 Task: Find a house in Pleasantville, United States for 2 guests from 8th to 16th June, with a price range of ₹10,000 to ₹15,000, 1 bedroom, 1 bed, 1 bathroom, a washing machine, self check-in, and host language in English.
Action: Mouse moved to (402, 170)
Screenshot: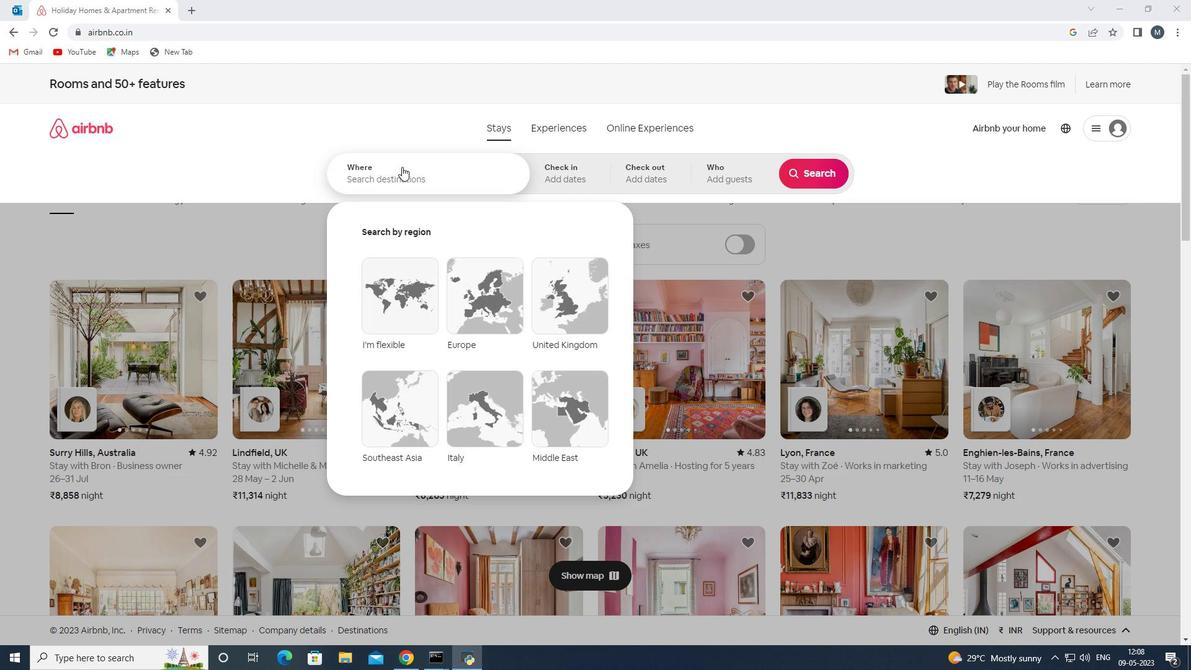 
Action: Key pressed <Key.enter>
Screenshot: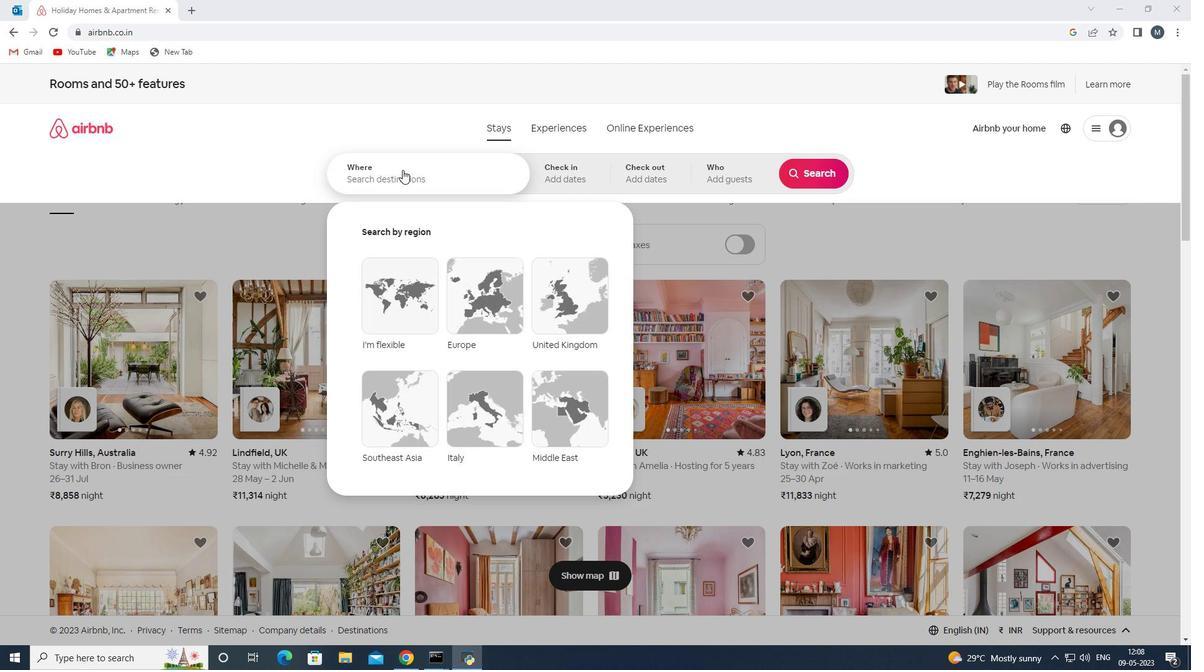 
Action: Mouse moved to (407, 172)
Screenshot: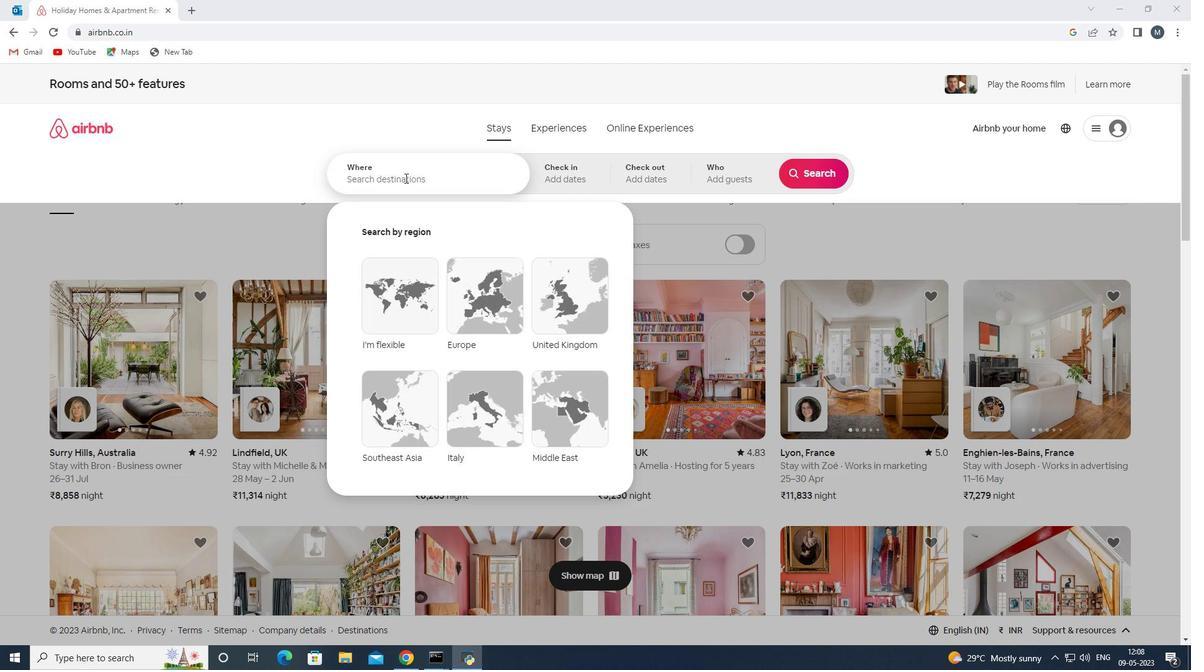 
Action: Mouse pressed left at (407, 172)
Screenshot: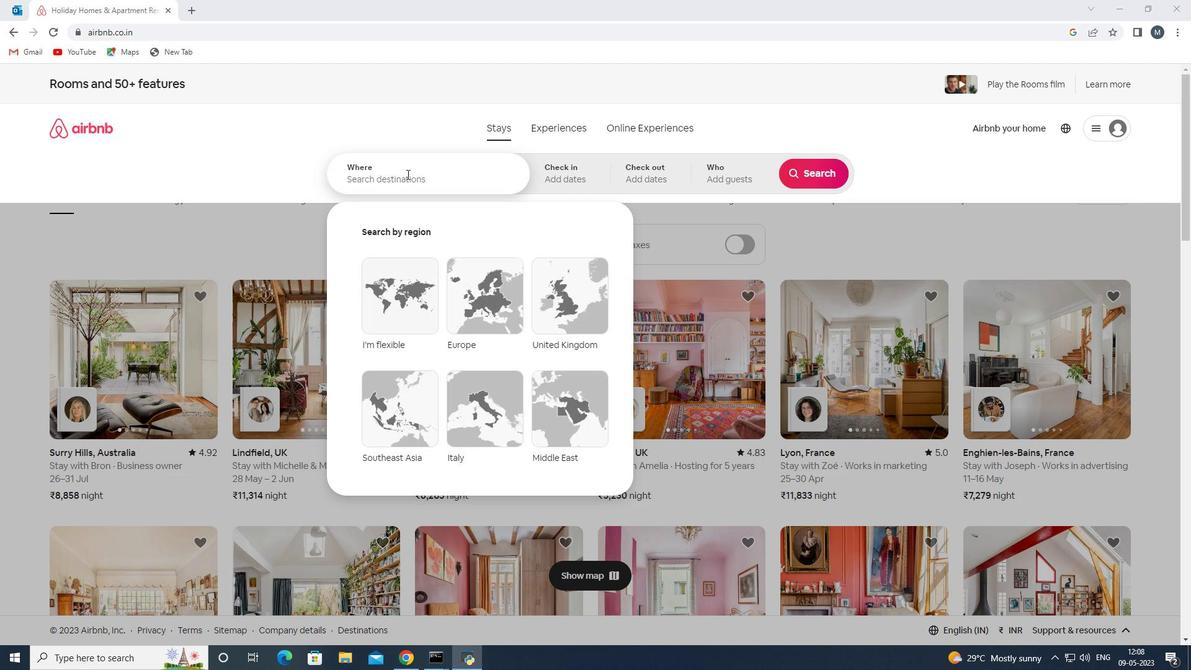 
Action: Mouse moved to (408, 173)
Screenshot: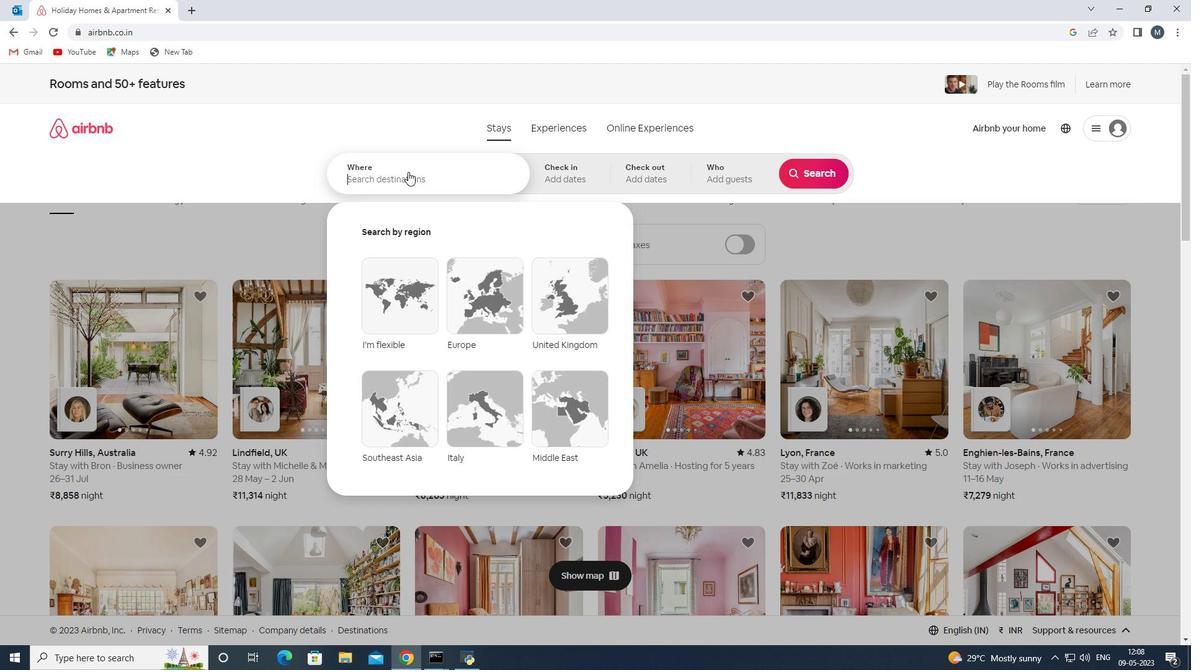 
Action: Mouse pressed left at (408, 173)
Screenshot: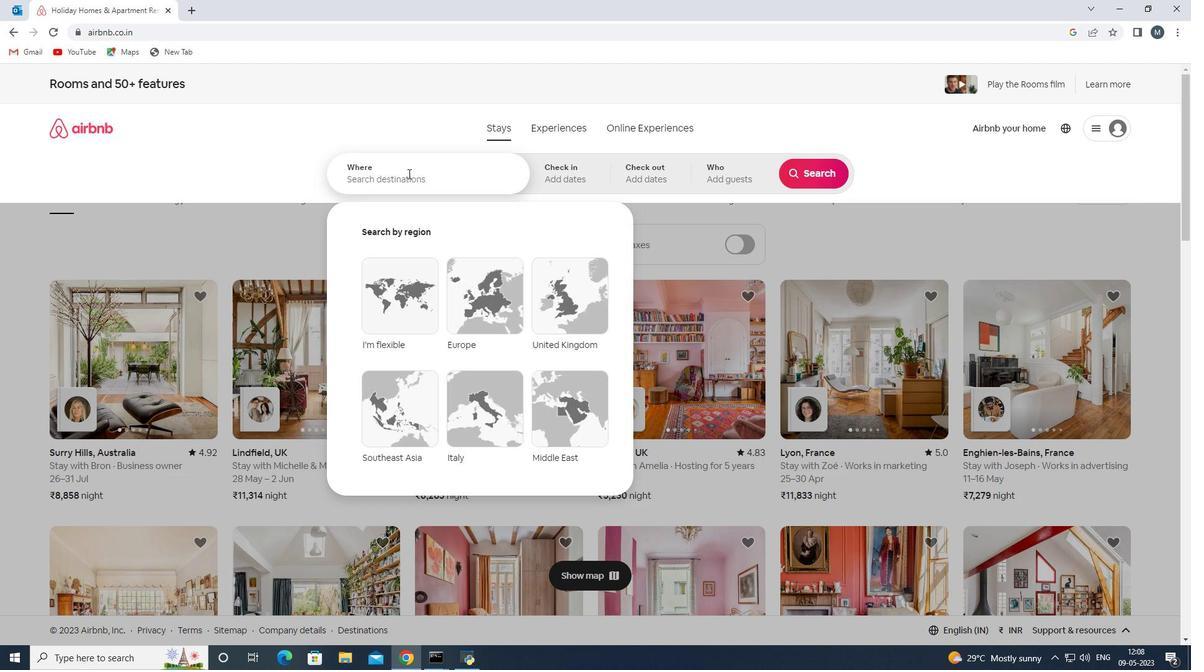 
Action: Mouse moved to (409, 173)
Screenshot: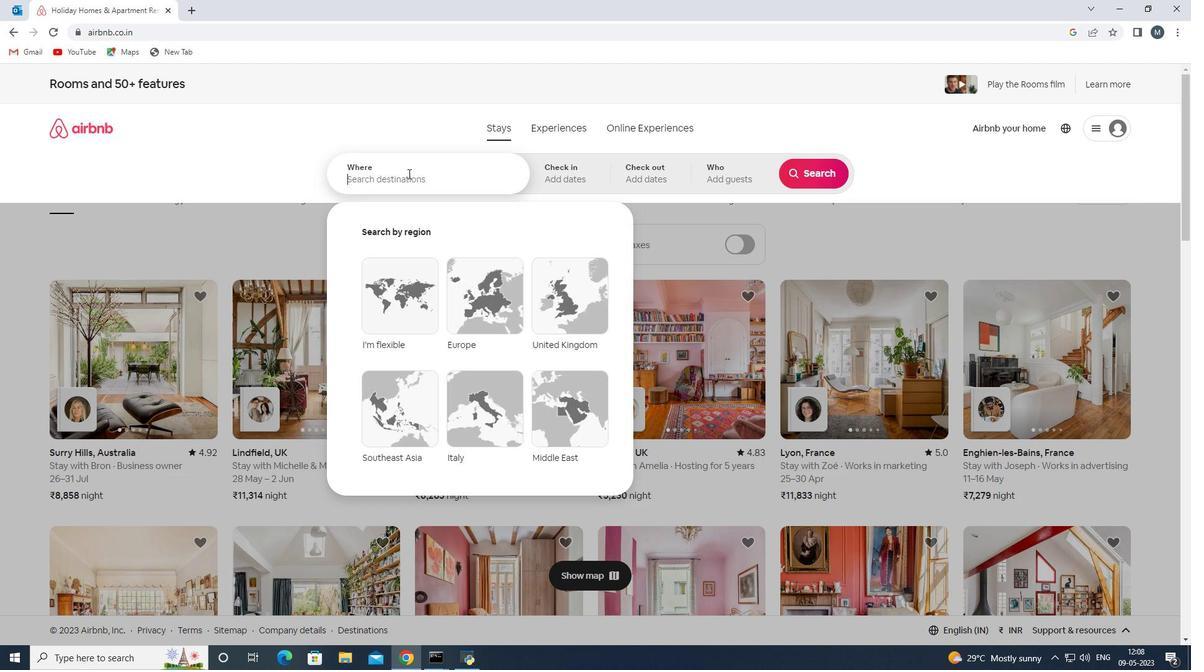
Action: Key pressed <Key.shift><Key.shift><Key.shift><Key.shift>Pleasantville,<Key.space><Key.shift>United<Key.space><Key.shift>States
Screenshot: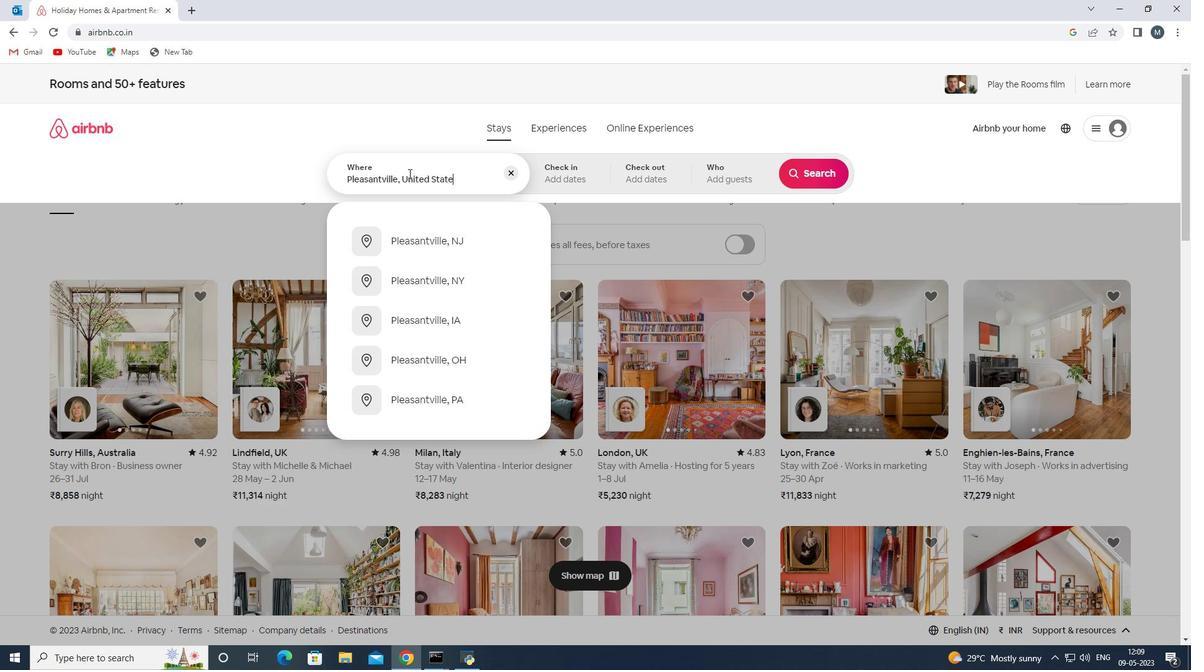 
Action: Mouse moved to (412, 186)
Screenshot: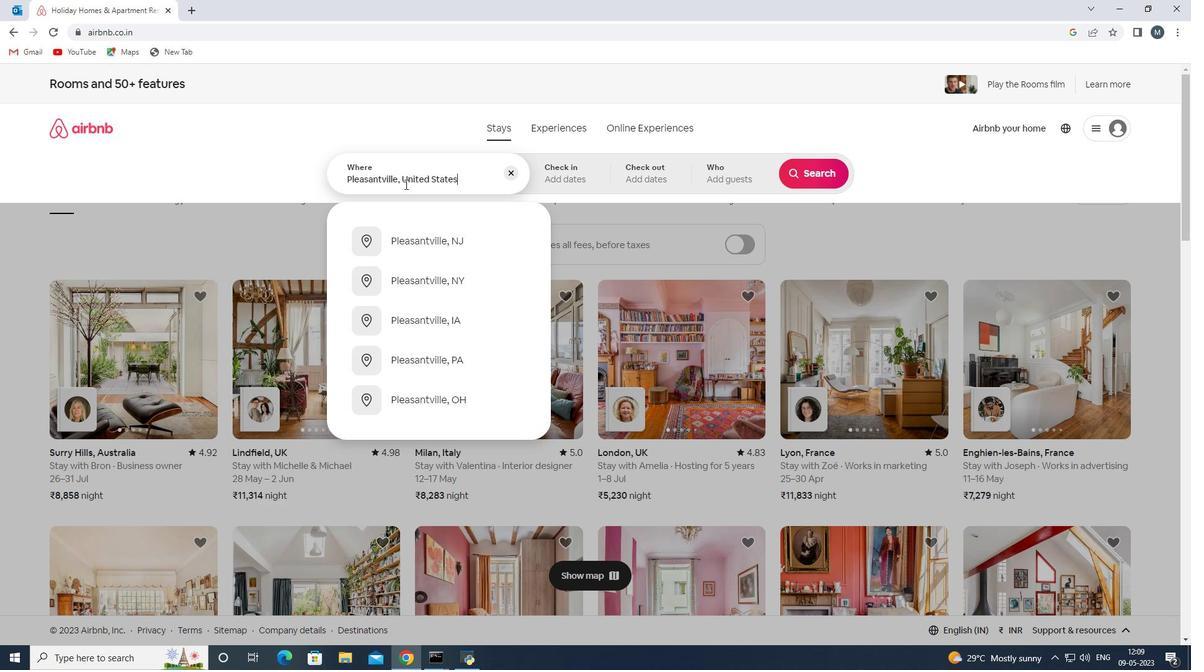 
Action: Key pressed <Key.enter>
Screenshot: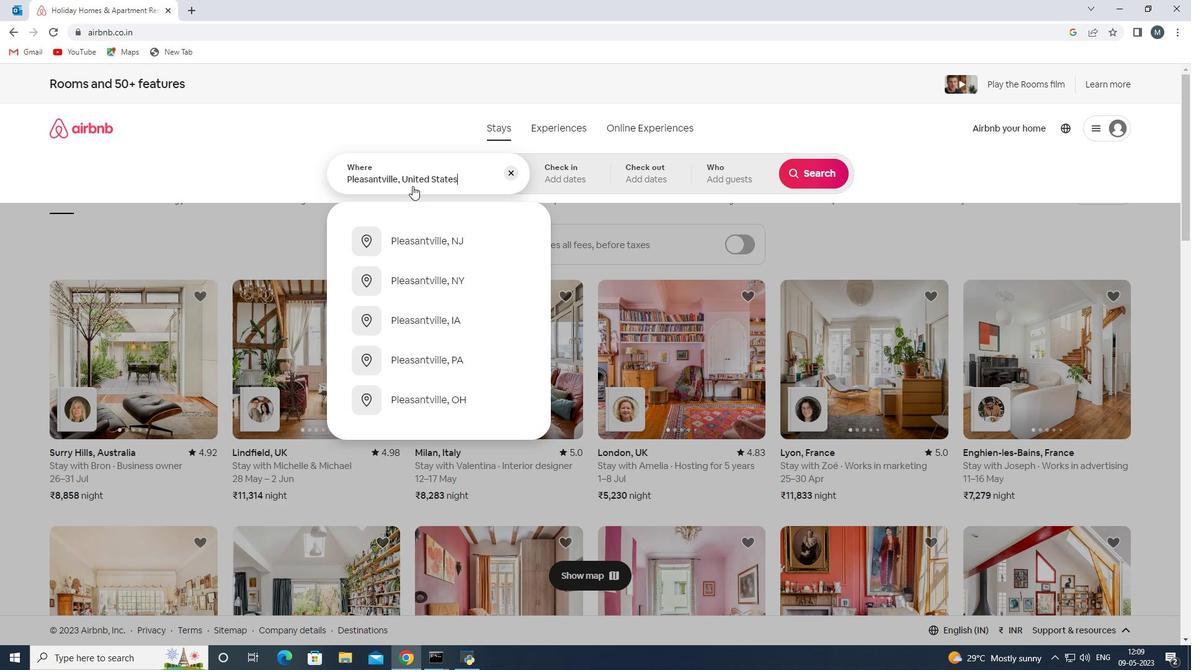 
Action: Mouse moved to (737, 353)
Screenshot: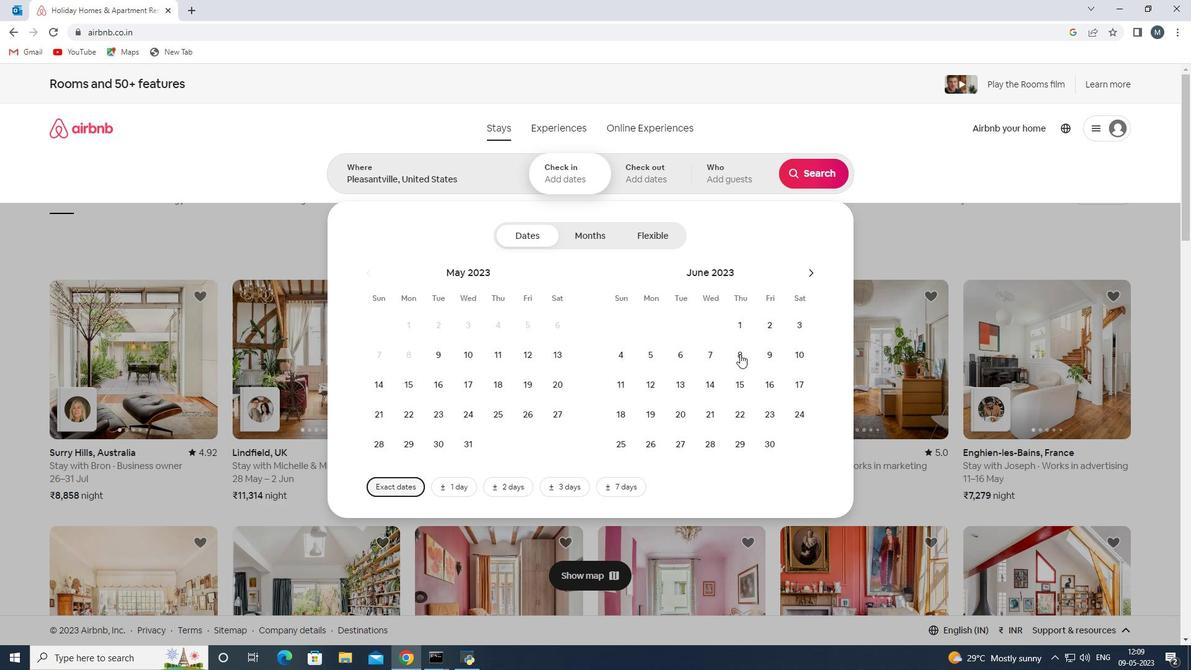 
Action: Mouse pressed left at (737, 353)
Screenshot: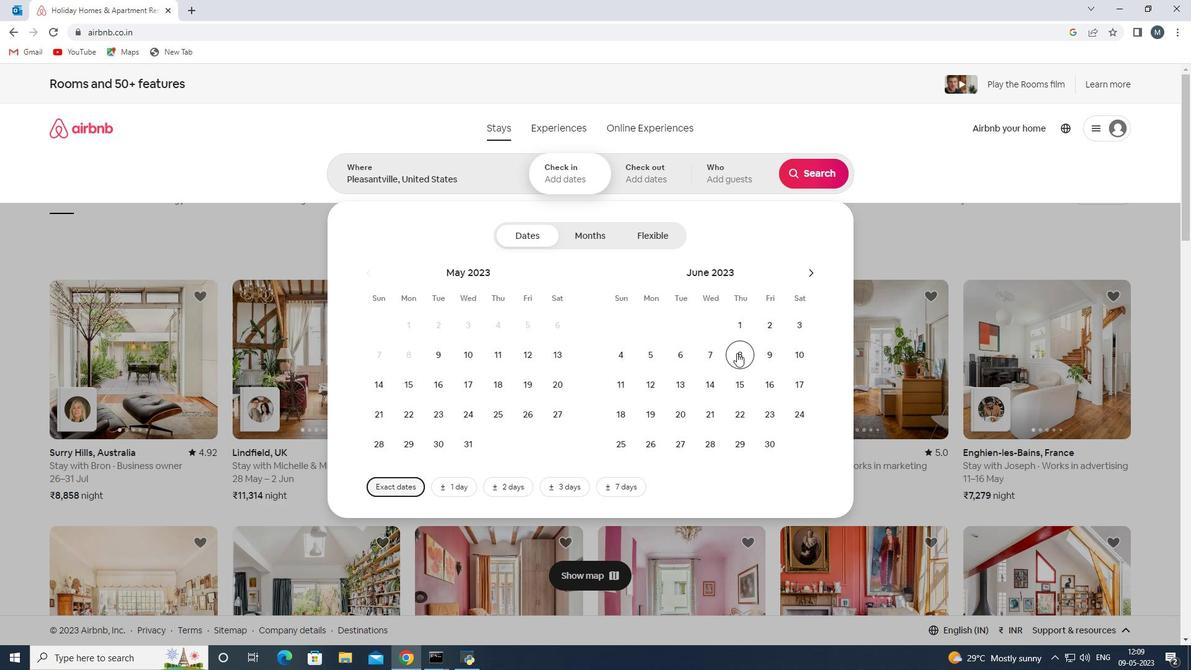 
Action: Mouse moved to (764, 381)
Screenshot: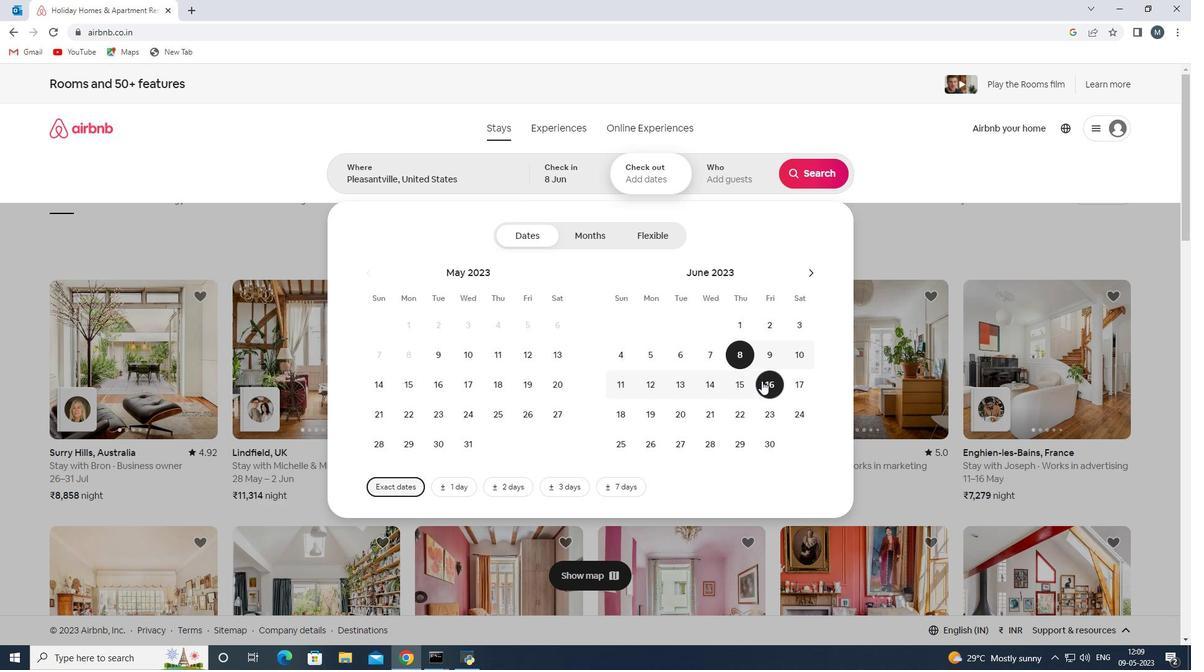 
Action: Mouse pressed left at (764, 381)
Screenshot: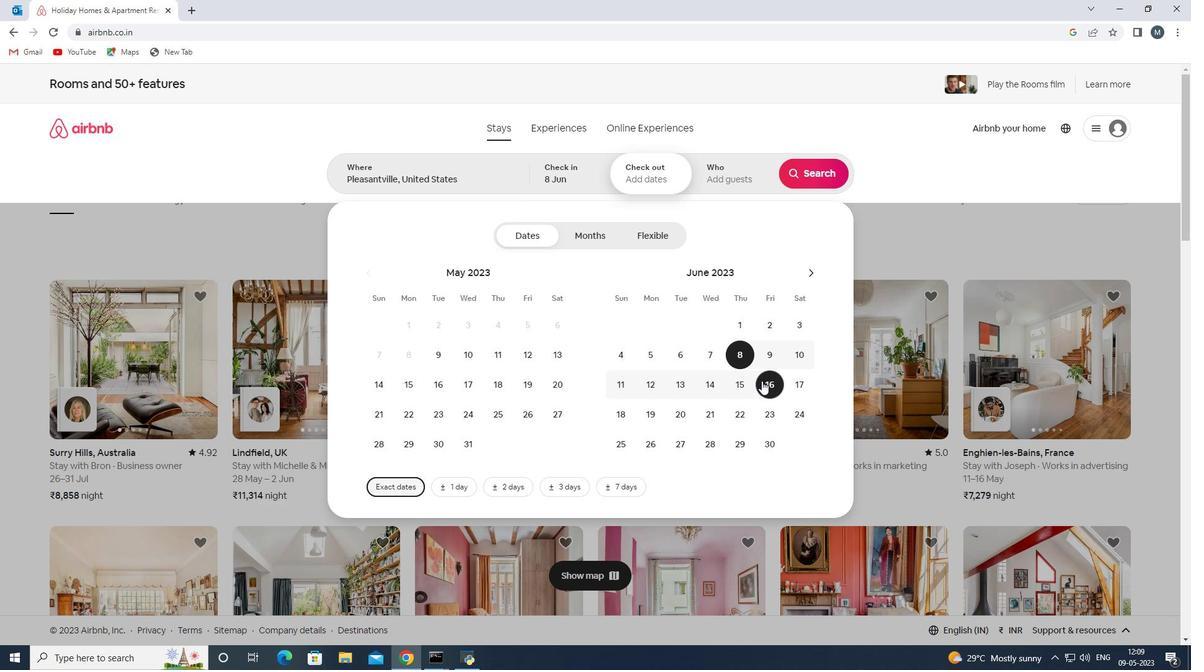 
Action: Mouse moved to (727, 184)
Screenshot: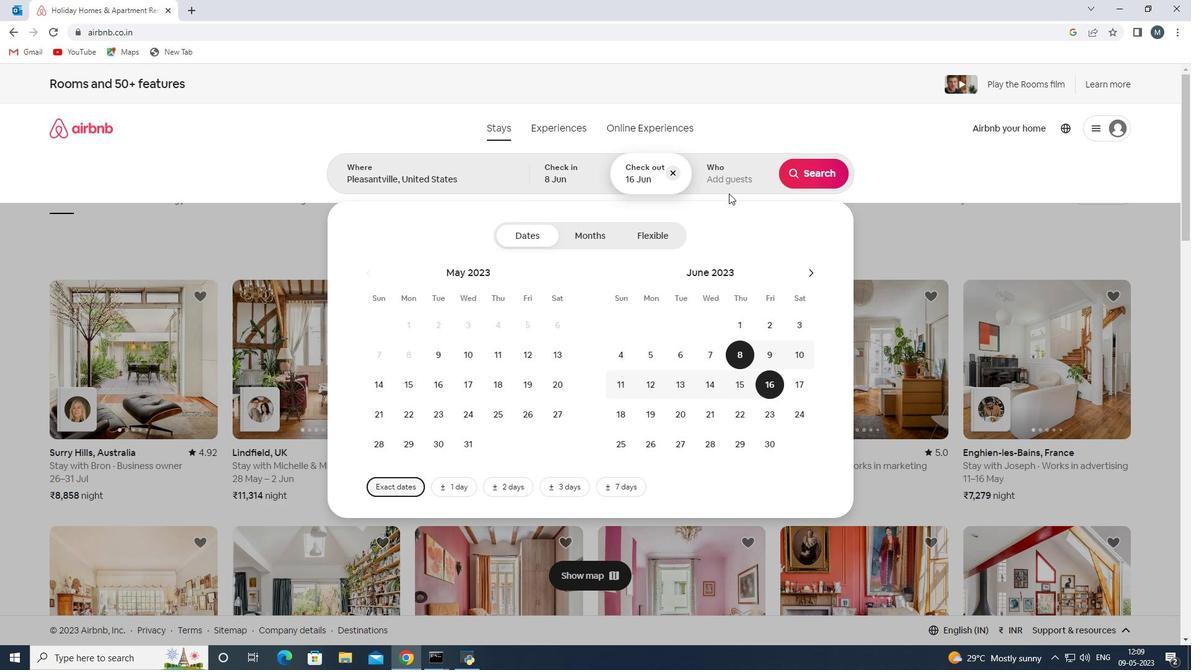 
Action: Mouse pressed left at (727, 184)
Screenshot: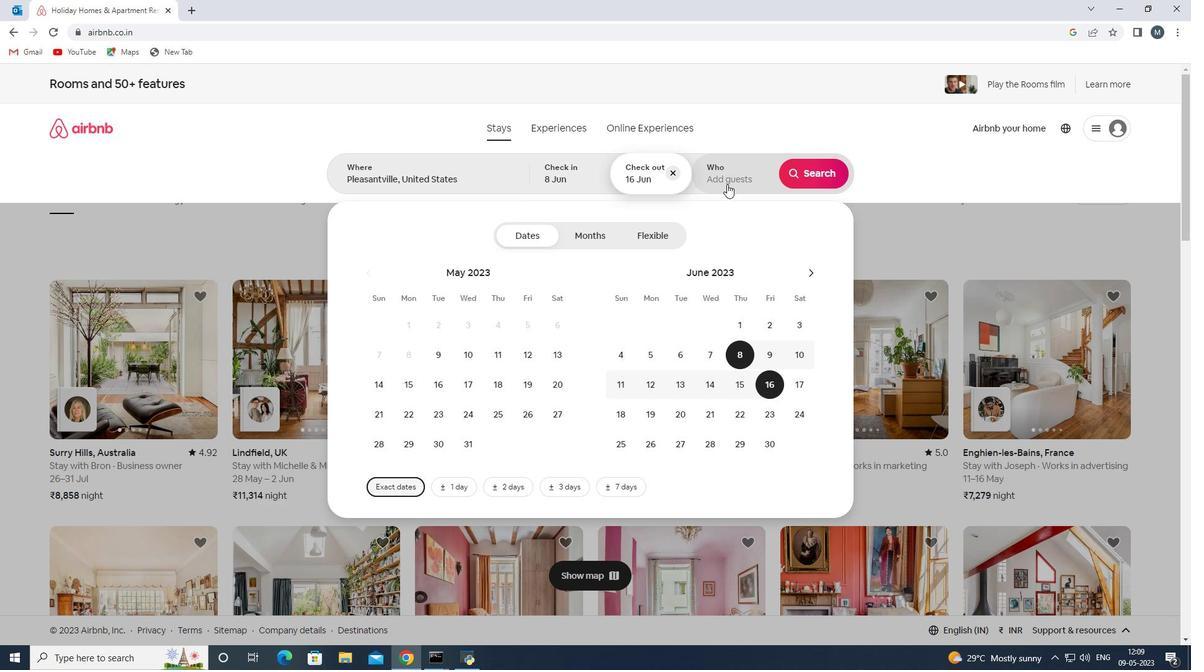 
Action: Mouse moved to (824, 241)
Screenshot: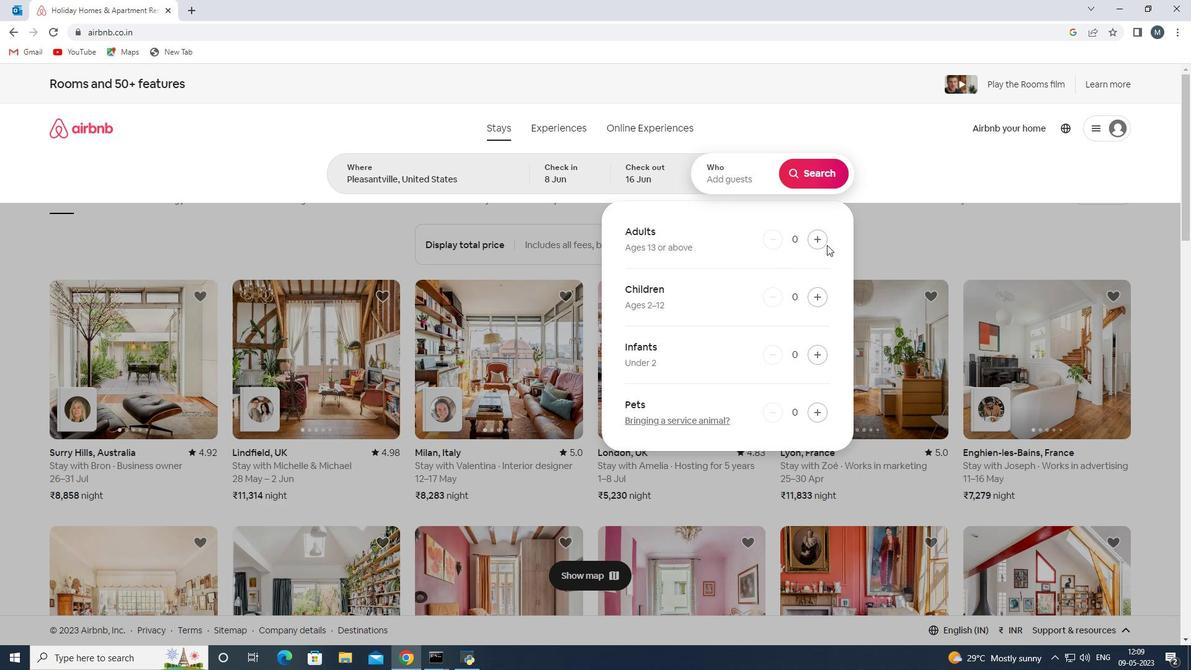 
Action: Mouse pressed left at (824, 241)
Screenshot: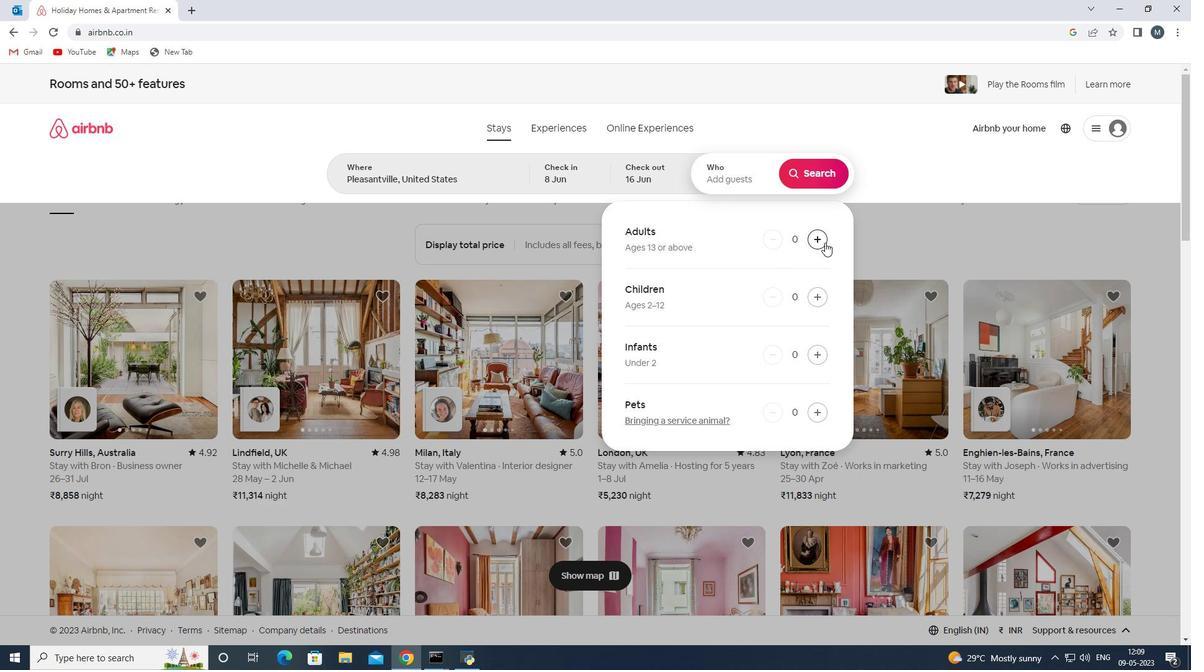 
Action: Mouse pressed left at (824, 241)
Screenshot: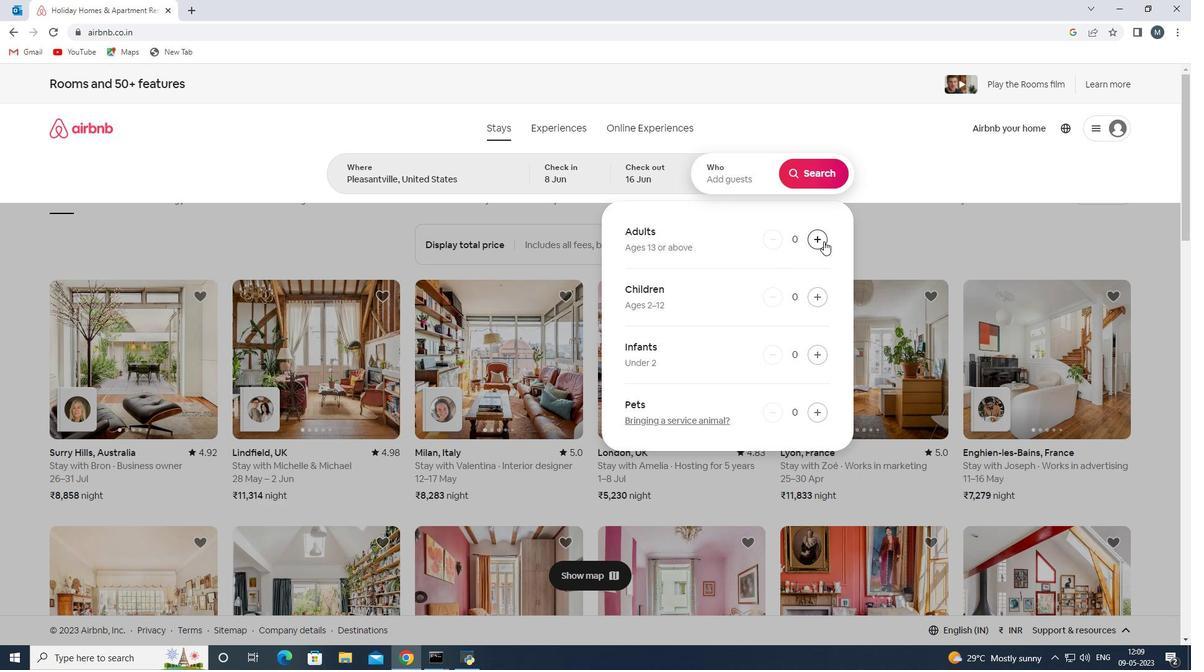 
Action: Mouse moved to (817, 170)
Screenshot: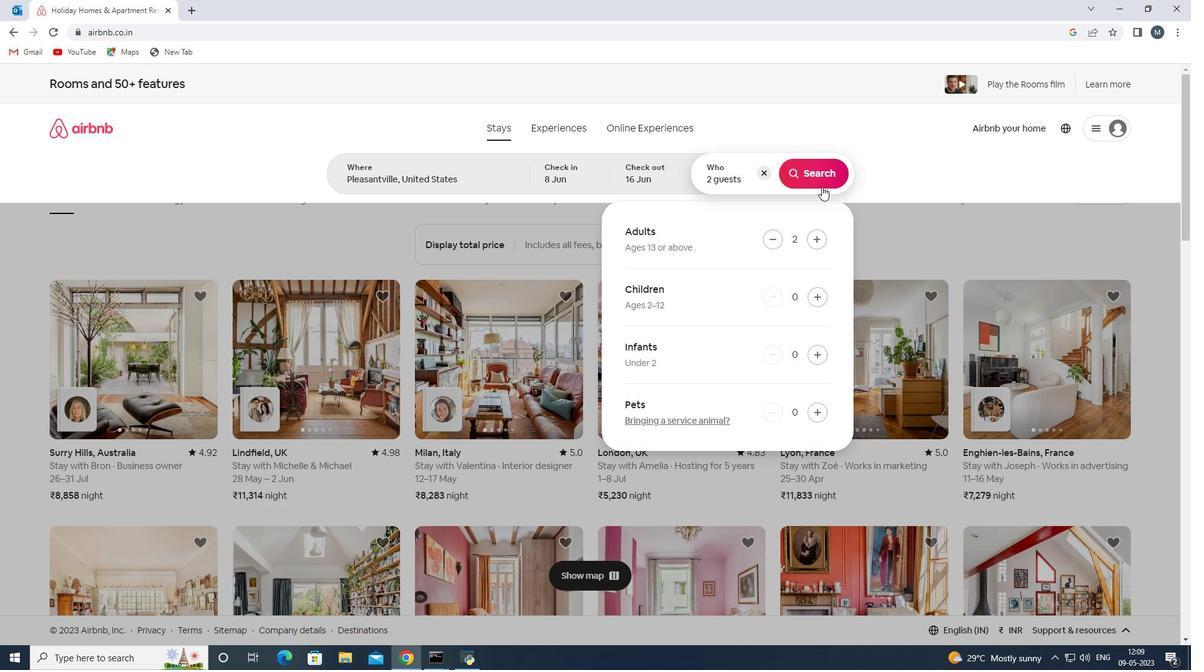 
Action: Mouse pressed left at (817, 170)
Screenshot: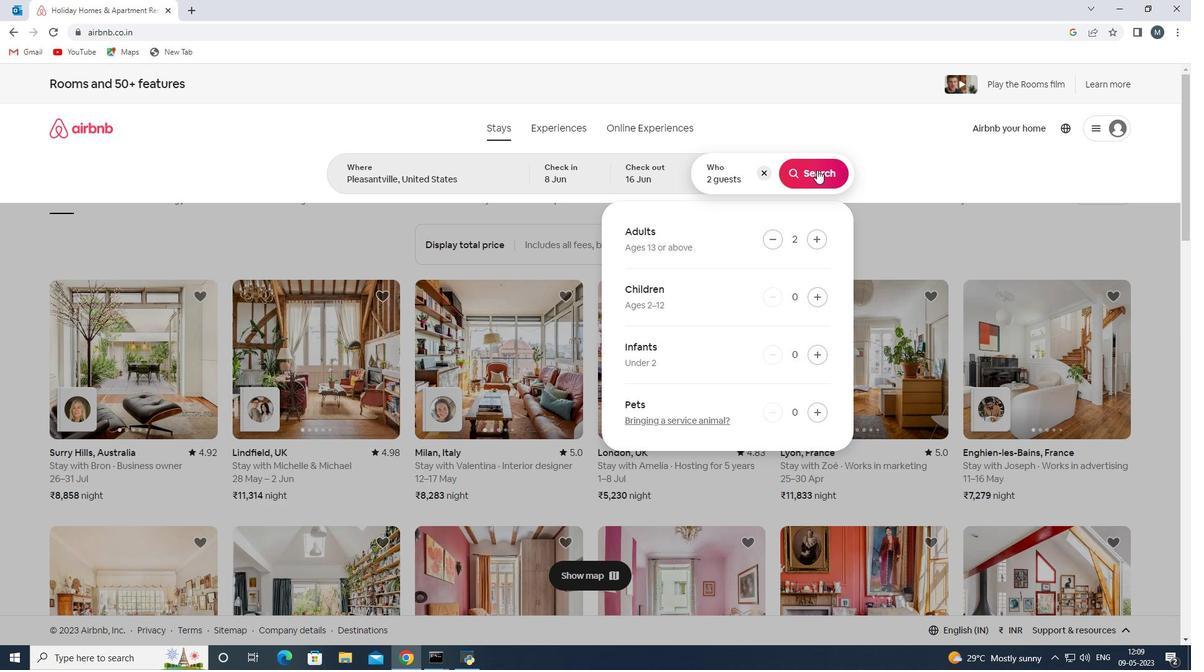 
Action: Mouse moved to (1133, 137)
Screenshot: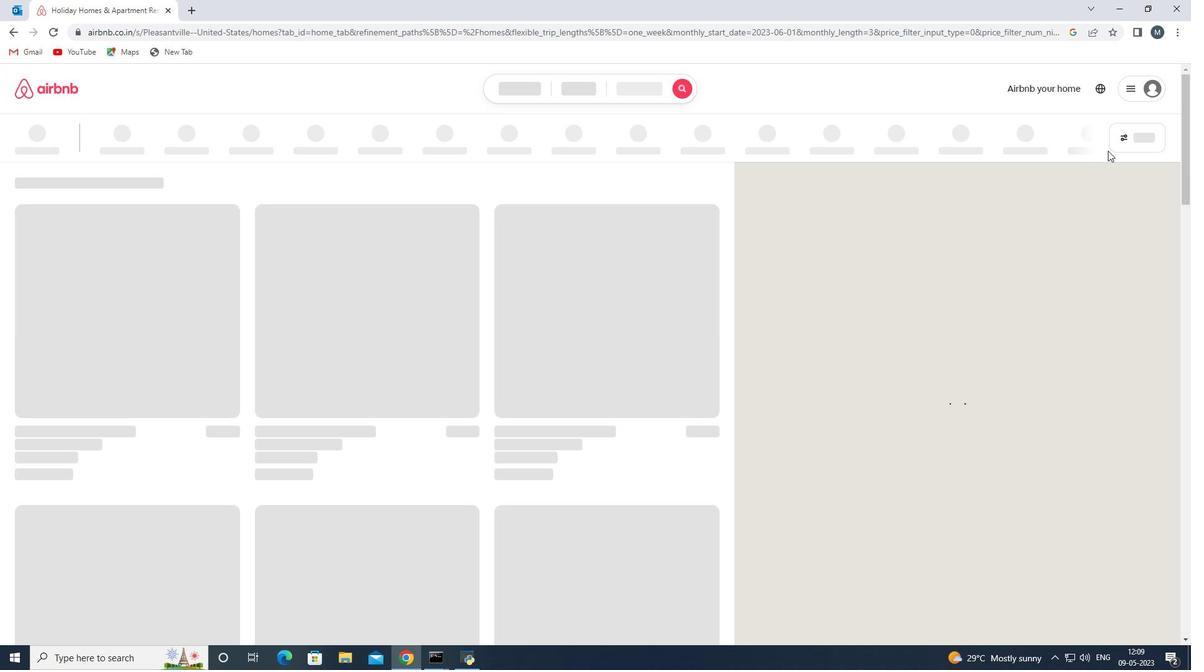 
Action: Mouse pressed left at (1133, 137)
Screenshot: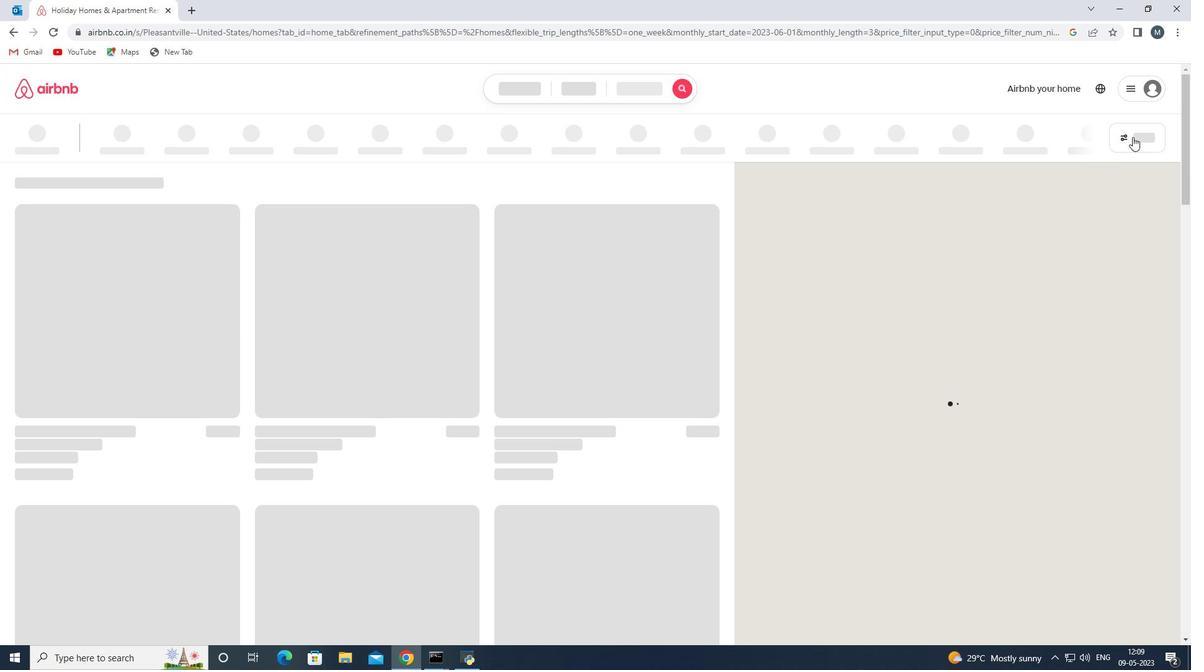 
Action: Mouse moved to (1138, 137)
Screenshot: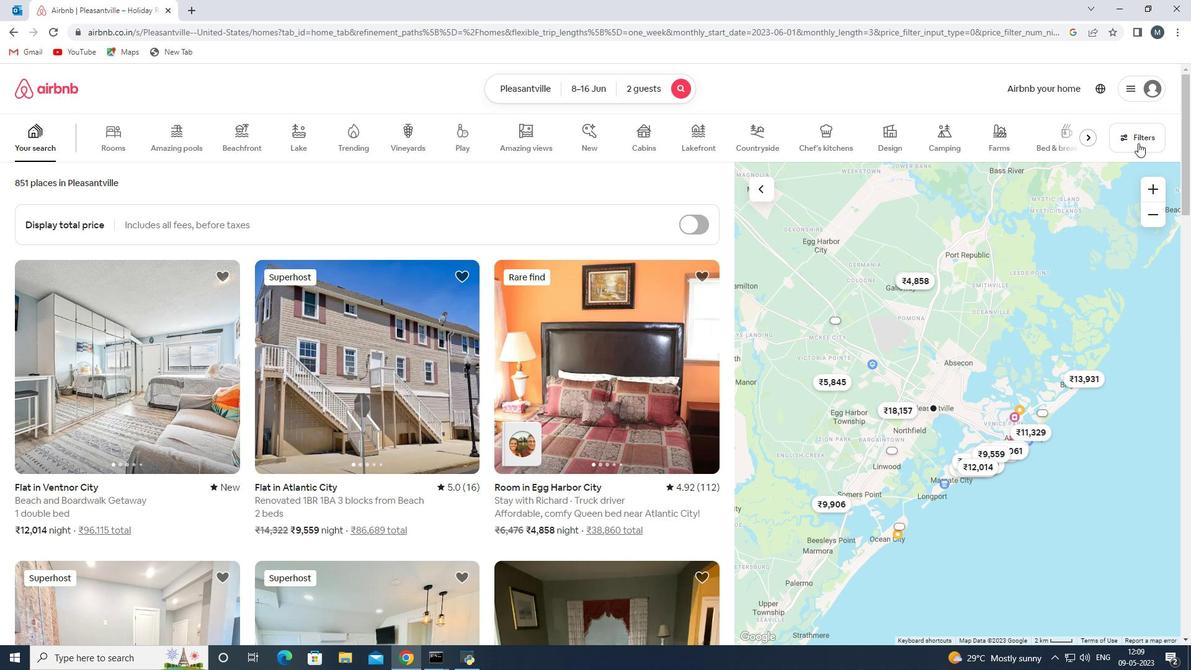 
Action: Mouse pressed left at (1138, 137)
Screenshot: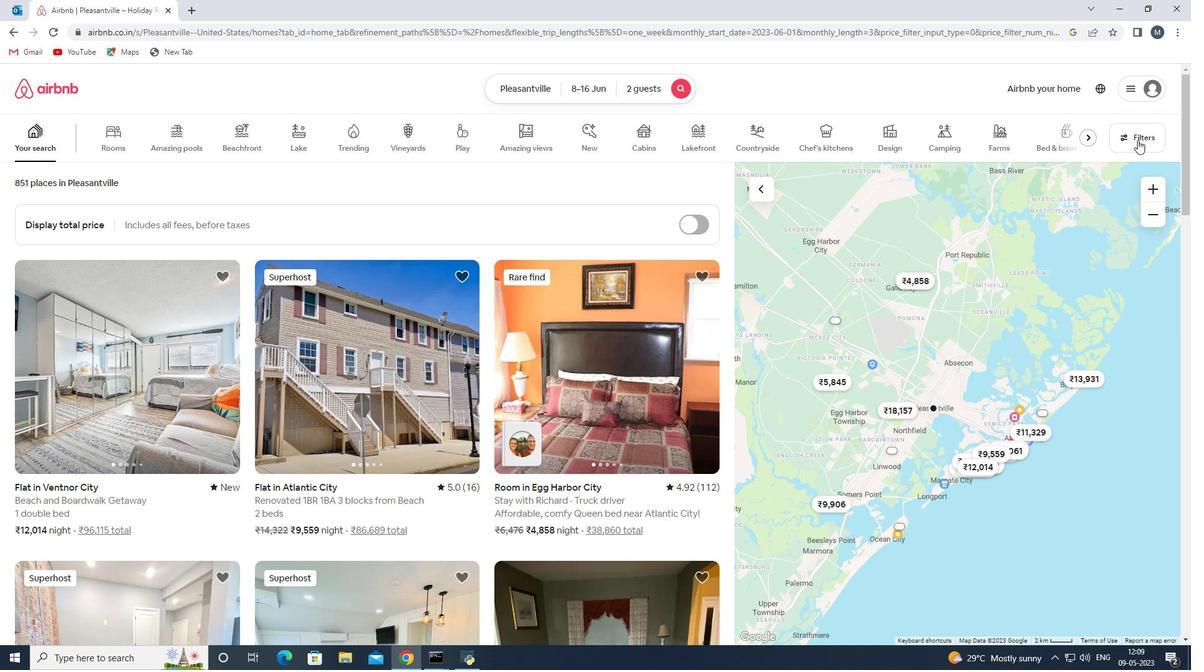 
Action: Mouse moved to (479, 397)
Screenshot: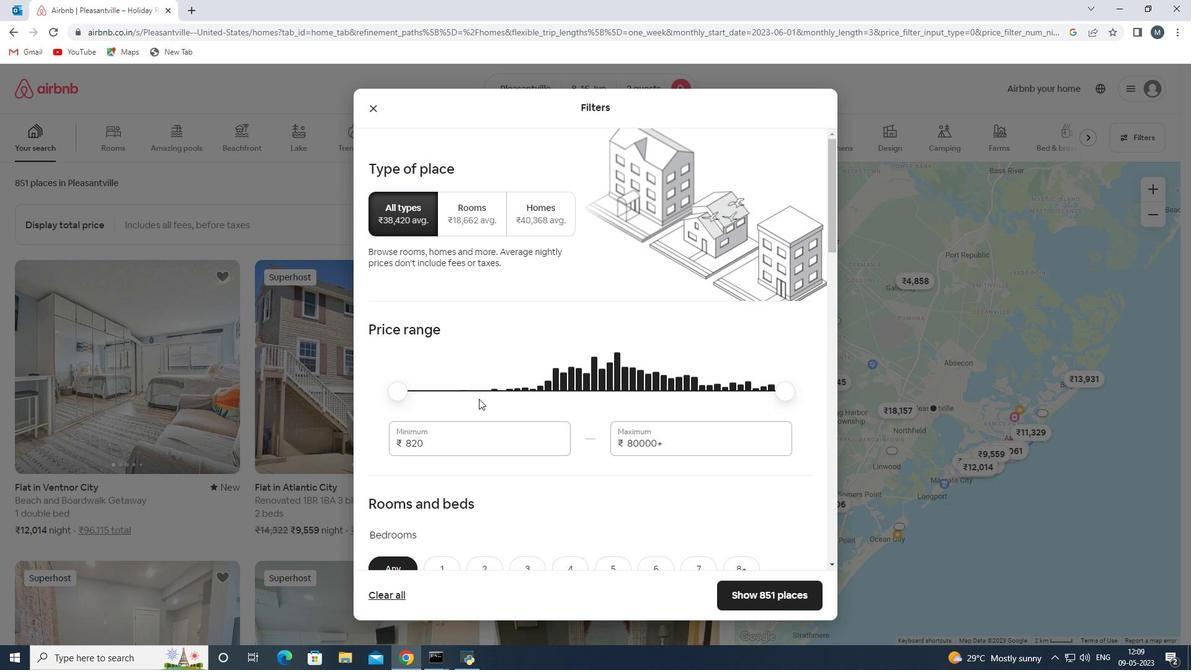 
Action: Mouse scrolled (479, 396) with delta (0, 0)
Screenshot: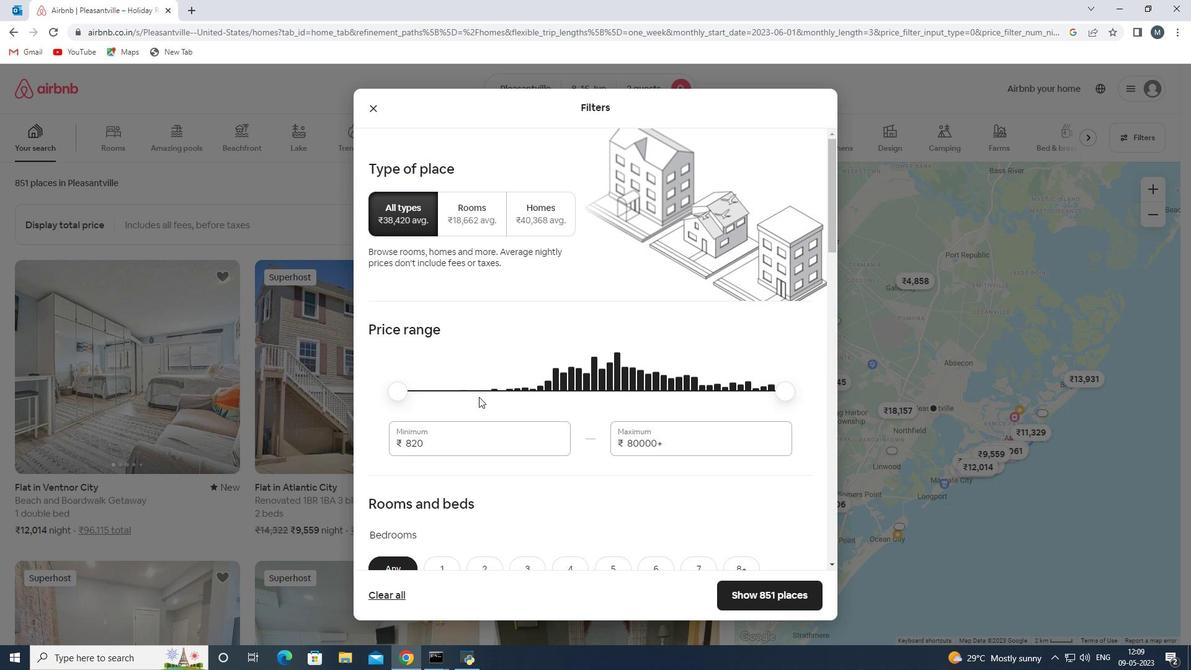 
Action: Mouse moved to (478, 383)
Screenshot: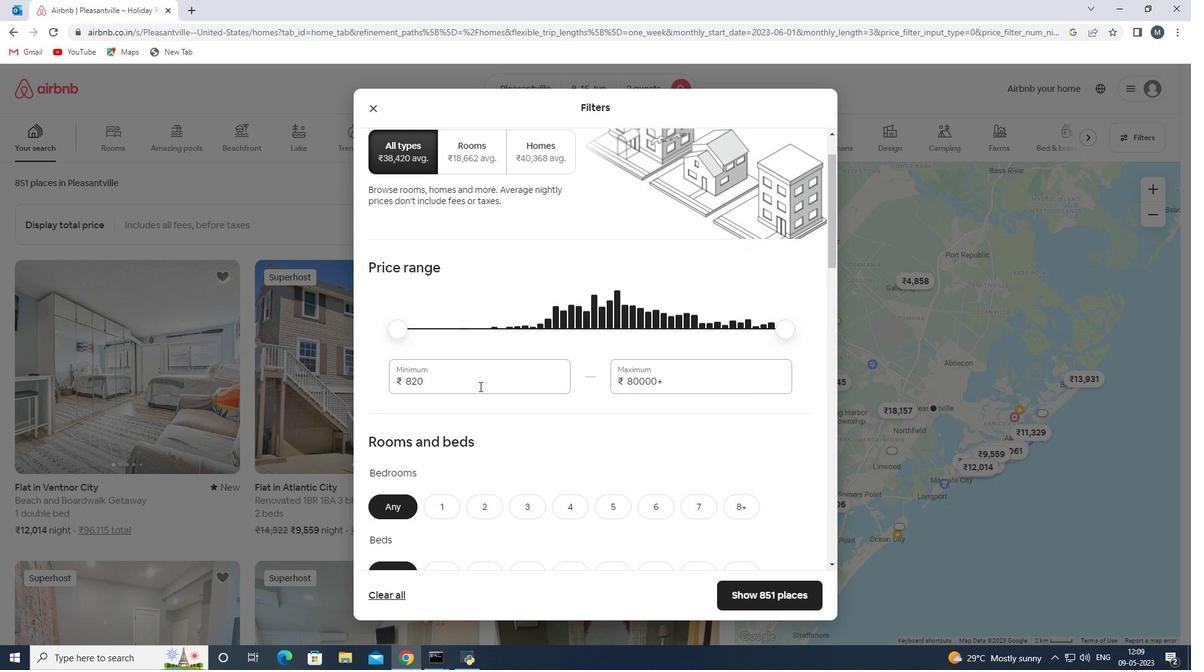 
Action: Mouse pressed left at (478, 383)
Screenshot: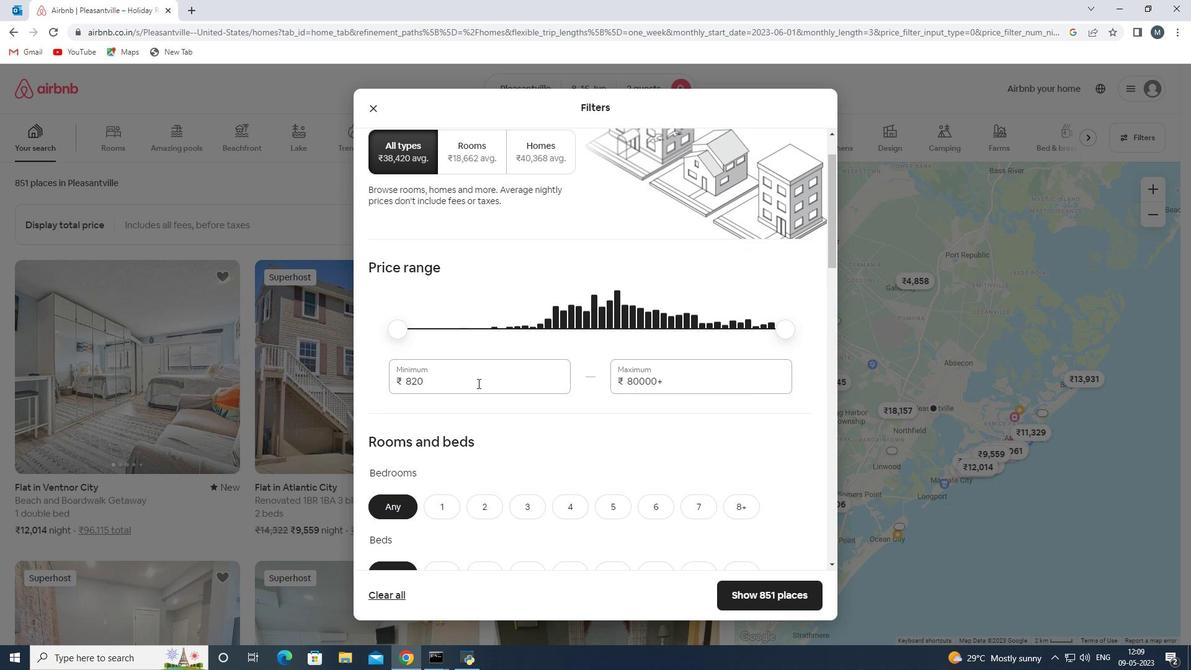 
Action: Mouse moved to (477, 382)
Screenshot: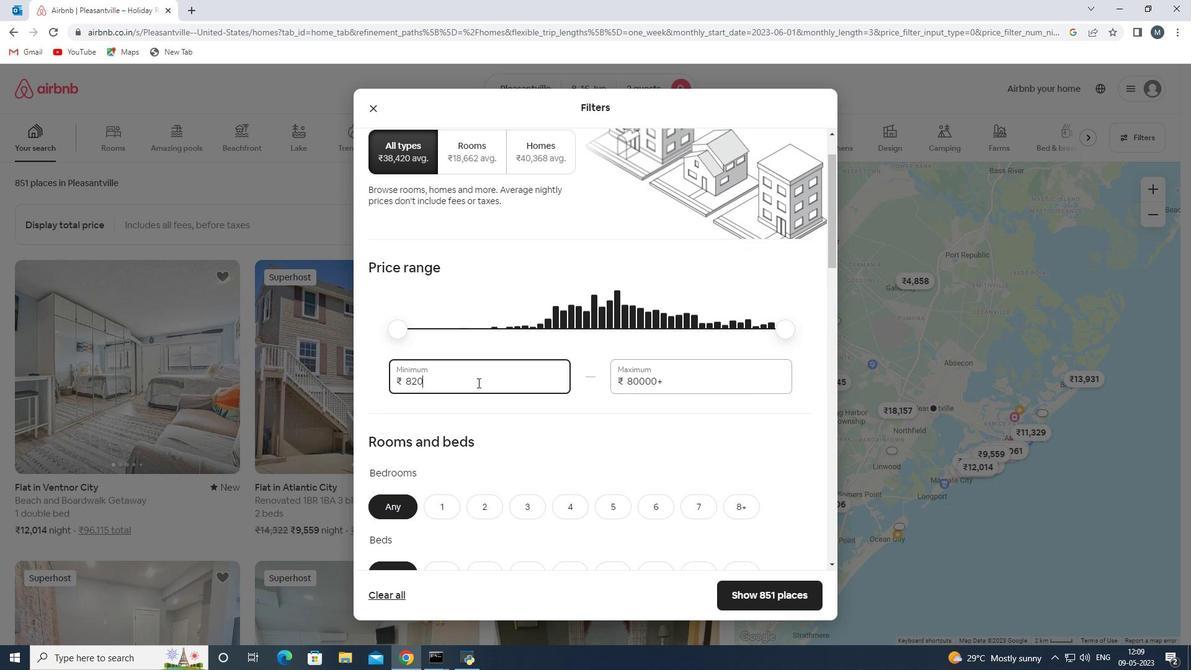 
Action: Key pressed <Key.backspace><Key.backspace><Key.backspace><Key.backspace><Key.backspace><Key.backspace><Key.backspace><Key.backspace><Key.backspace><Key.backspace>10000
Screenshot: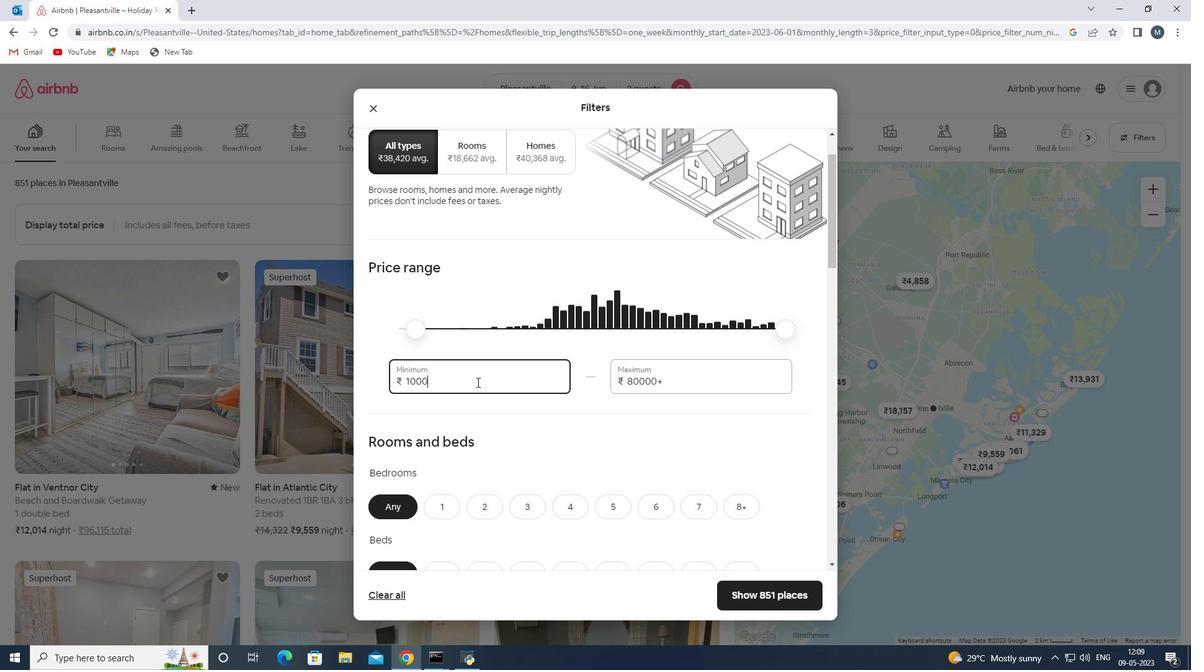 
Action: Mouse moved to (679, 376)
Screenshot: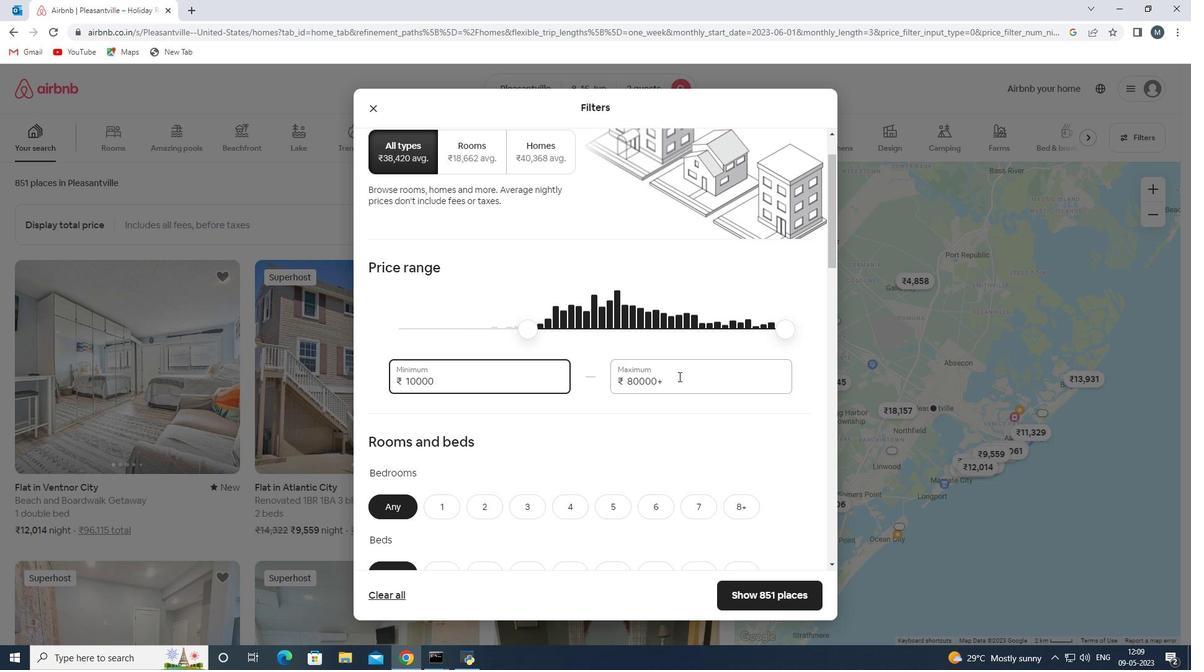 
Action: Mouse pressed left at (679, 376)
Screenshot: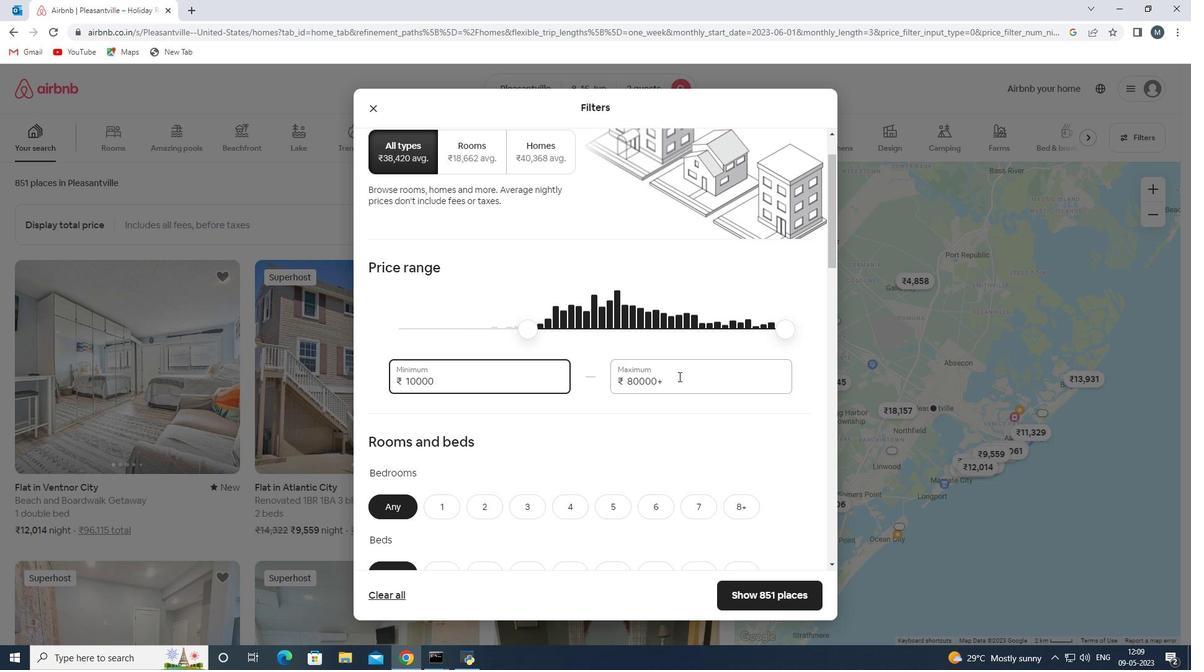 
Action: Mouse moved to (631, 387)
Screenshot: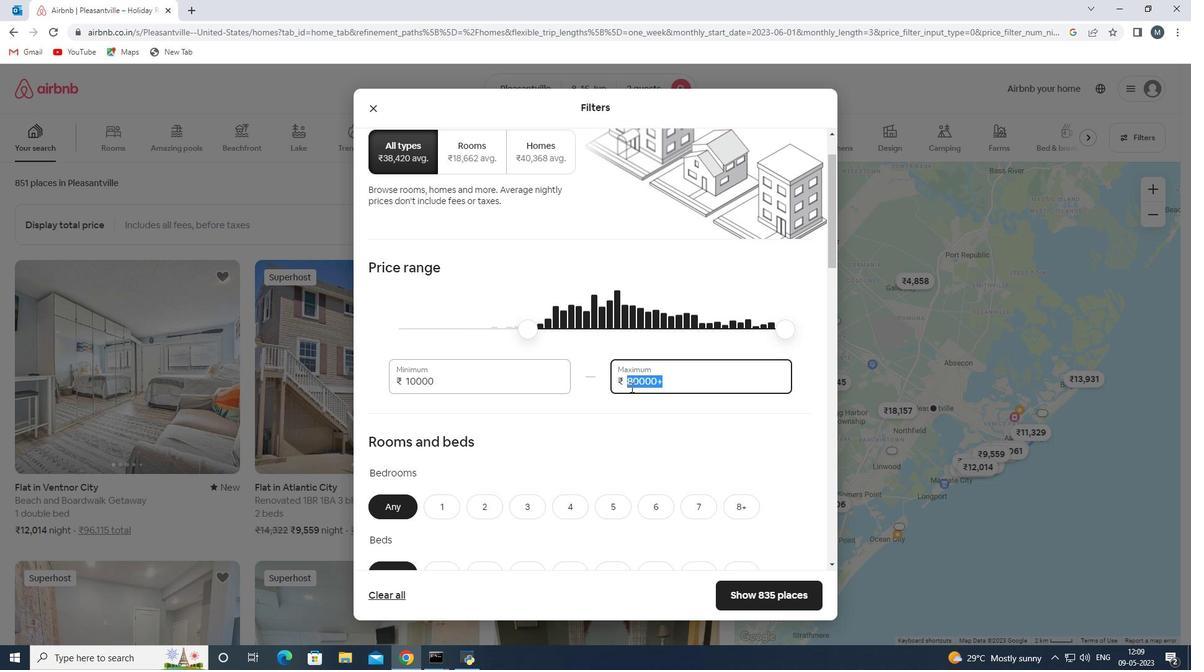 
Action: Key pressed 1
Screenshot: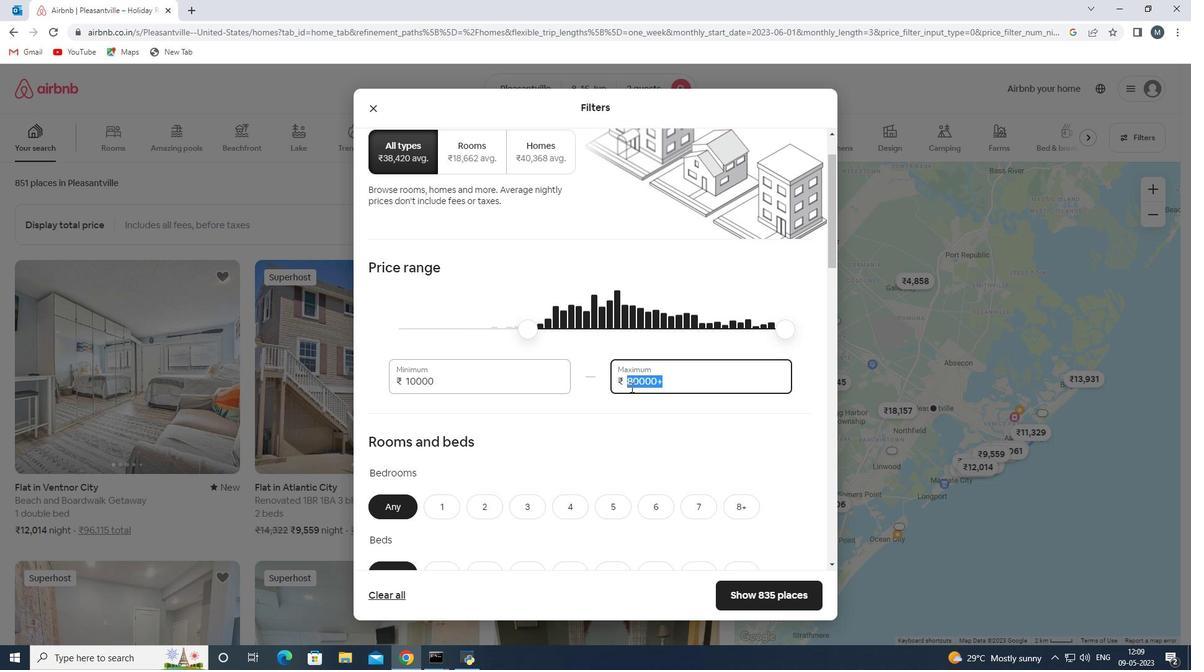 
Action: Mouse moved to (631, 390)
Screenshot: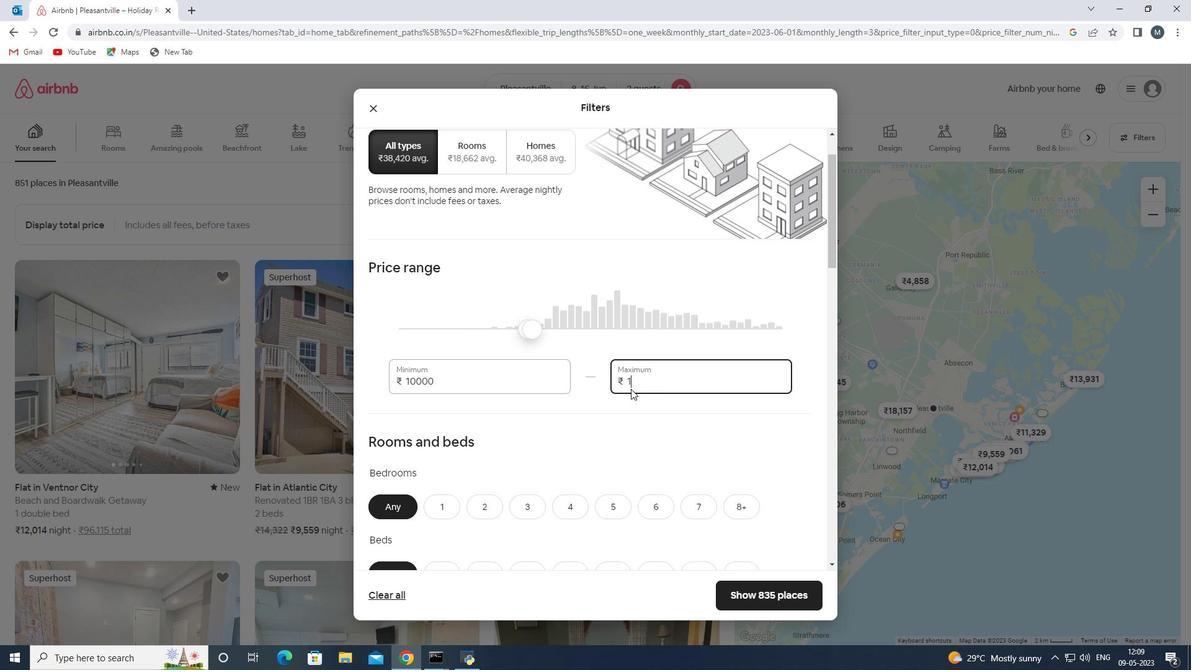
Action: Key pressed 5000
Screenshot: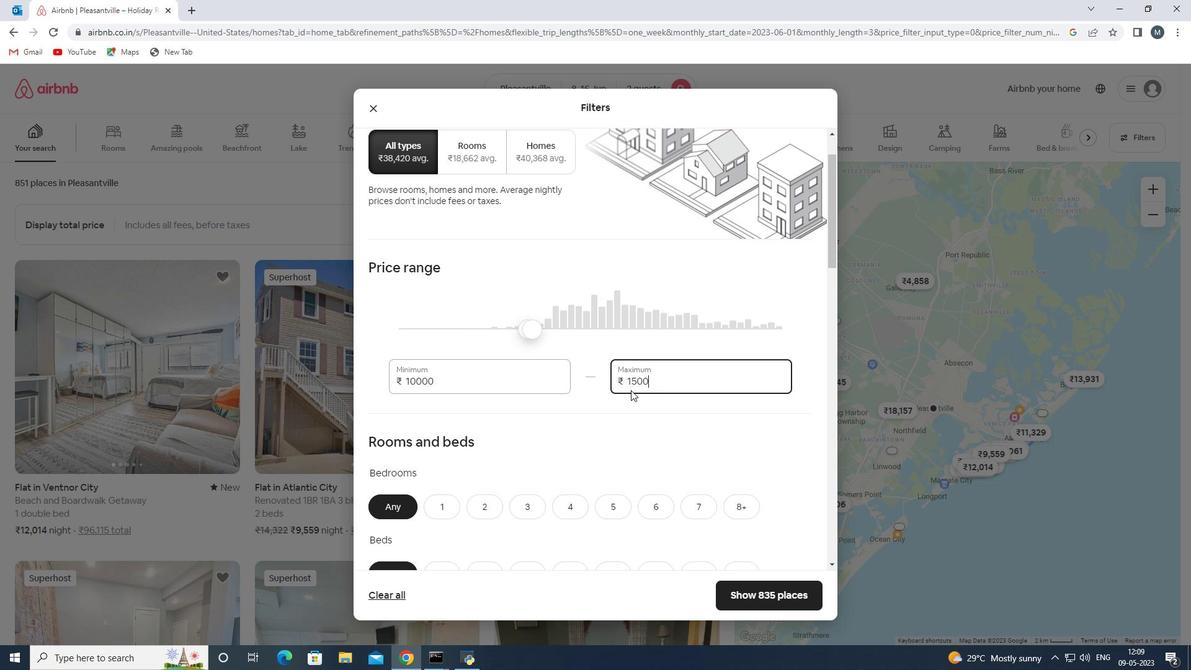 
Action: Mouse moved to (617, 350)
Screenshot: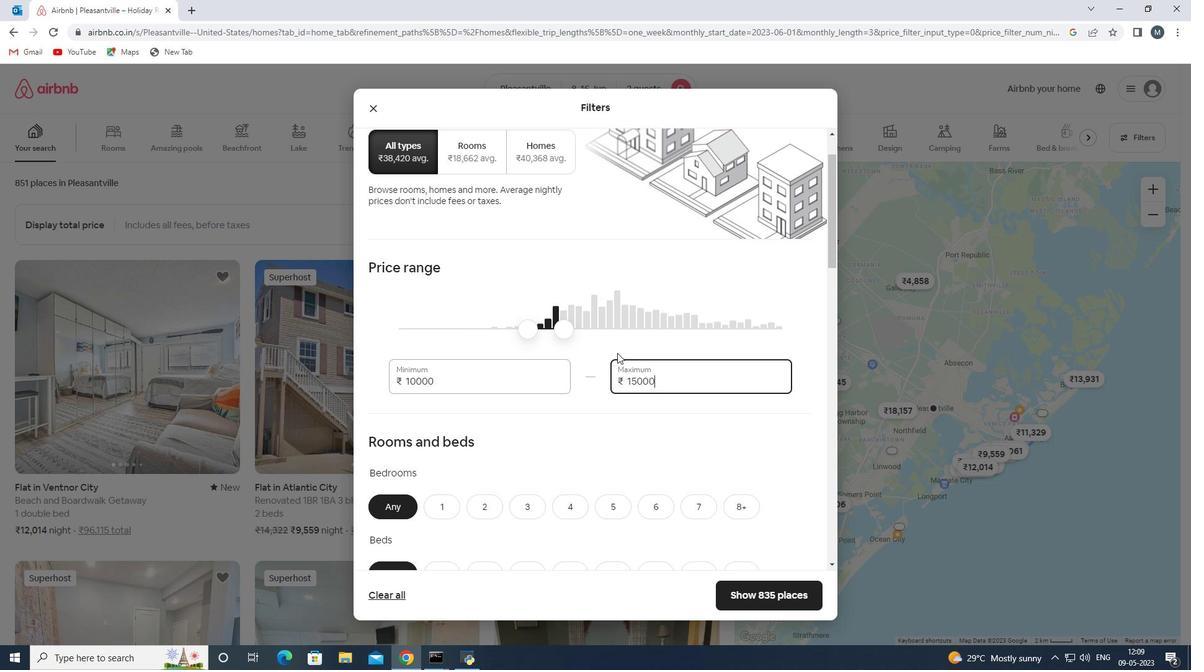 
Action: Mouse scrolled (617, 350) with delta (0, 0)
Screenshot: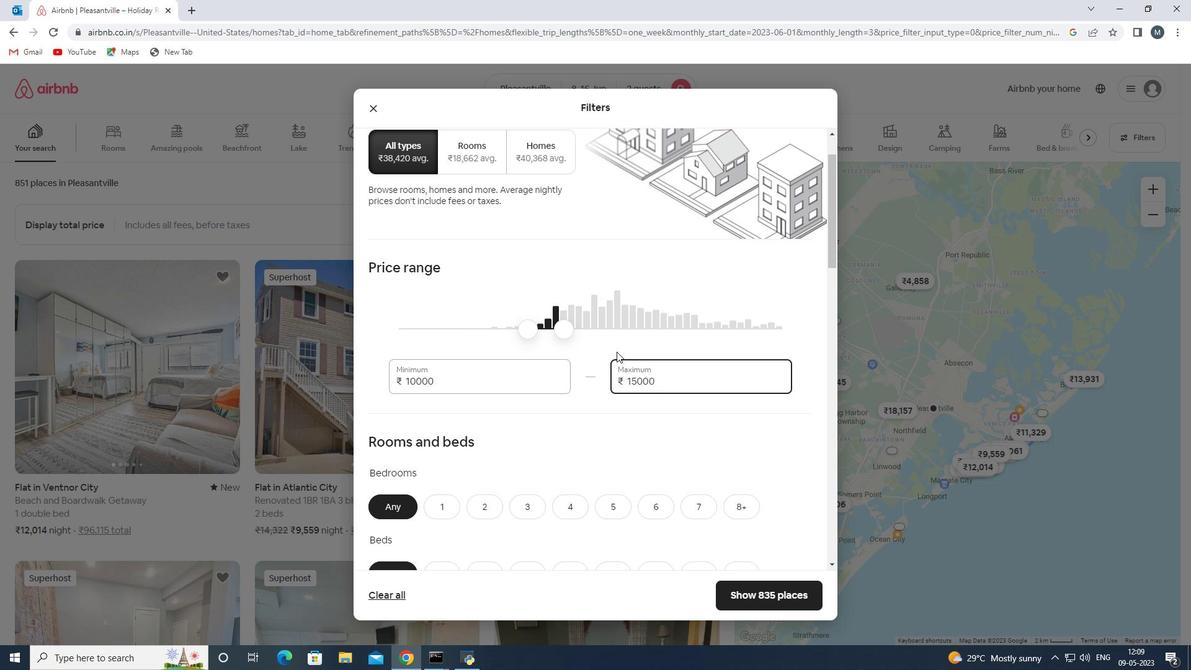 
Action: Mouse moved to (616, 350)
Screenshot: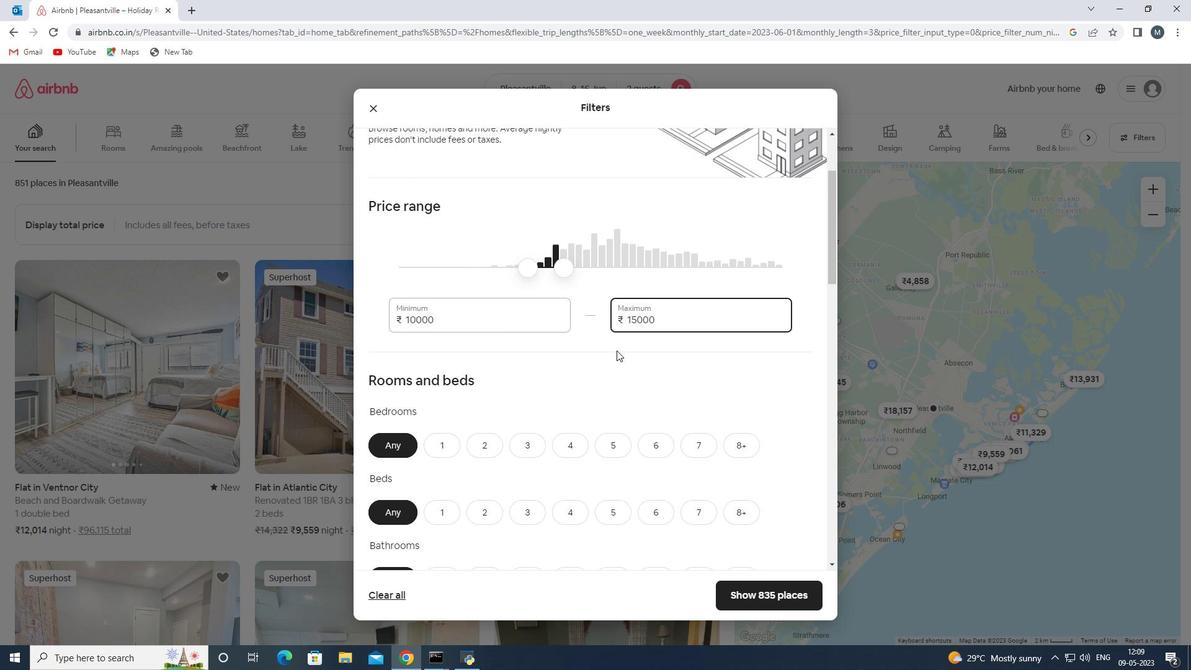 
Action: Mouse scrolled (616, 350) with delta (0, 0)
Screenshot: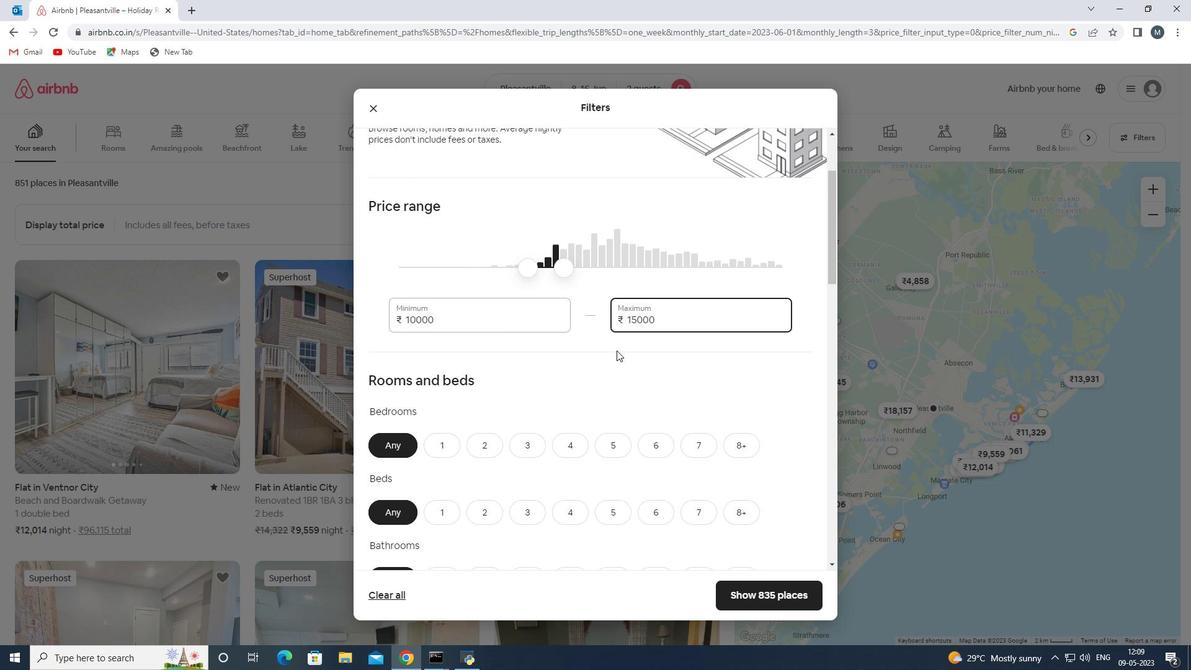 
Action: Mouse moved to (610, 350)
Screenshot: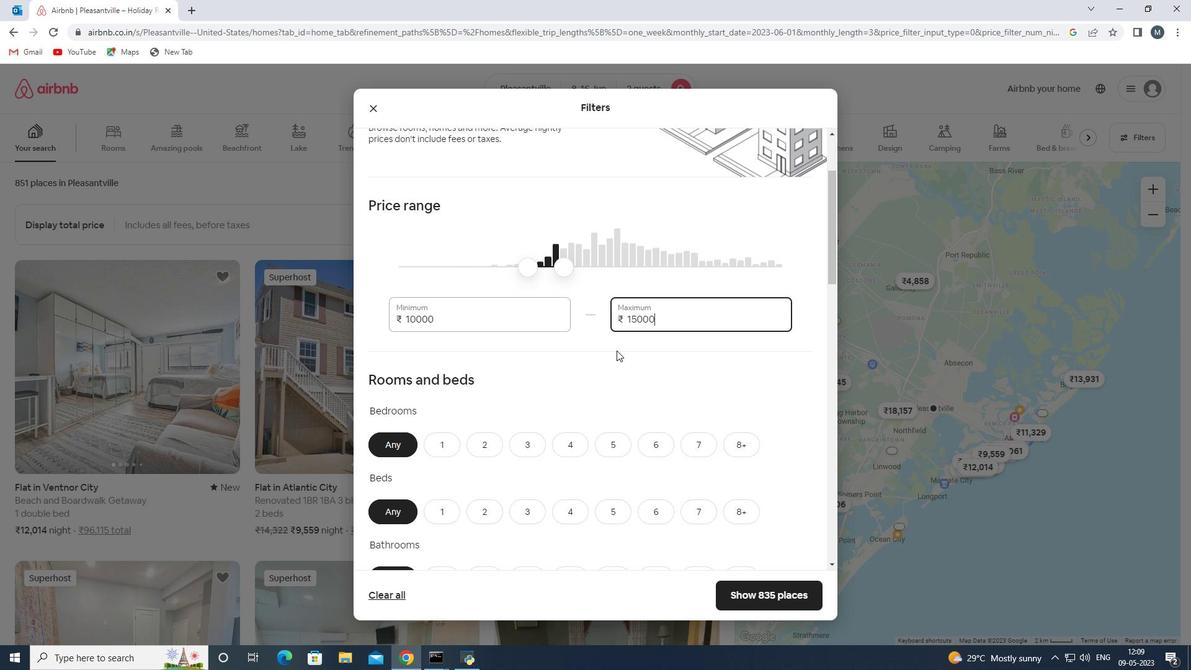 
Action: Mouse scrolled (610, 350) with delta (0, 0)
Screenshot: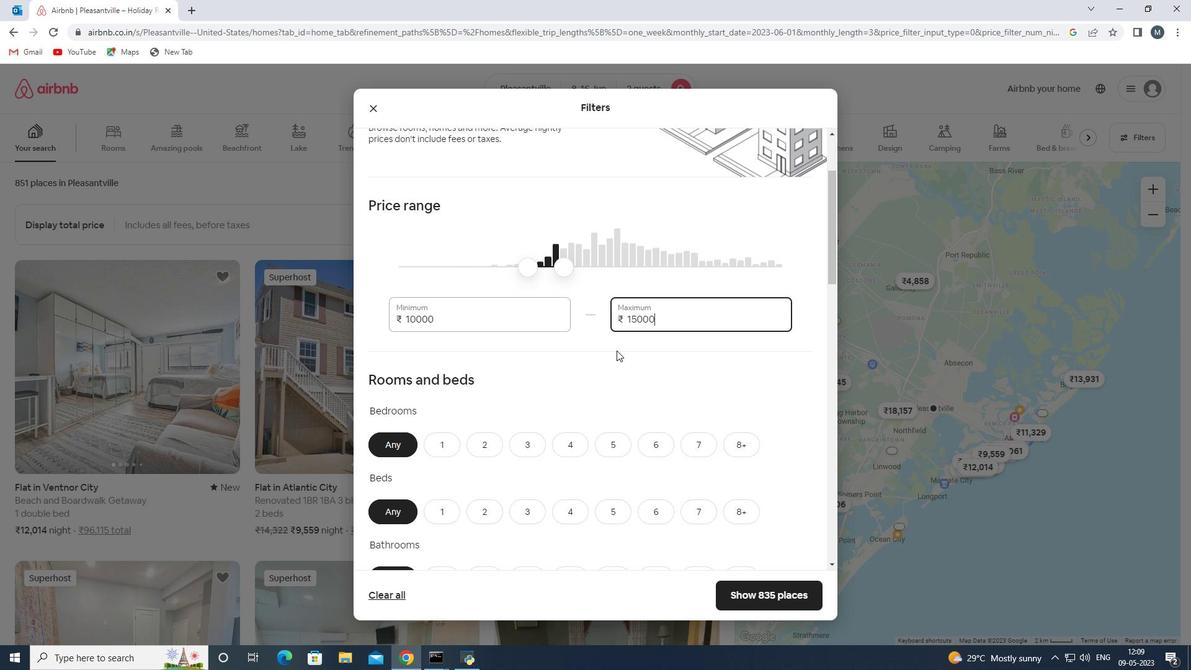 
Action: Mouse moved to (433, 324)
Screenshot: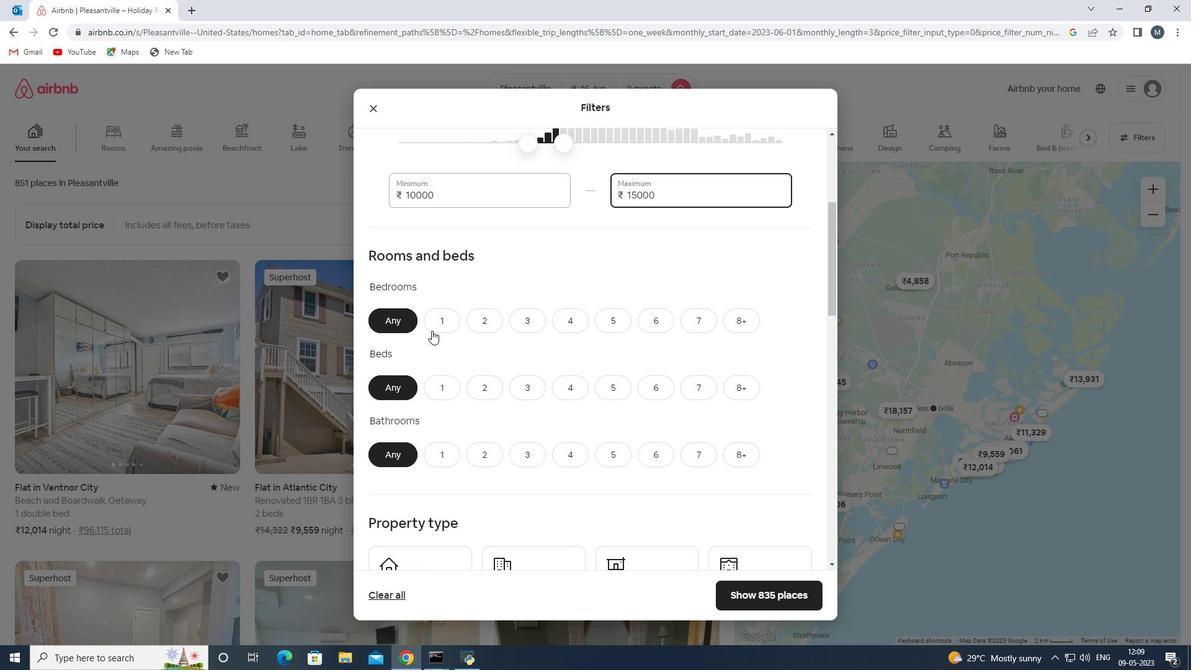 
Action: Mouse pressed left at (433, 324)
Screenshot: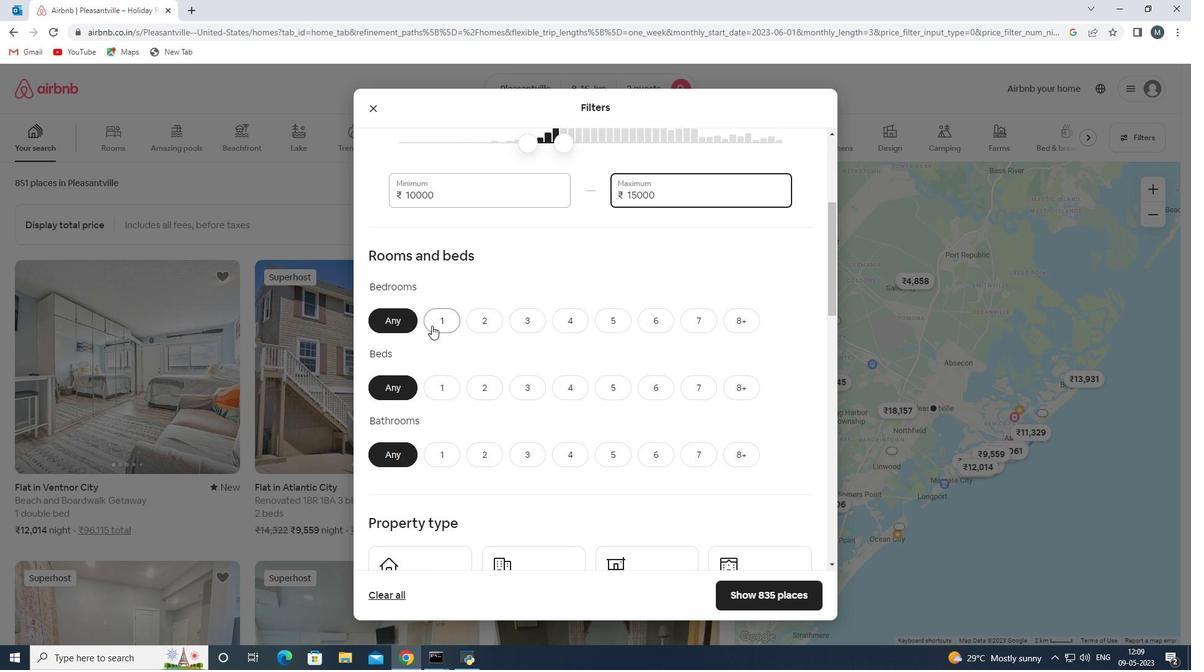 
Action: Mouse moved to (444, 385)
Screenshot: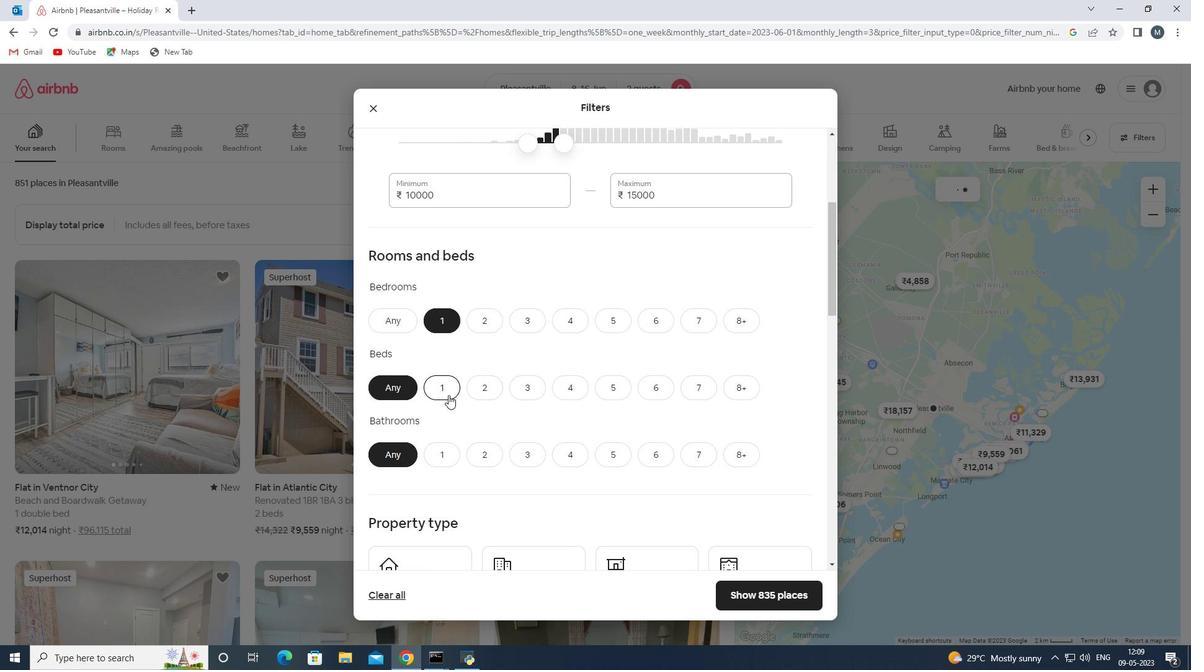 
Action: Mouse pressed left at (444, 385)
Screenshot: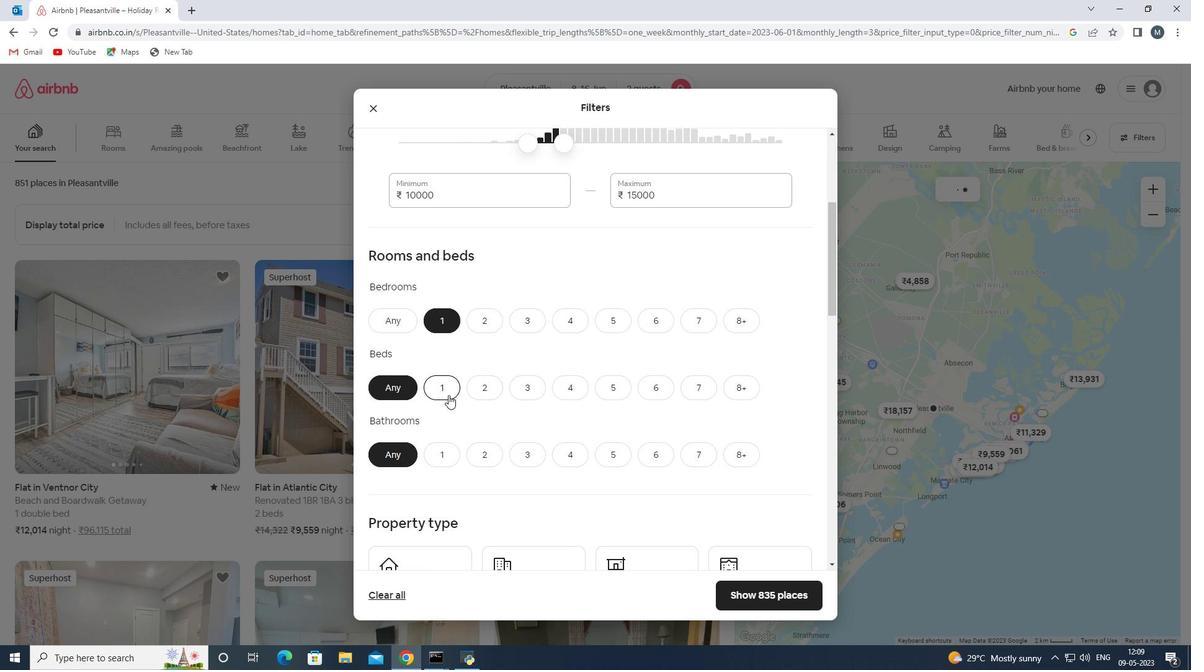 
Action: Mouse moved to (448, 451)
Screenshot: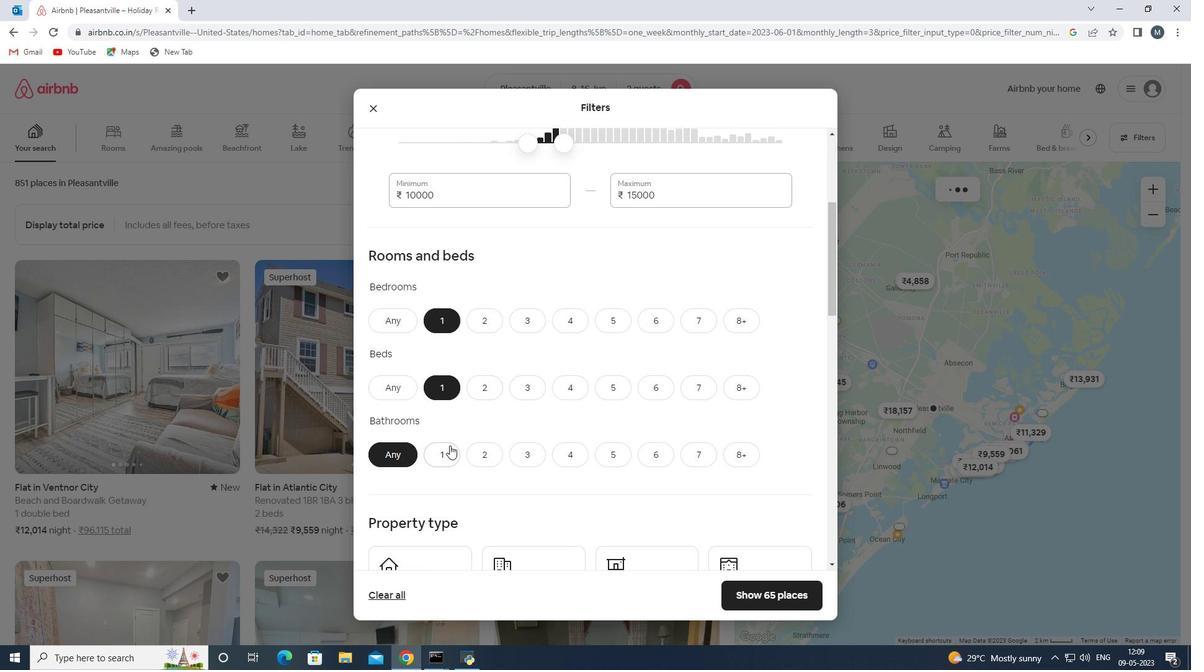 
Action: Mouse pressed left at (448, 451)
Screenshot: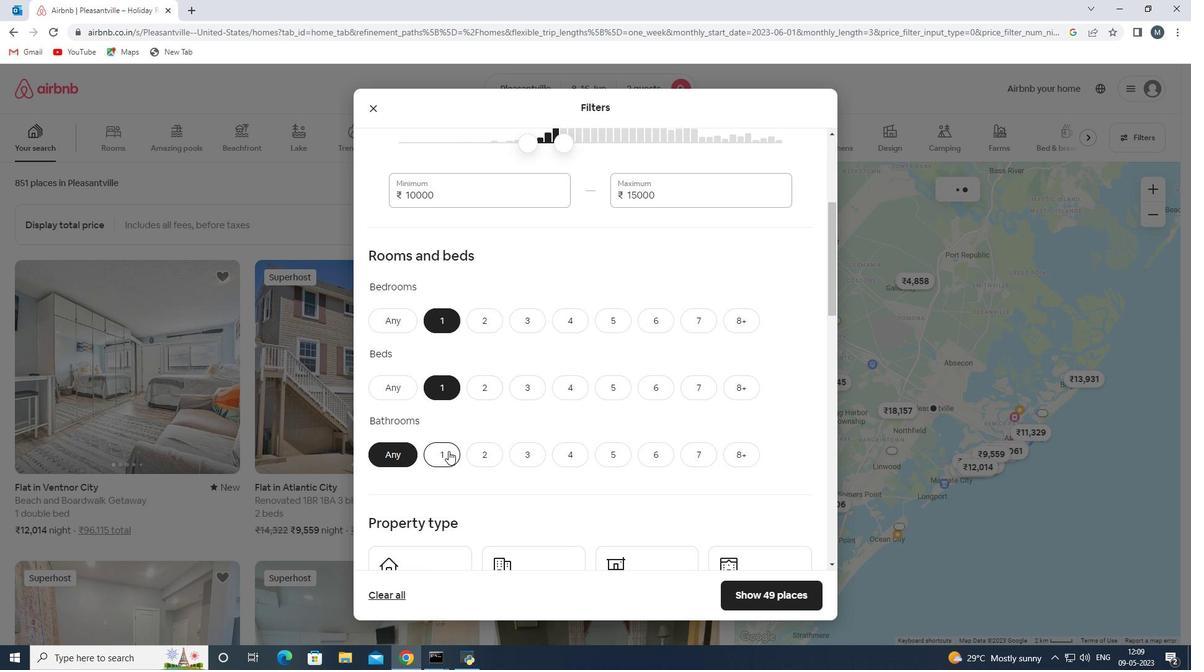
Action: Mouse moved to (516, 391)
Screenshot: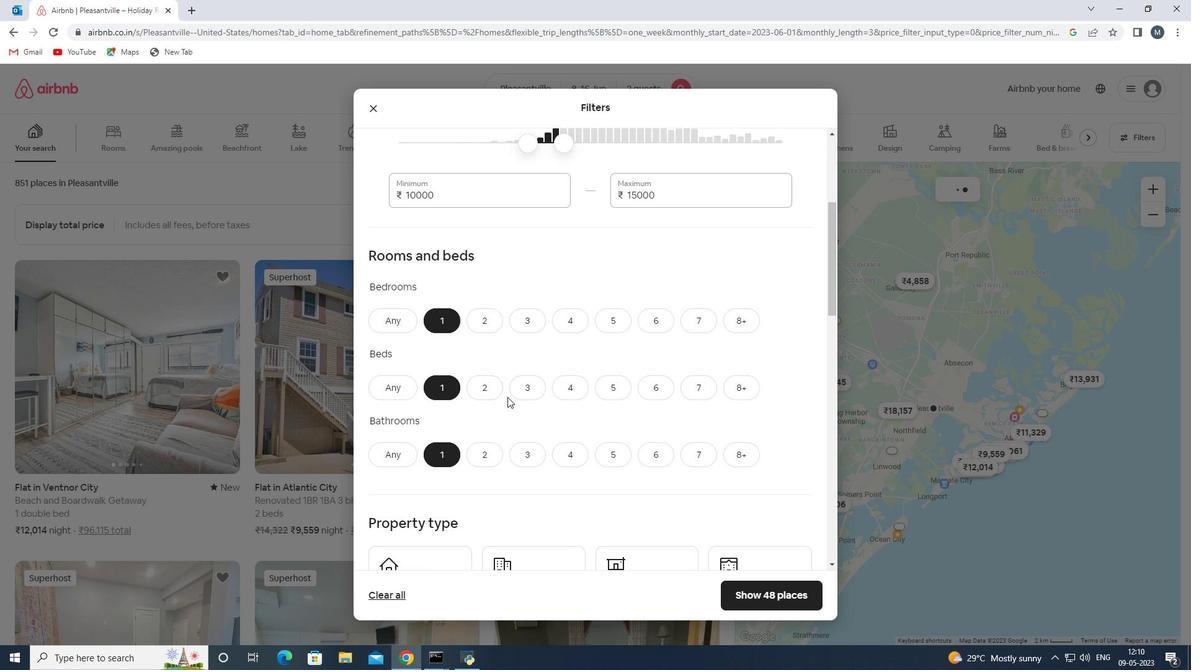 
Action: Mouse scrolled (516, 390) with delta (0, 0)
Screenshot: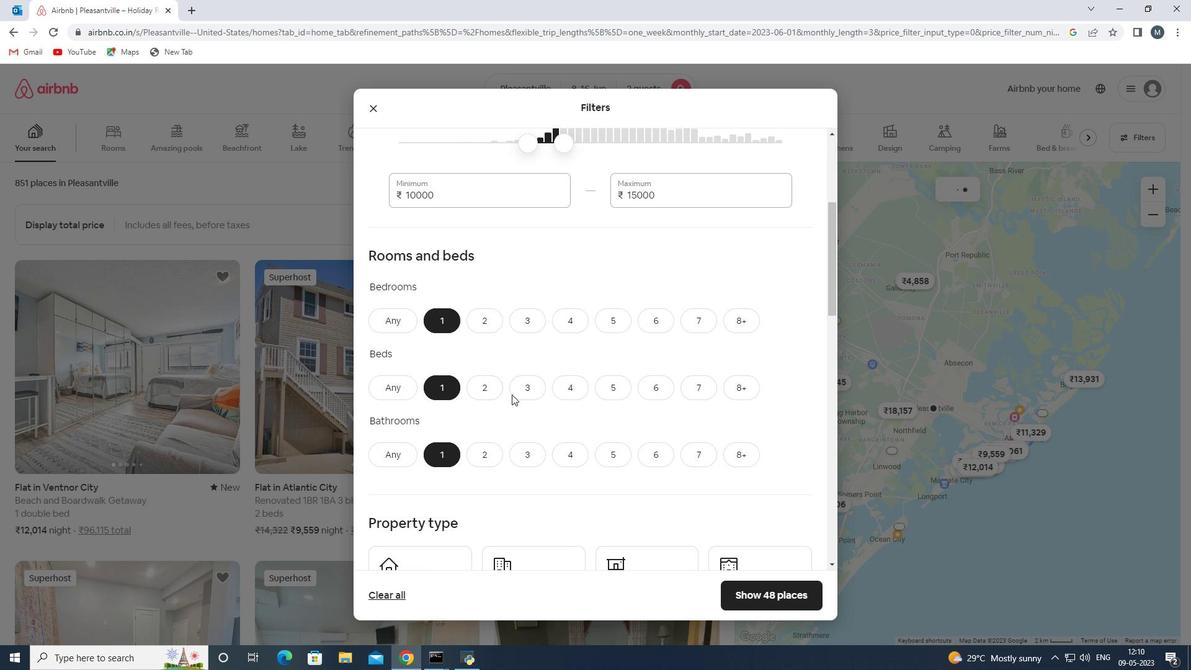 
Action: Mouse moved to (532, 375)
Screenshot: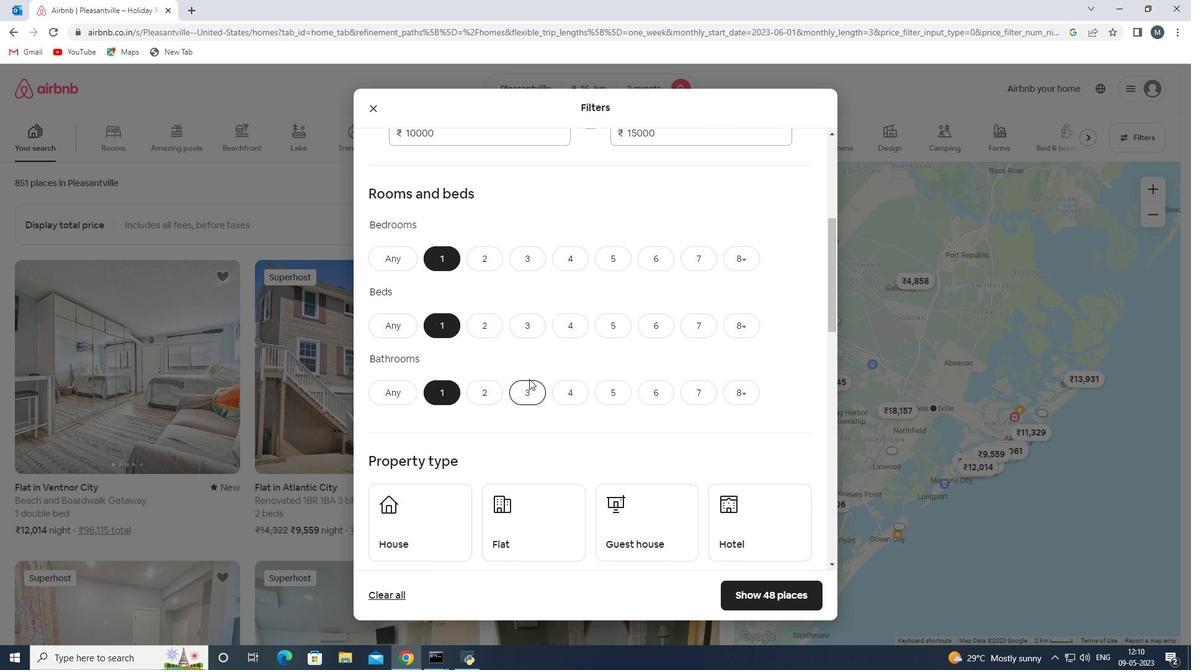 
Action: Mouse scrolled (532, 374) with delta (0, 0)
Screenshot: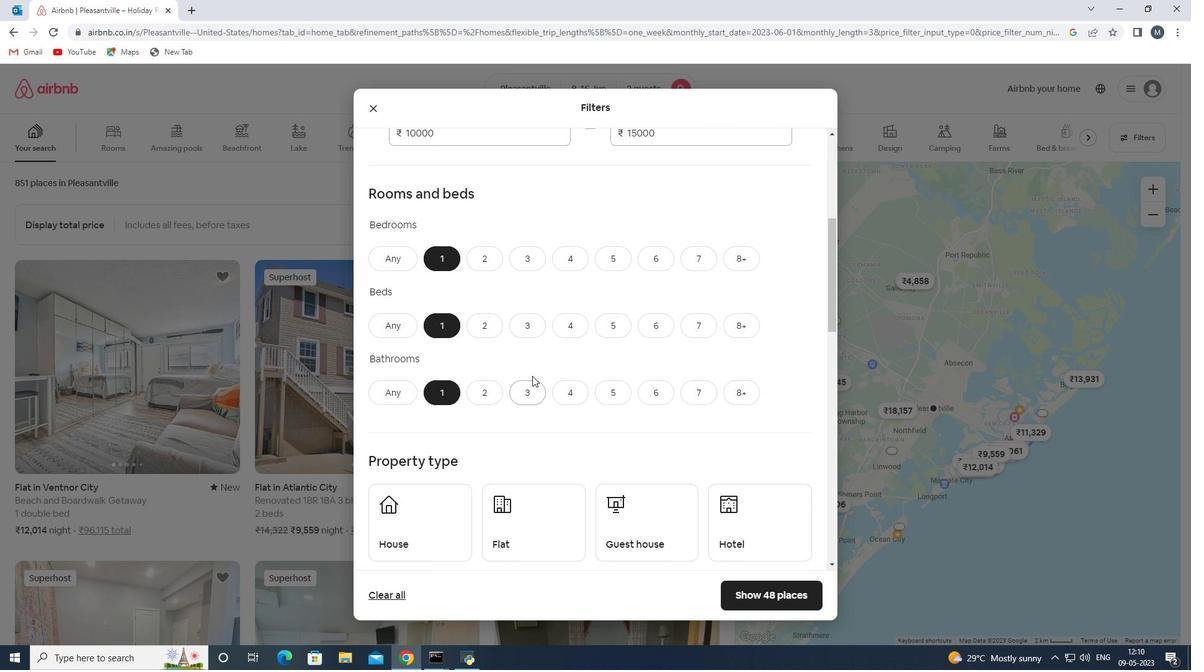 
Action: Mouse scrolled (532, 374) with delta (0, 0)
Screenshot: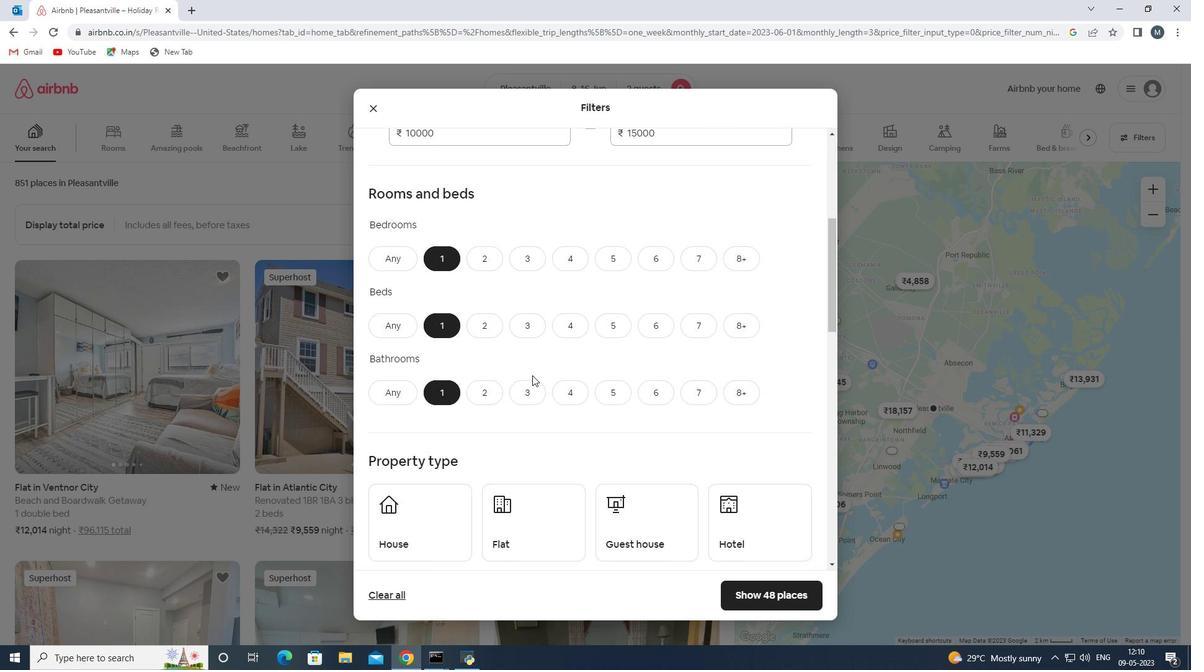 
Action: Mouse moved to (452, 401)
Screenshot: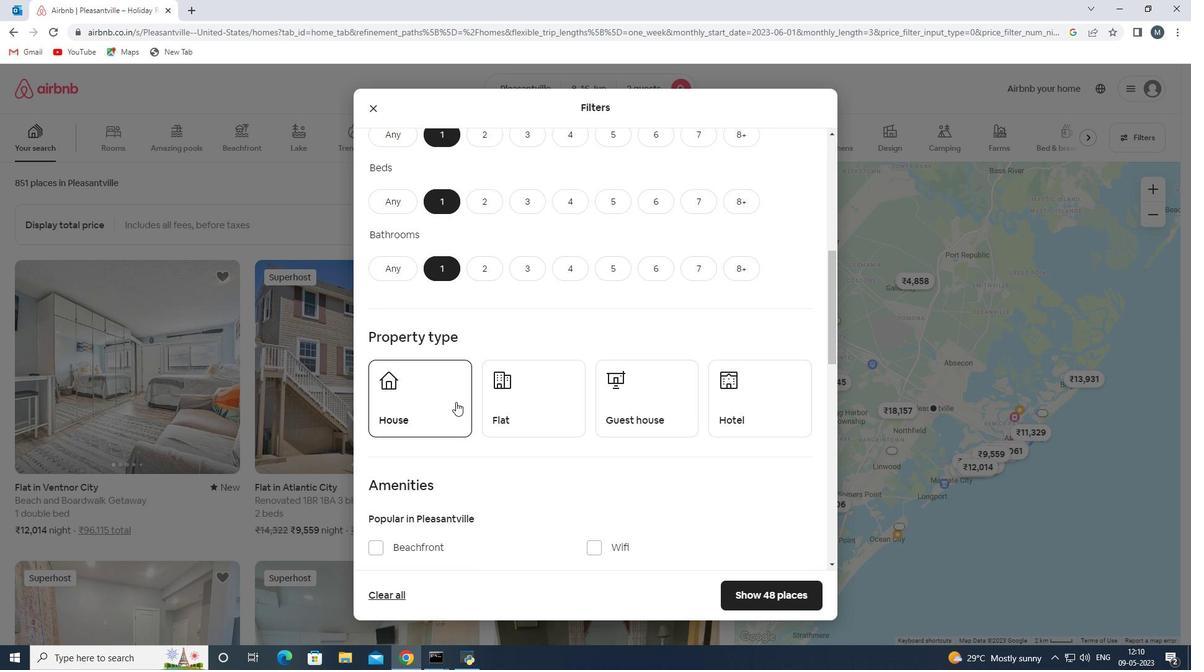 
Action: Mouse pressed left at (452, 401)
Screenshot: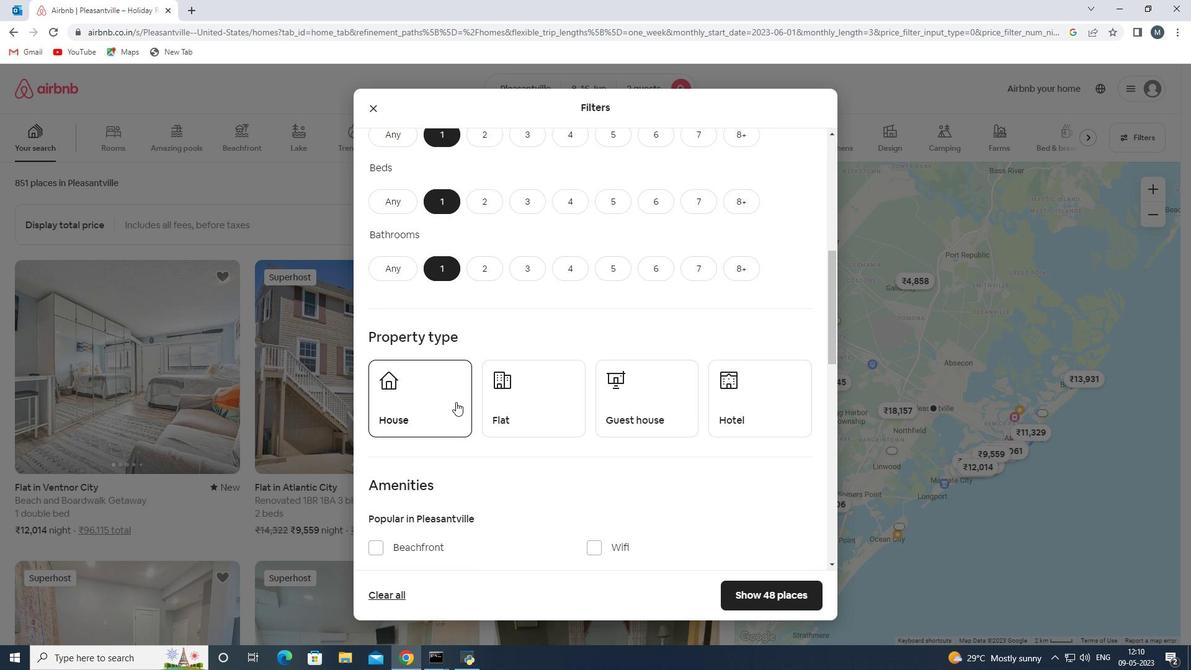 
Action: Mouse moved to (500, 401)
Screenshot: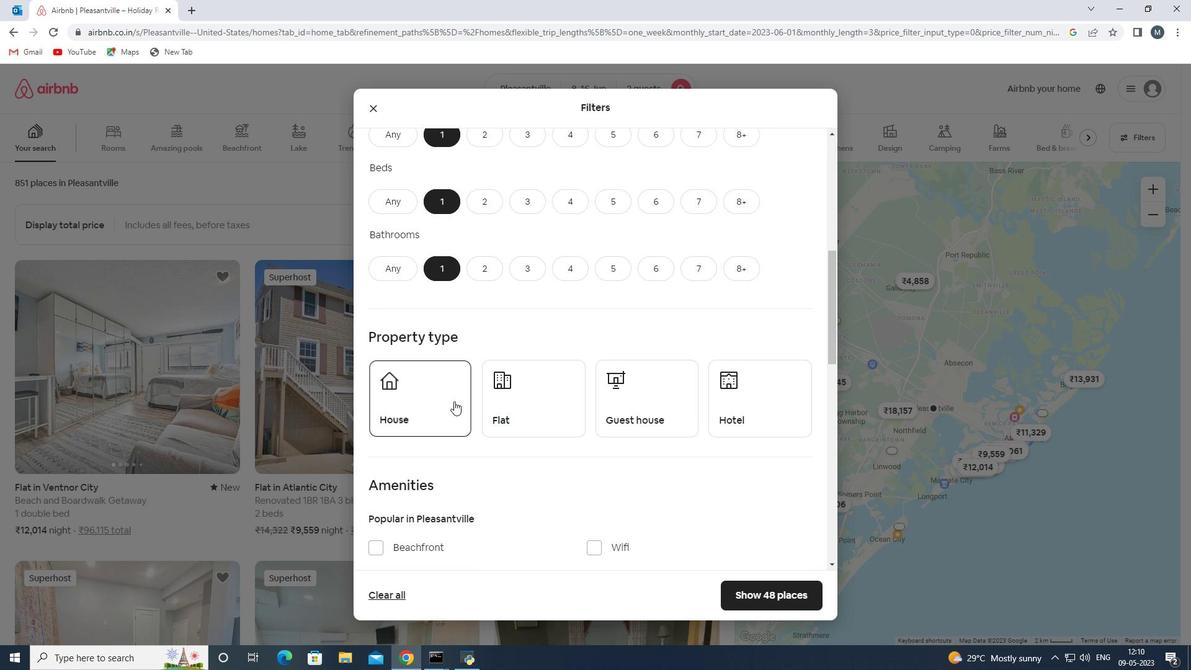 
Action: Mouse pressed left at (500, 401)
Screenshot: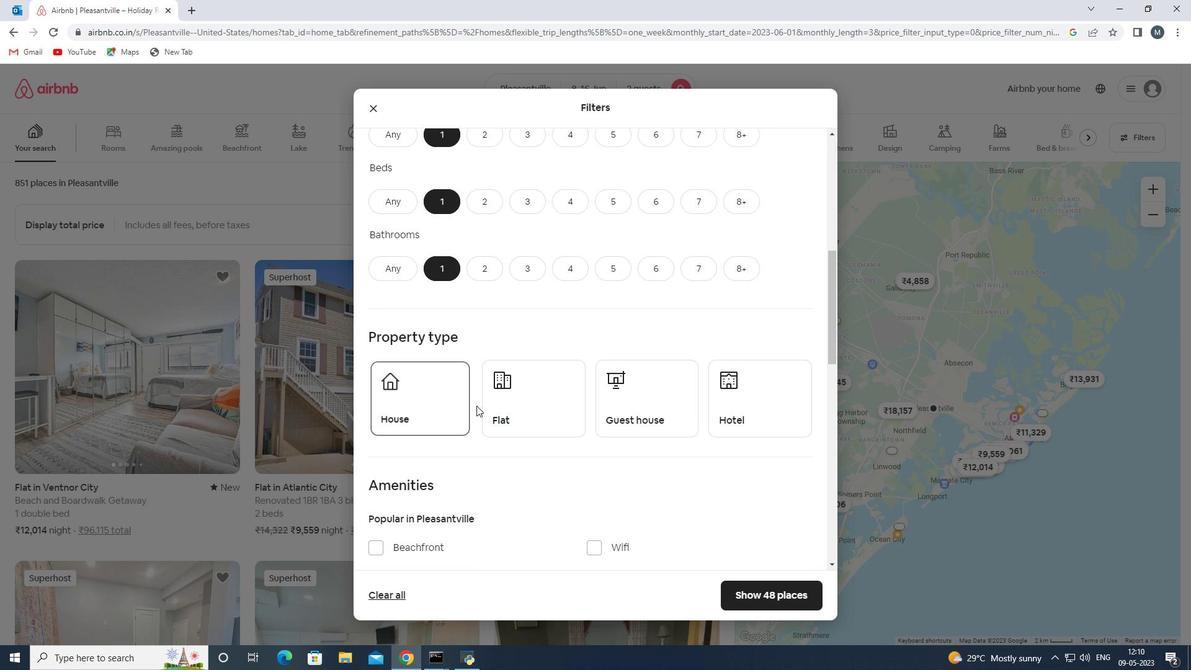 
Action: Mouse moved to (666, 406)
Screenshot: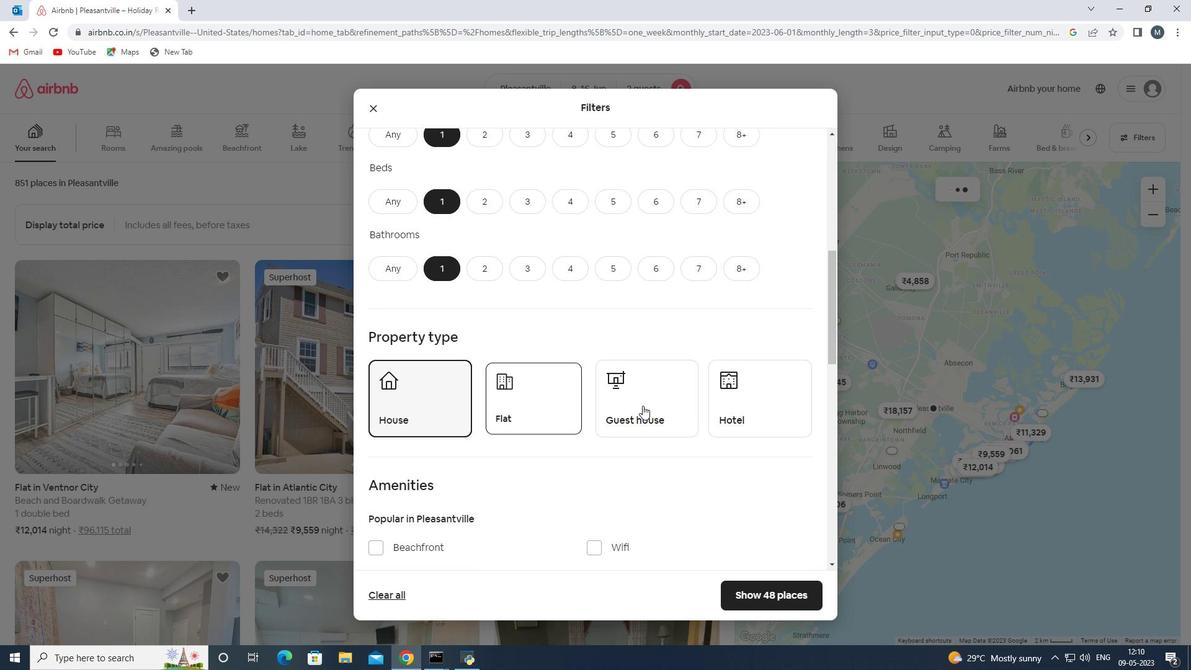 
Action: Mouse pressed left at (666, 406)
Screenshot: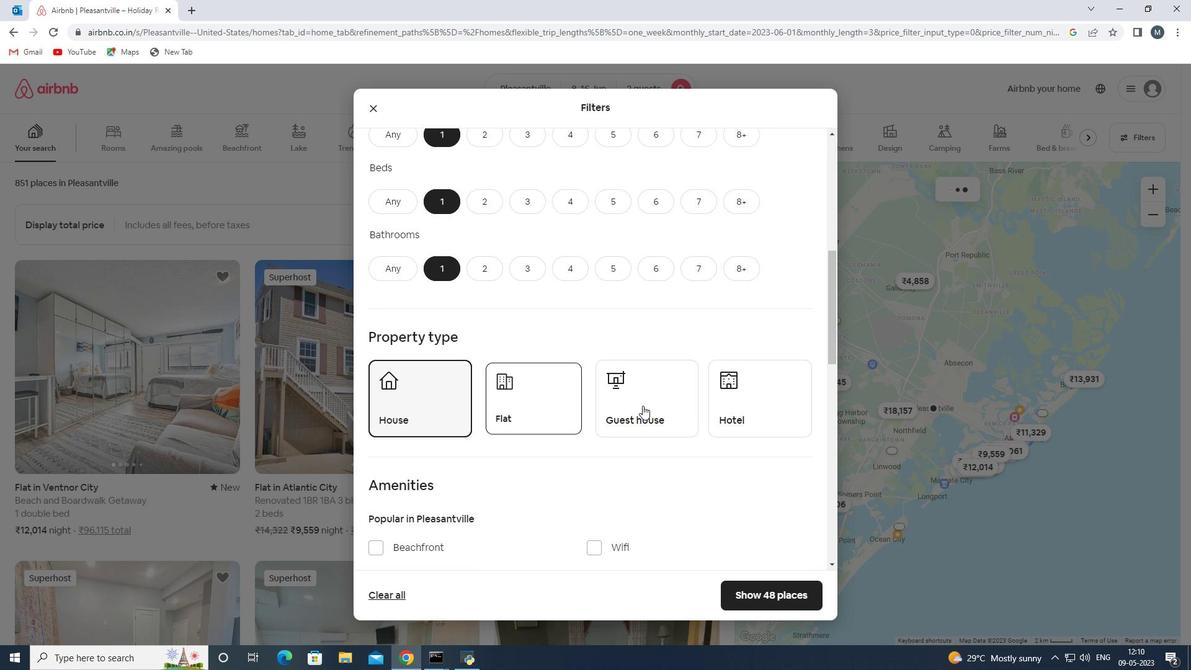 
Action: Mouse moved to (756, 398)
Screenshot: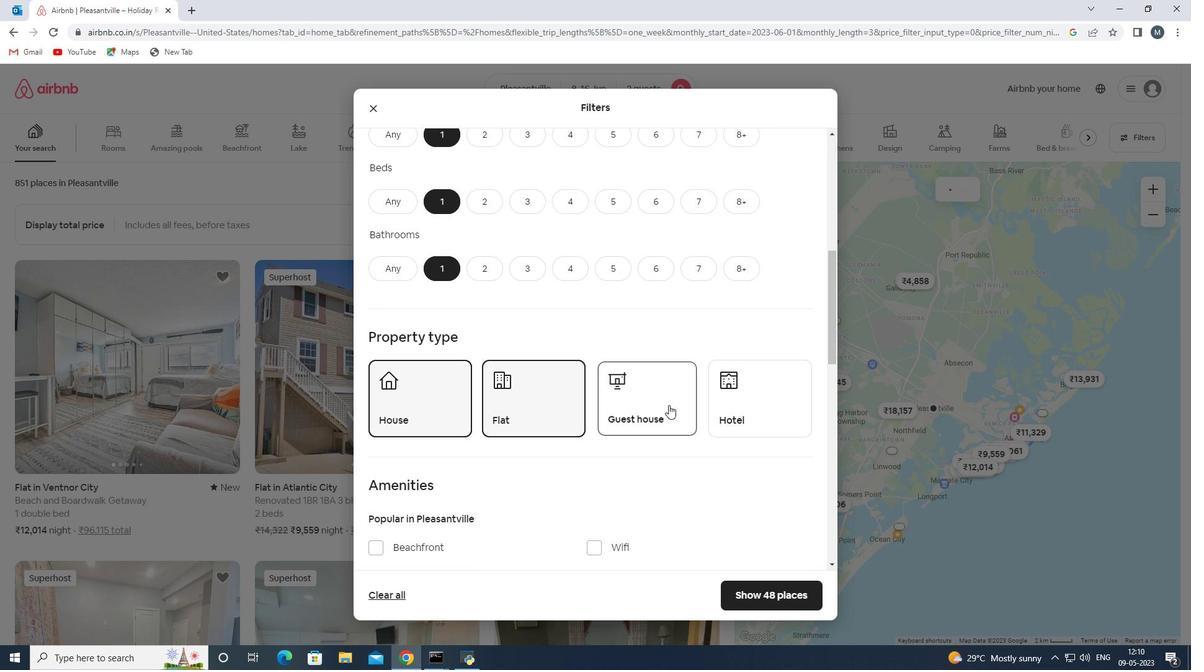 
Action: Mouse pressed left at (756, 398)
Screenshot: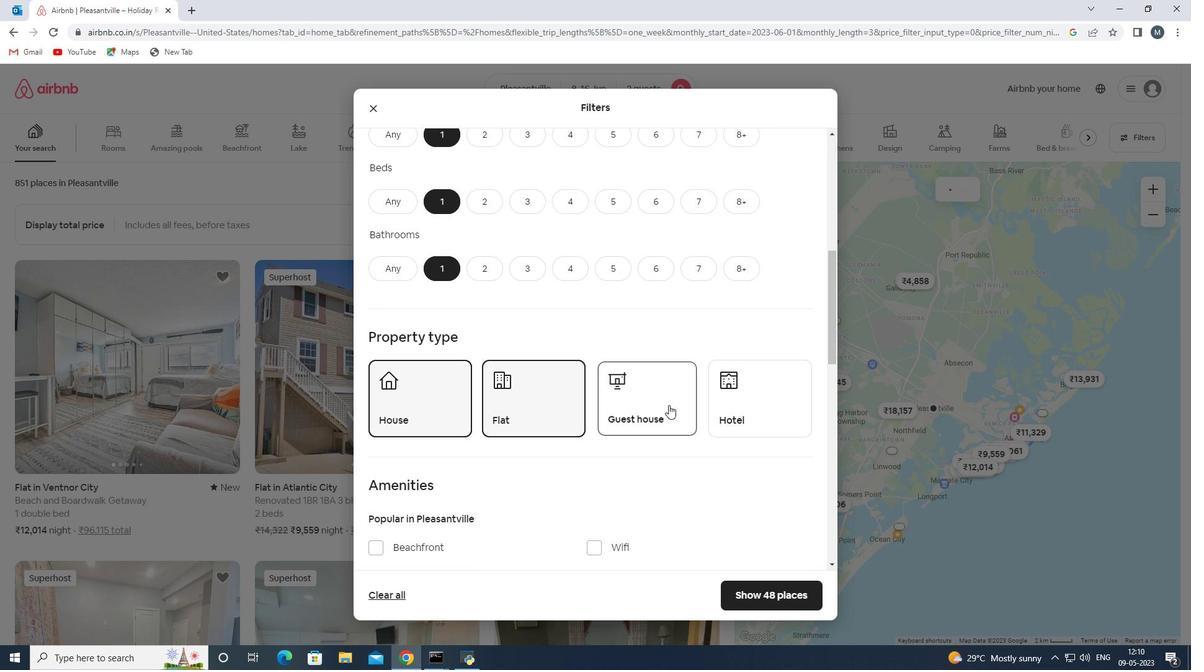 
Action: Mouse moved to (542, 386)
Screenshot: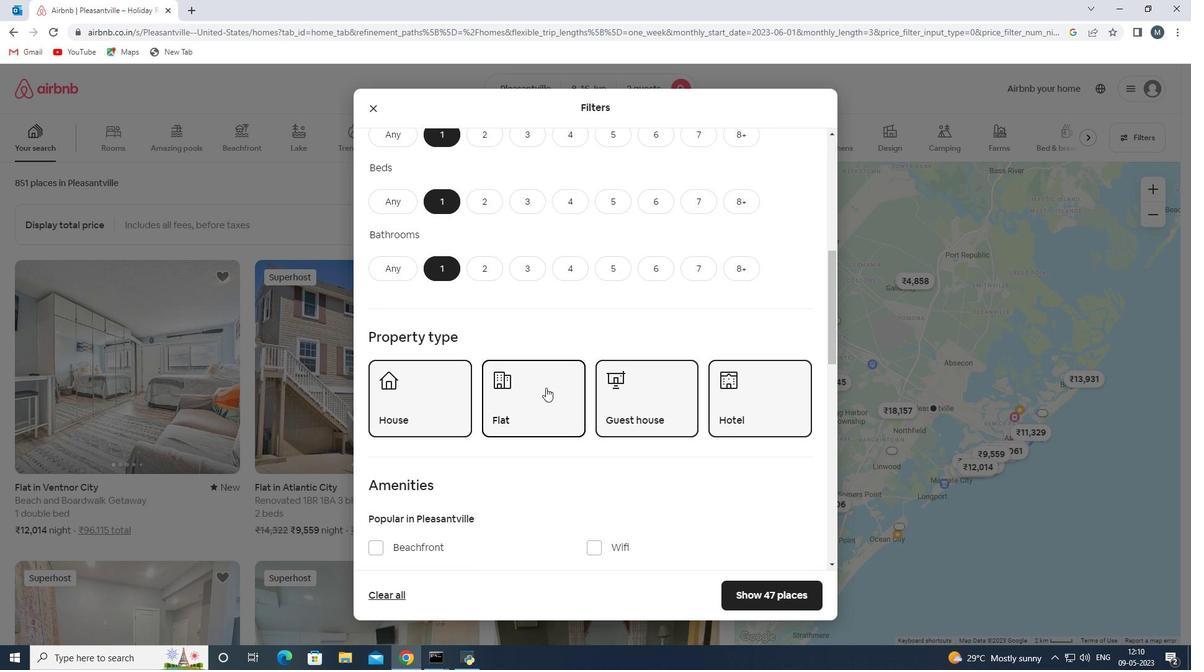 
Action: Mouse scrolled (542, 386) with delta (0, 0)
Screenshot: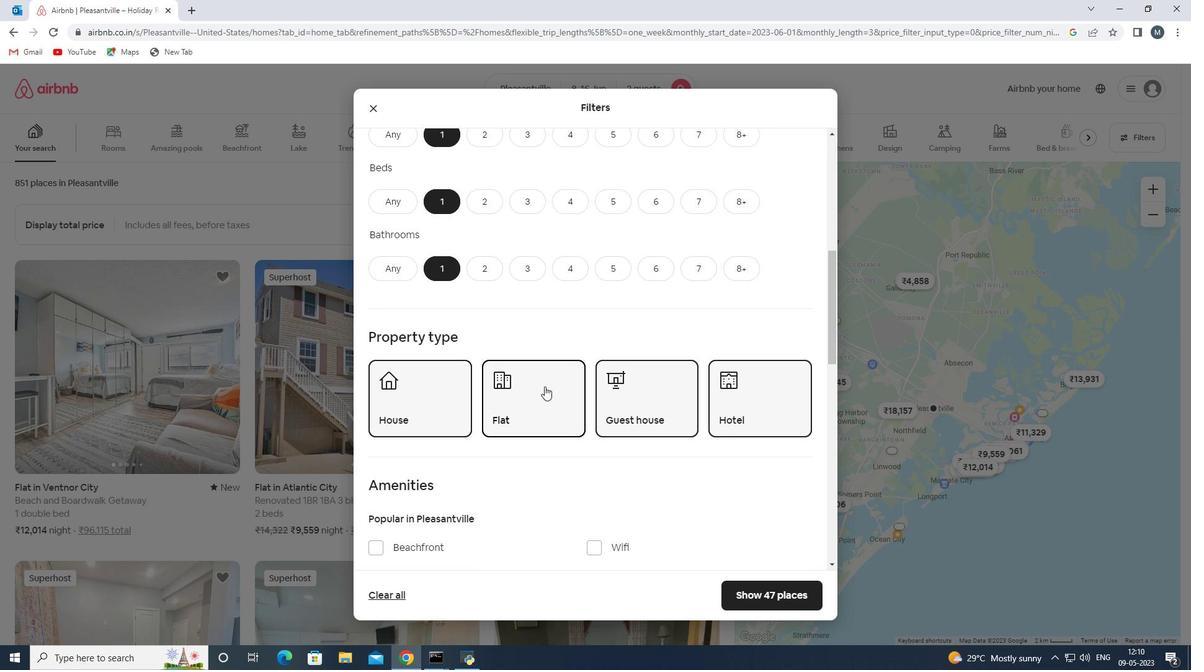 
Action: Mouse moved to (543, 386)
Screenshot: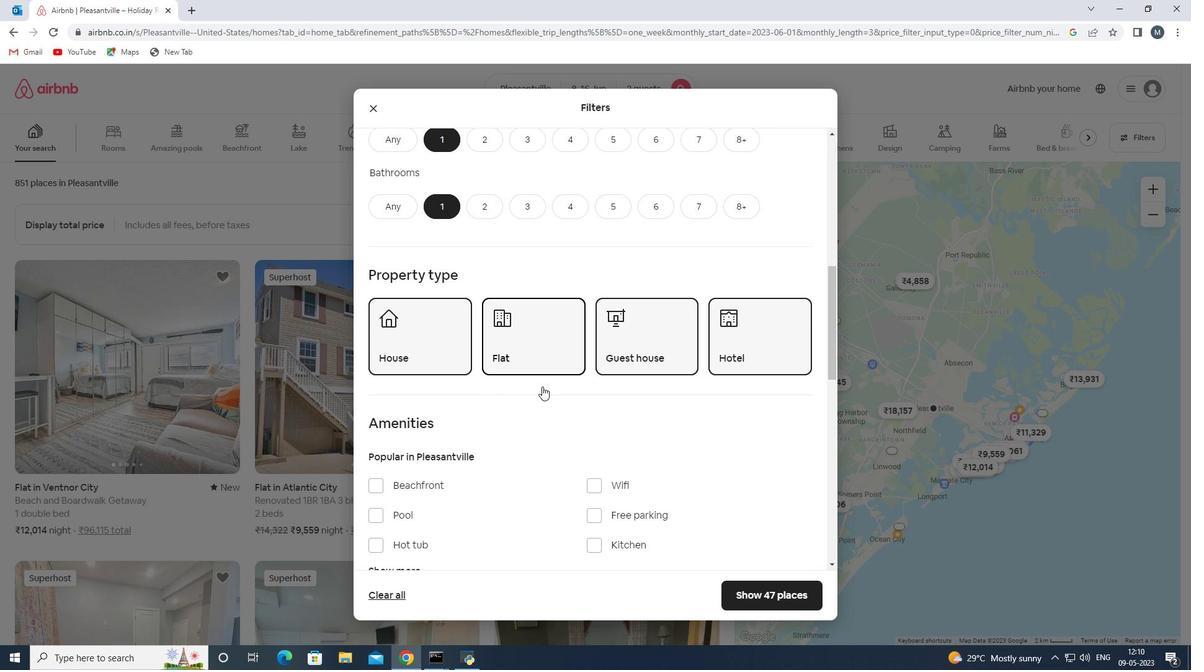 
Action: Mouse scrolled (543, 386) with delta (0, 0)
Screenshot: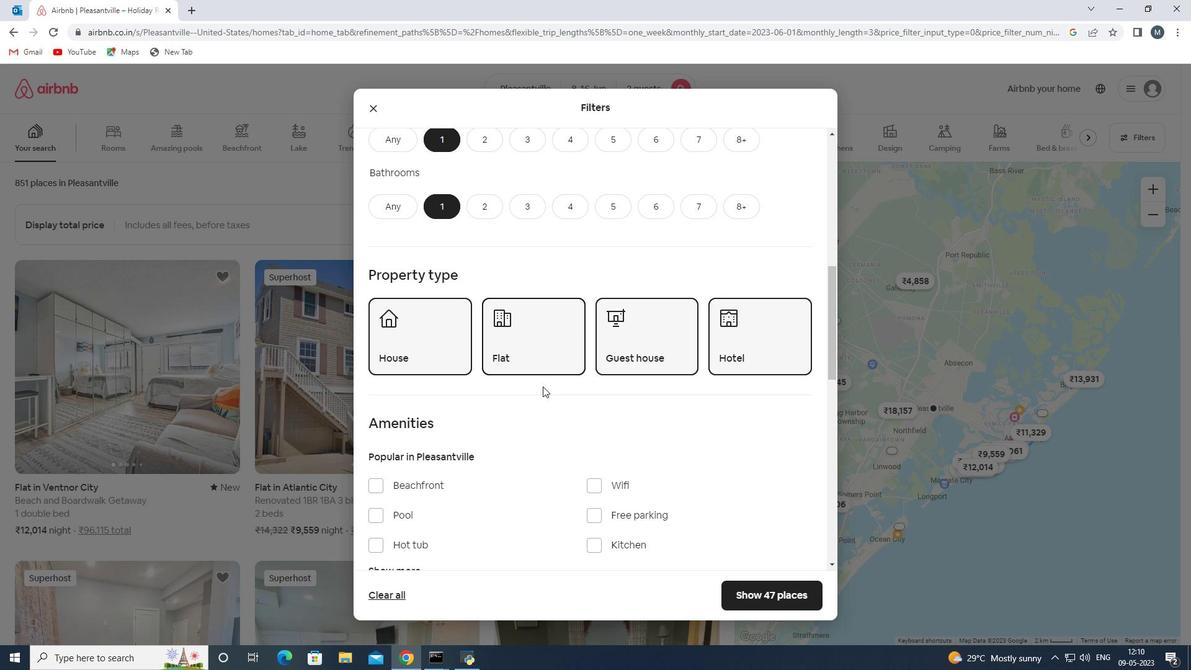 
Action: Mouse moved to (517, 404)
Screenshot: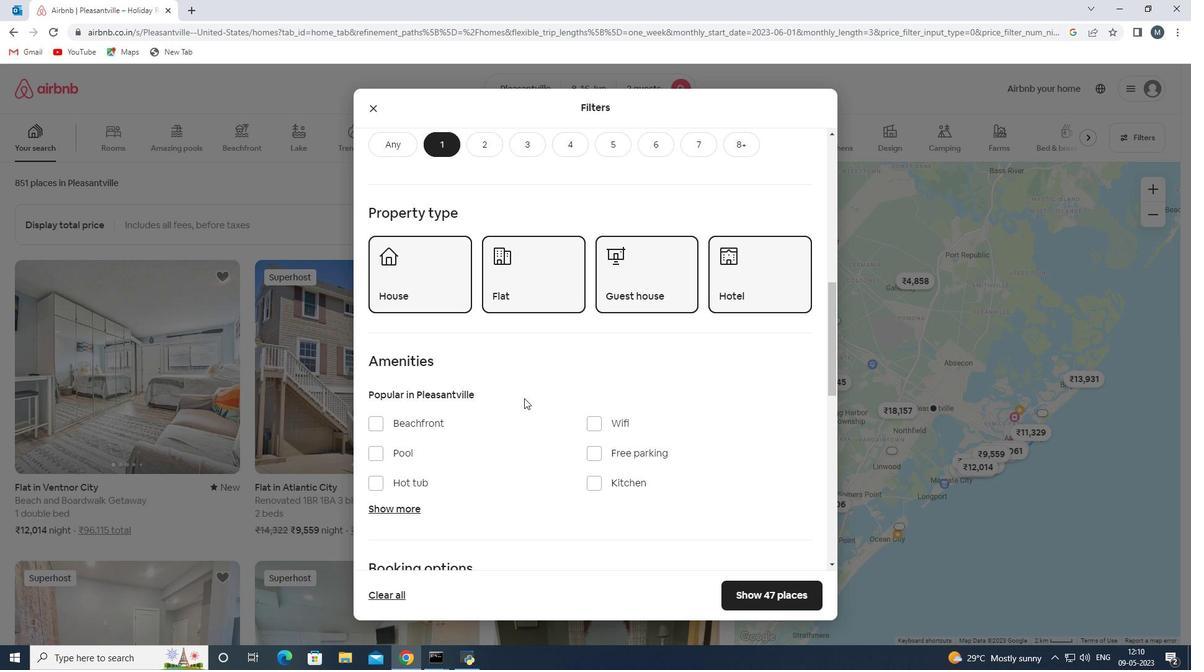 
Action: Mouse scrolled (517, 404) with delta (0, 0)
Screenshot: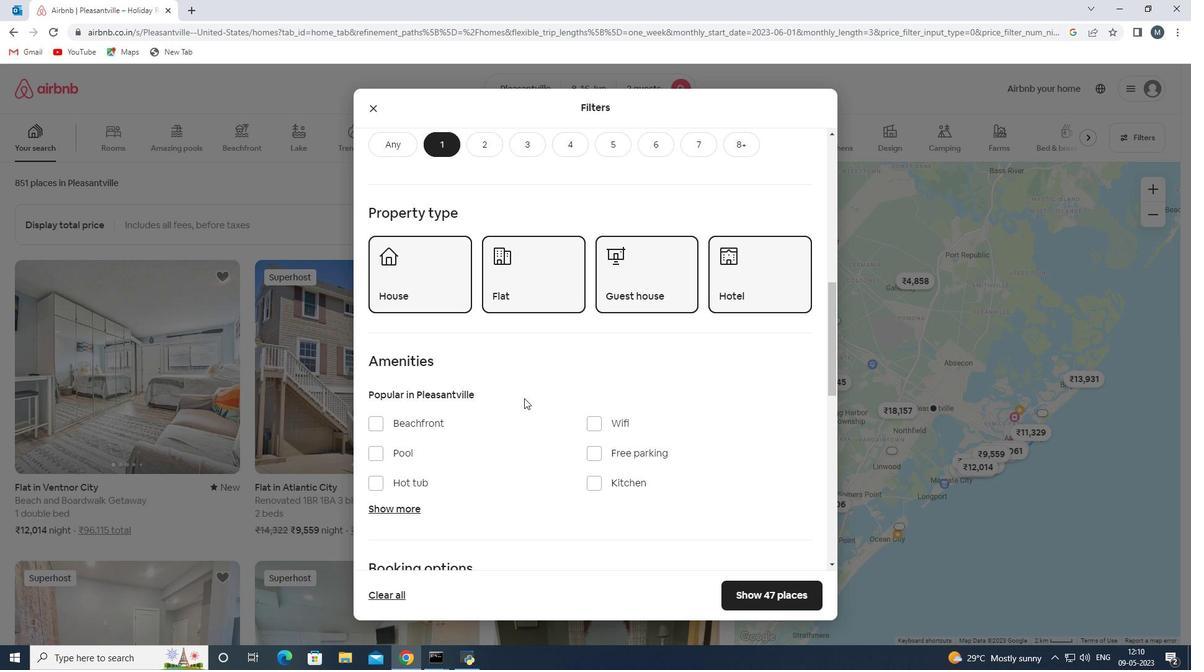 
Action: Mouse moved to (405, 444)
Screenshot: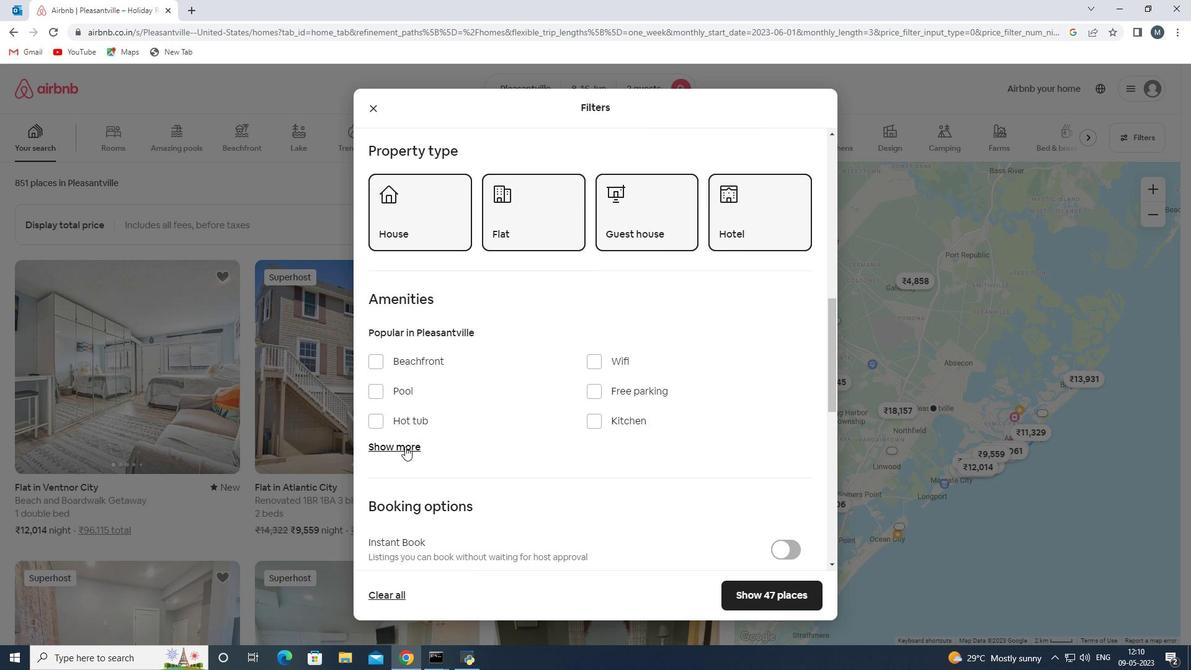 
Action: Mouse pressed left at (405, 444)
Screenshot: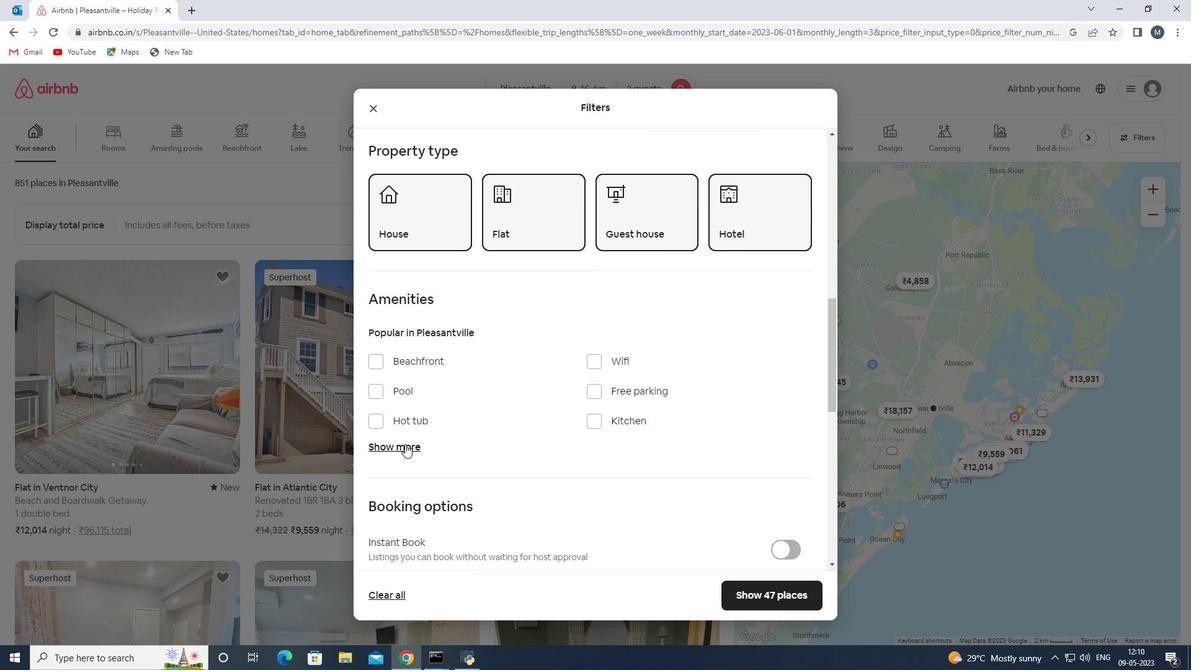 
Action: Mouse moved to (450, 423)
Screenshot: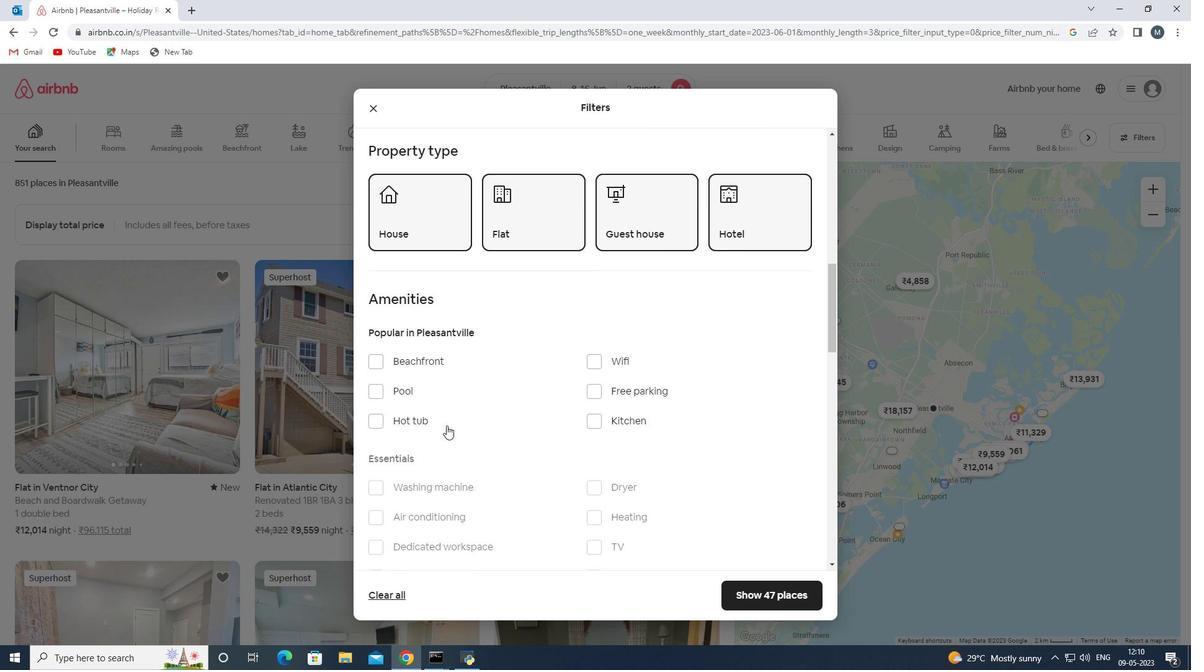
Action: Mouse scrolled (450, 422) with delta (0, 0)
Screenshot: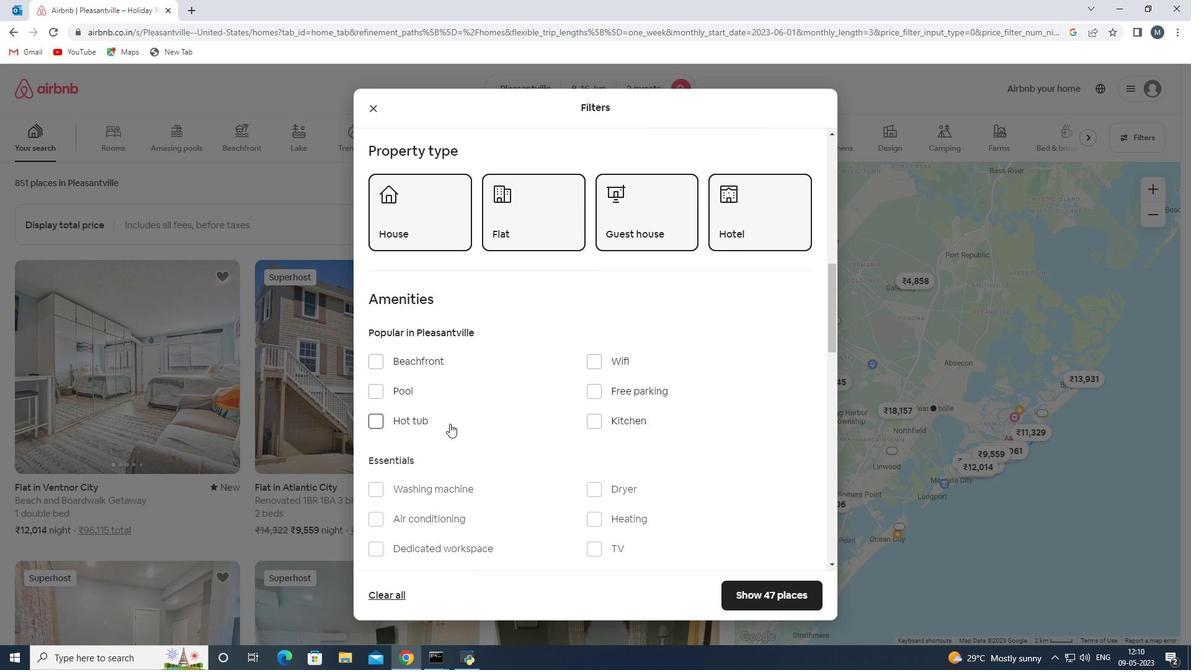 
Action: Mouse moved to (438, 431)
Screenshot: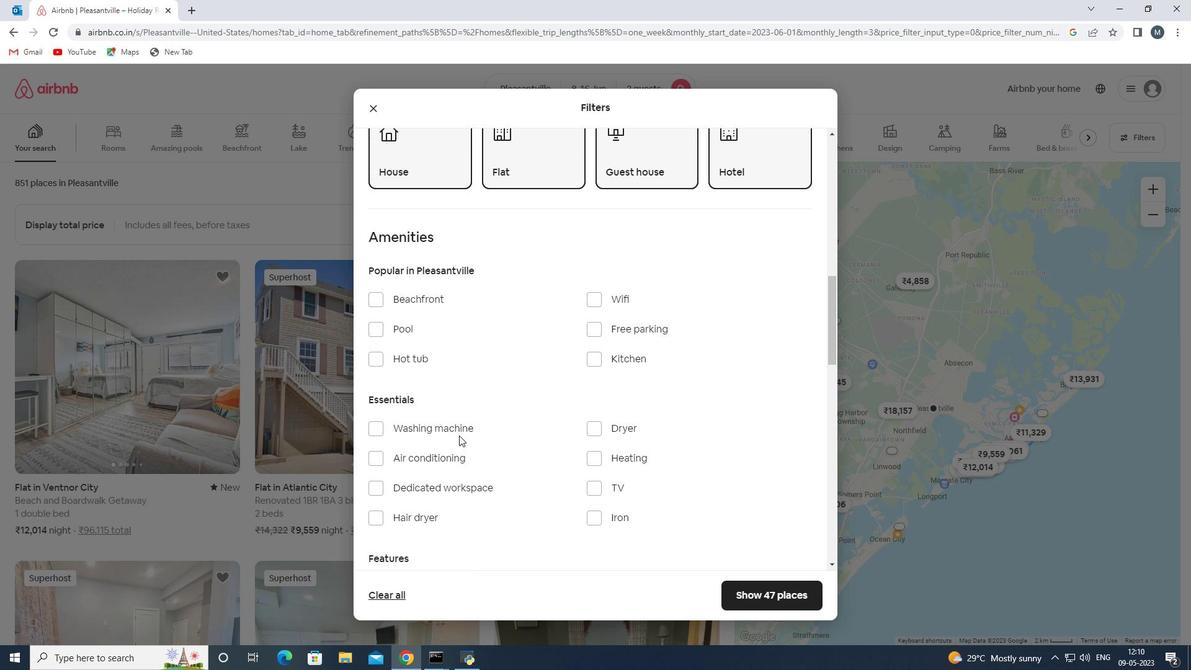 
Action: Mouse pressed left at (438, 431)
Screenshot: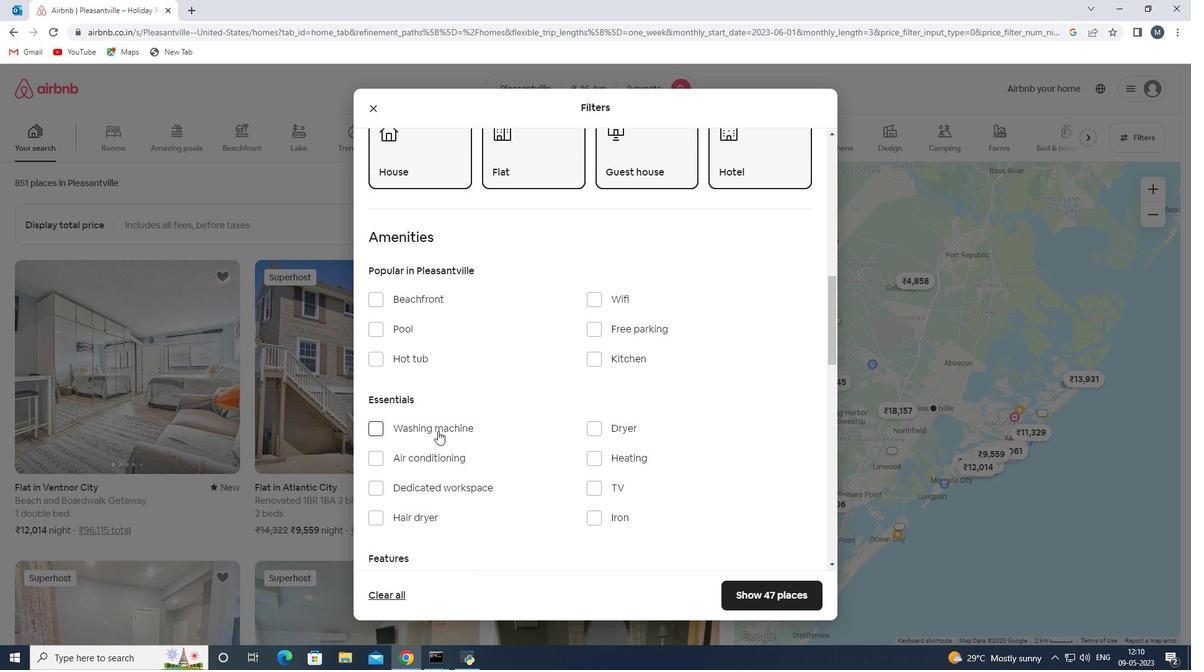 
Action: Mouse moved to (488, 415)
Screenshot: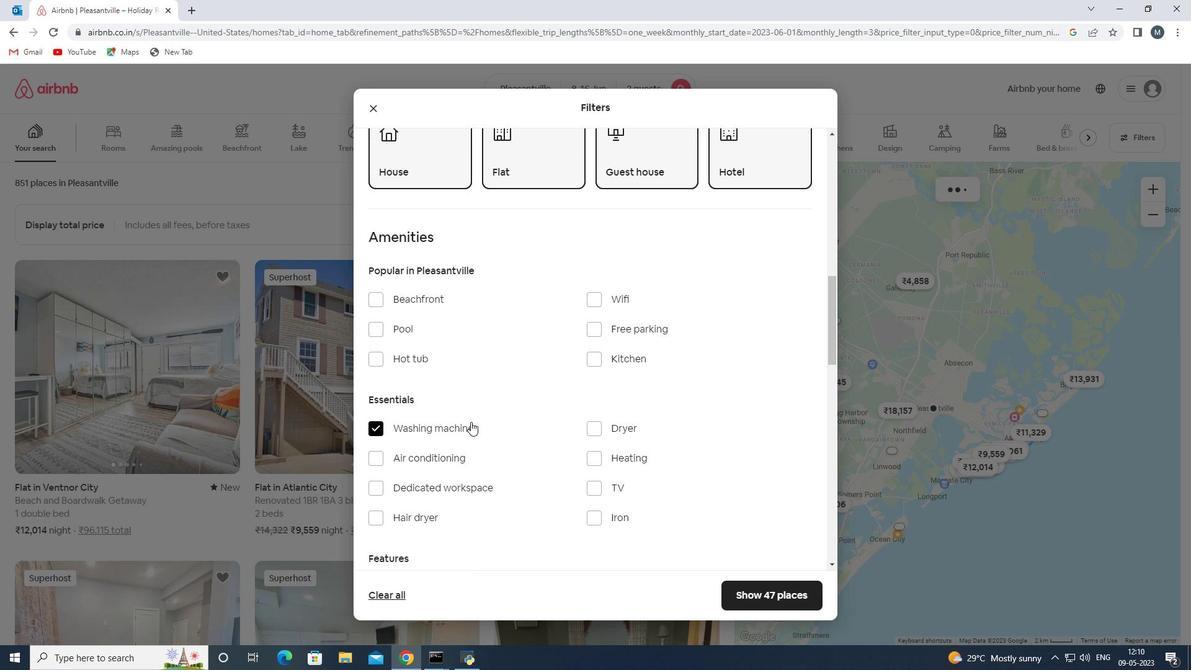 
Action: Mouse scrolled (488, 414) with delta (0, 0)
Screenshot: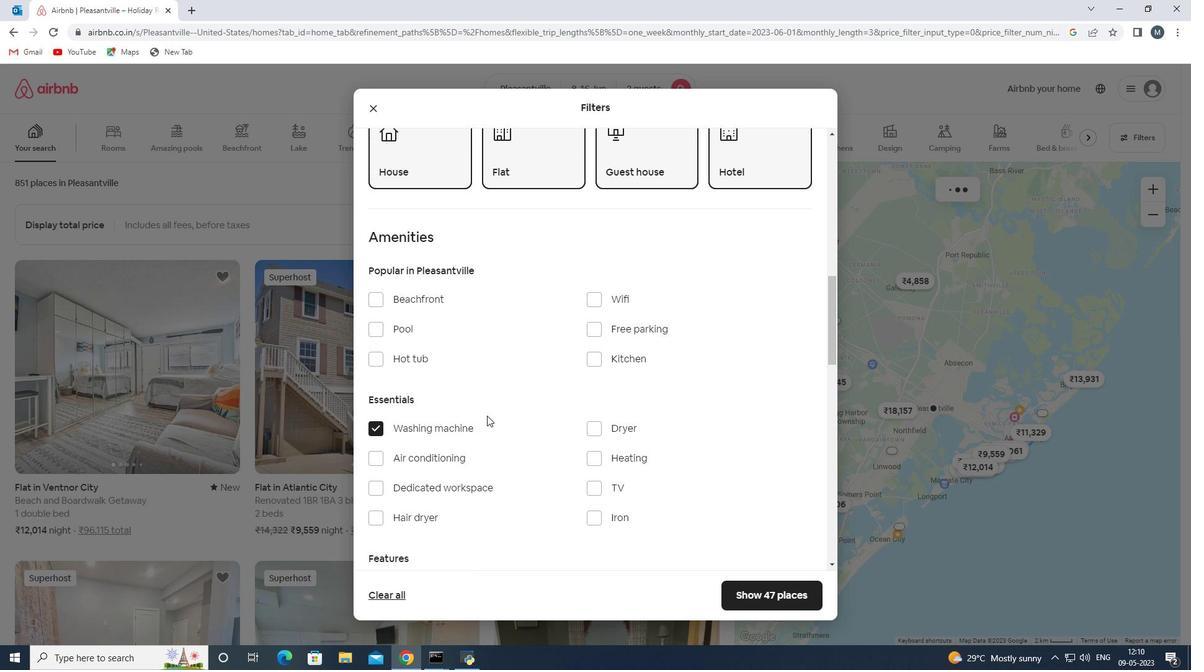 
Action: Mouse moved to (533, 389)
Screenshot: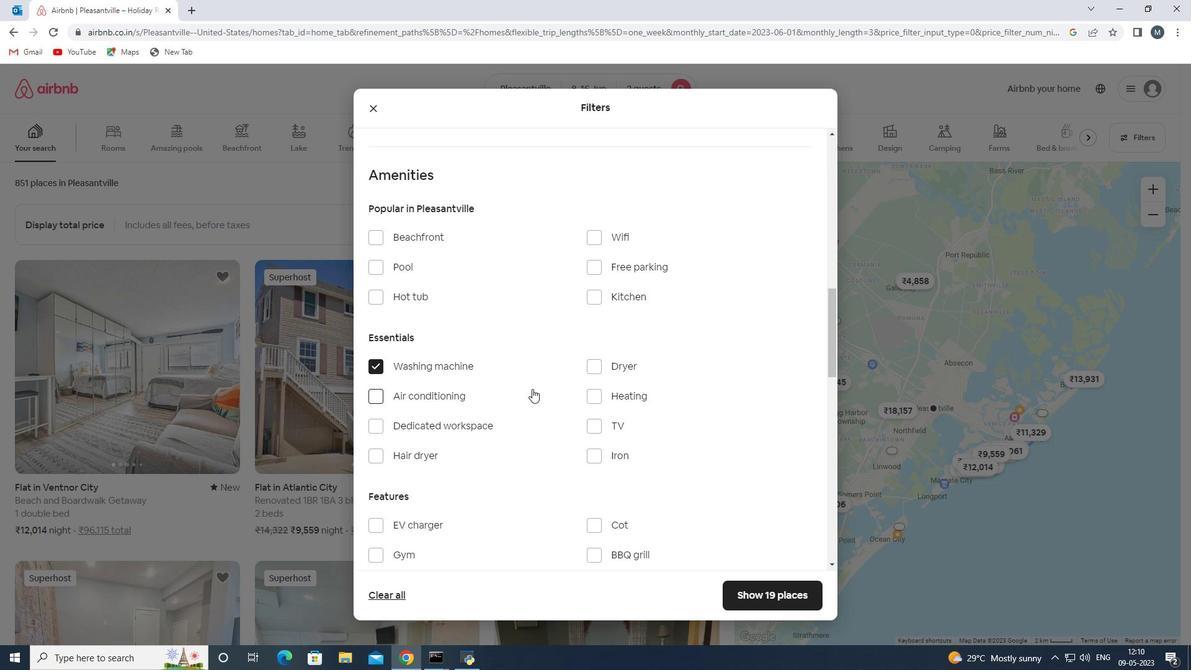 
Action: Mouse scrolled (533, 388) with delta (0, 0)
Screenshot: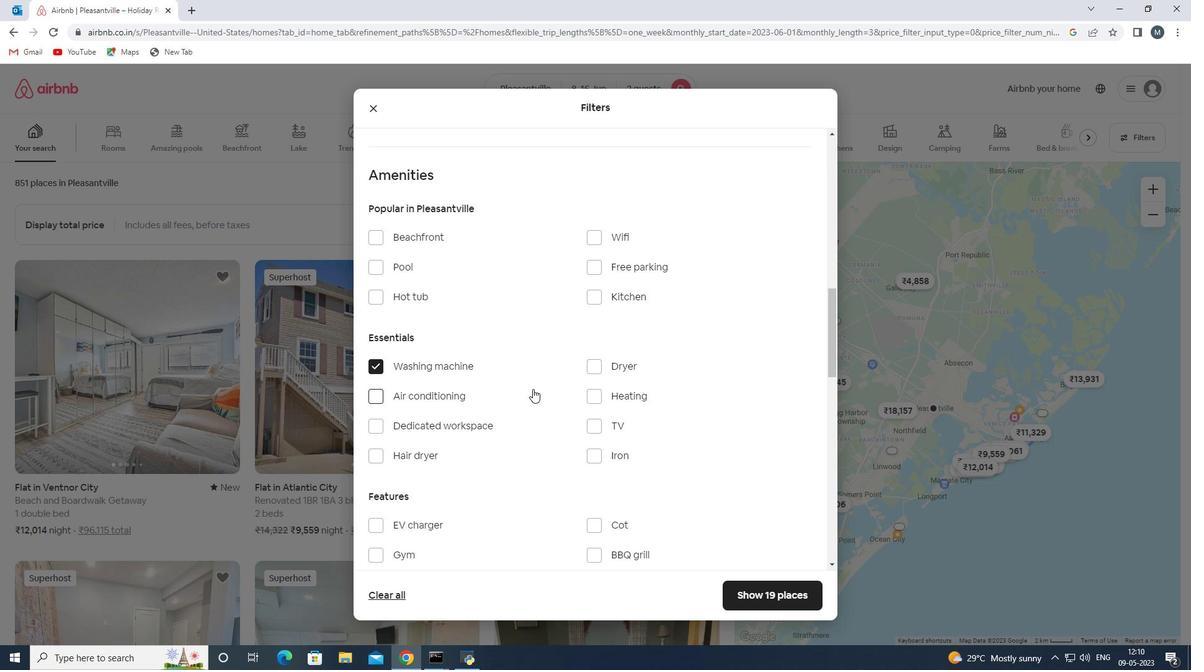 
Action: Mouse scrolled (533, 388) with delta (0, 0)
Screenshot: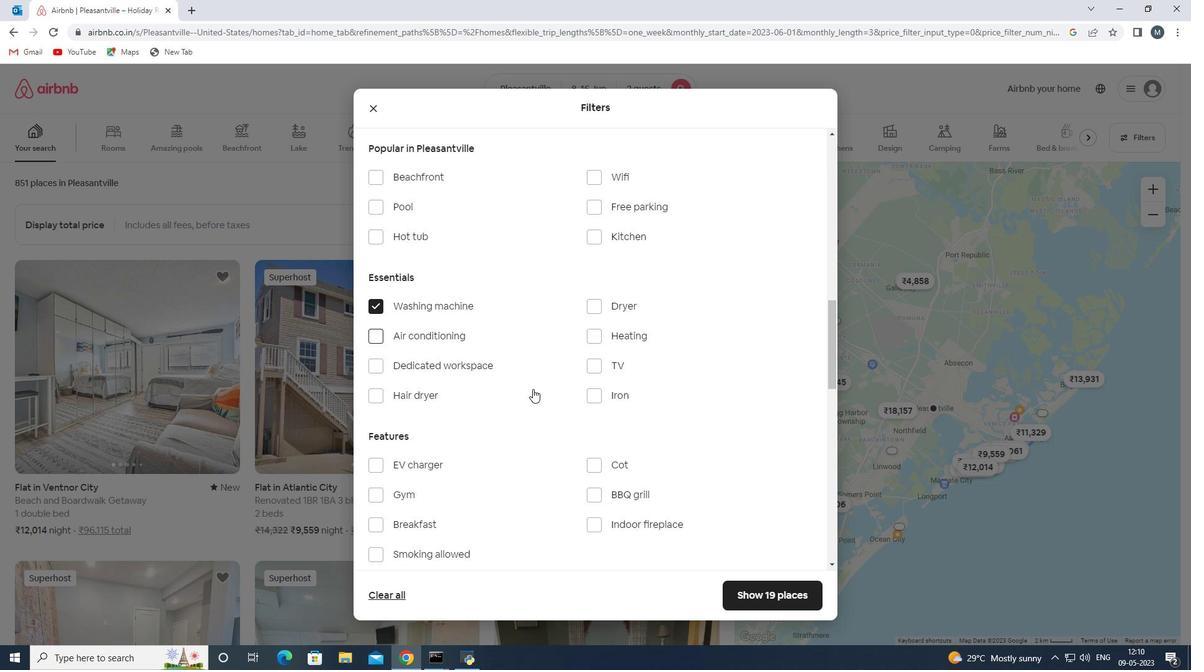 
Action: Mouse moved to (533, 389)
Screenshot: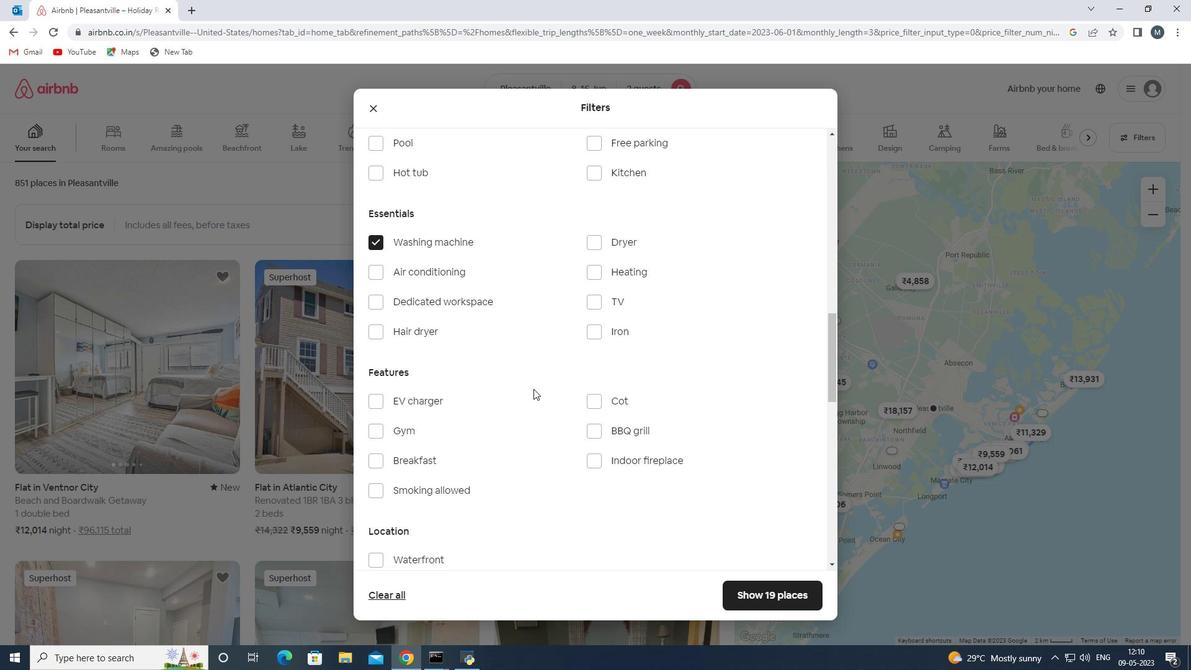 
Action: Mouse scrolled (533, 388) with delta (0, 0)
Screenshot: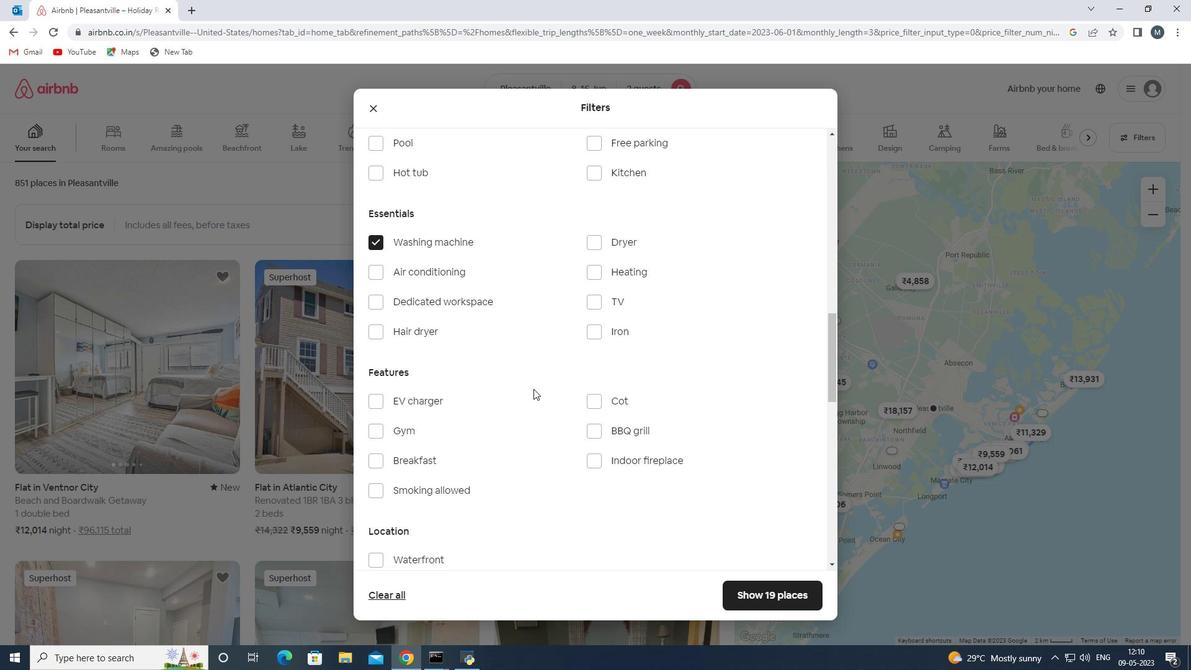 
Action: Mouse moved to (493, 432)
Screenshot: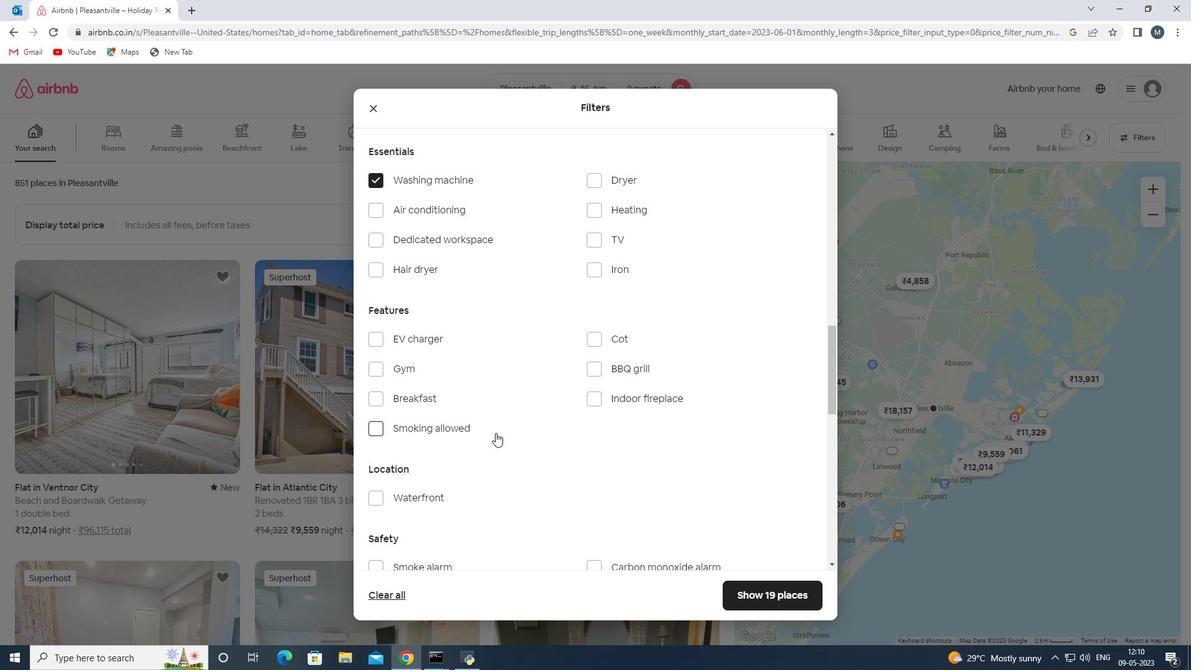 
Action: Mouse scrolled (493, 431) with delta (0, 0)
Screenshot: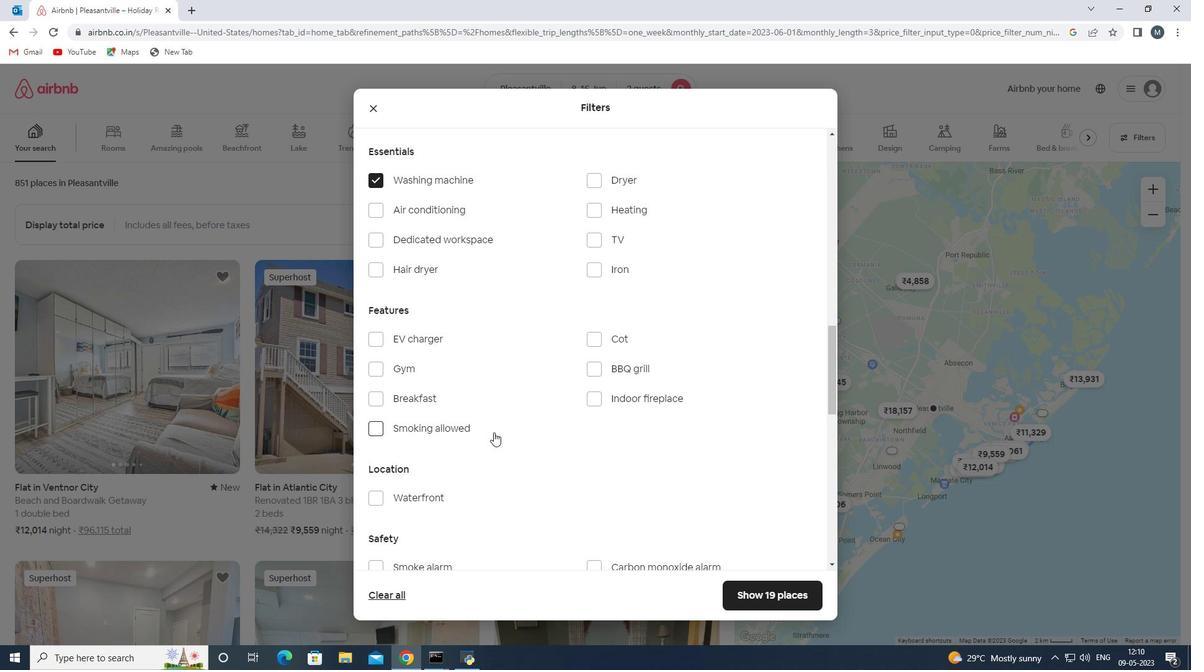 
Action: Mouse moved to (515, 419)
Screenshot: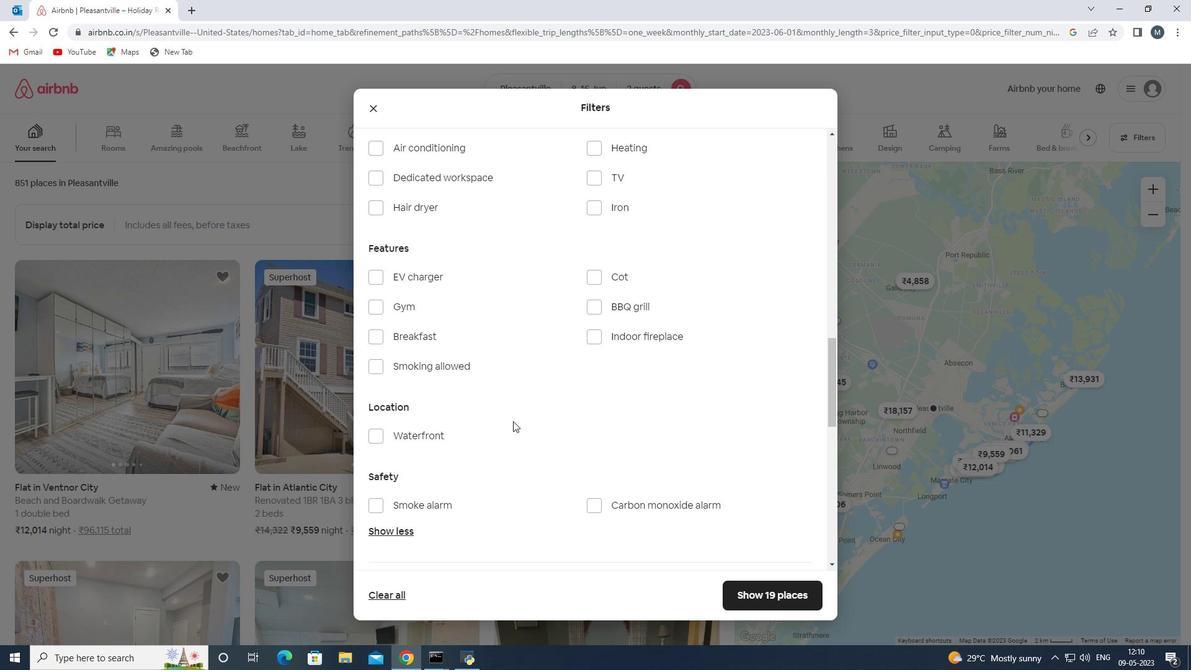 
Action: Mouse scrolled (515, 419) with delta (0, 0)
Screenshot: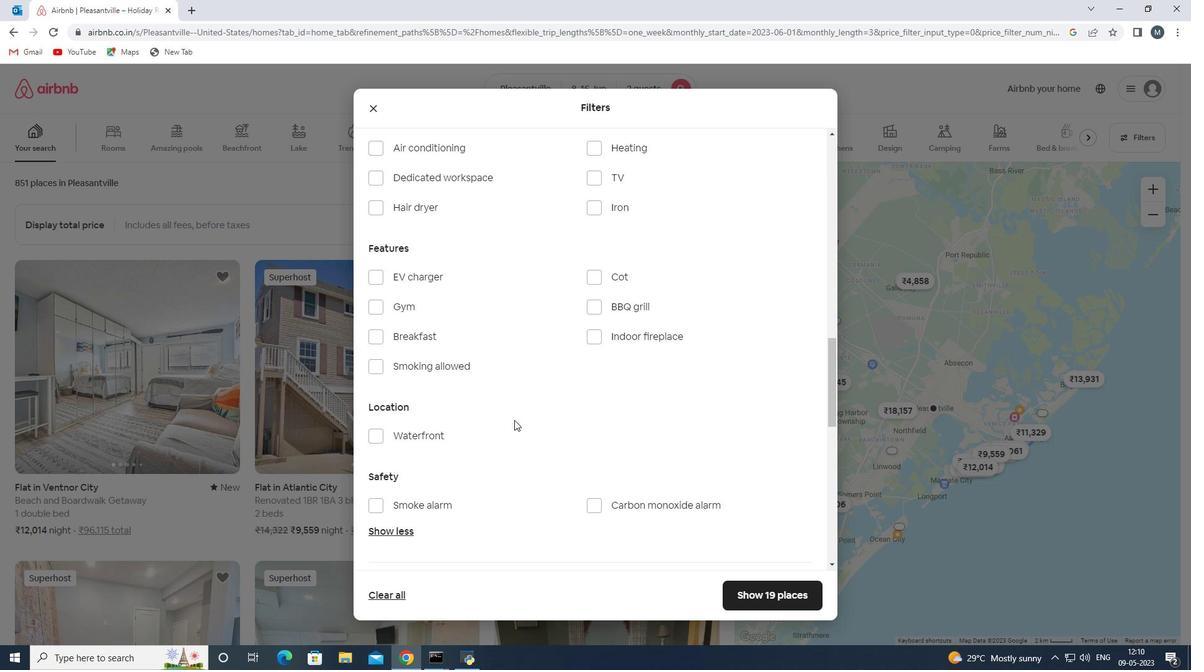 
Action: Mouse moved to (516, 419)
Screenshot: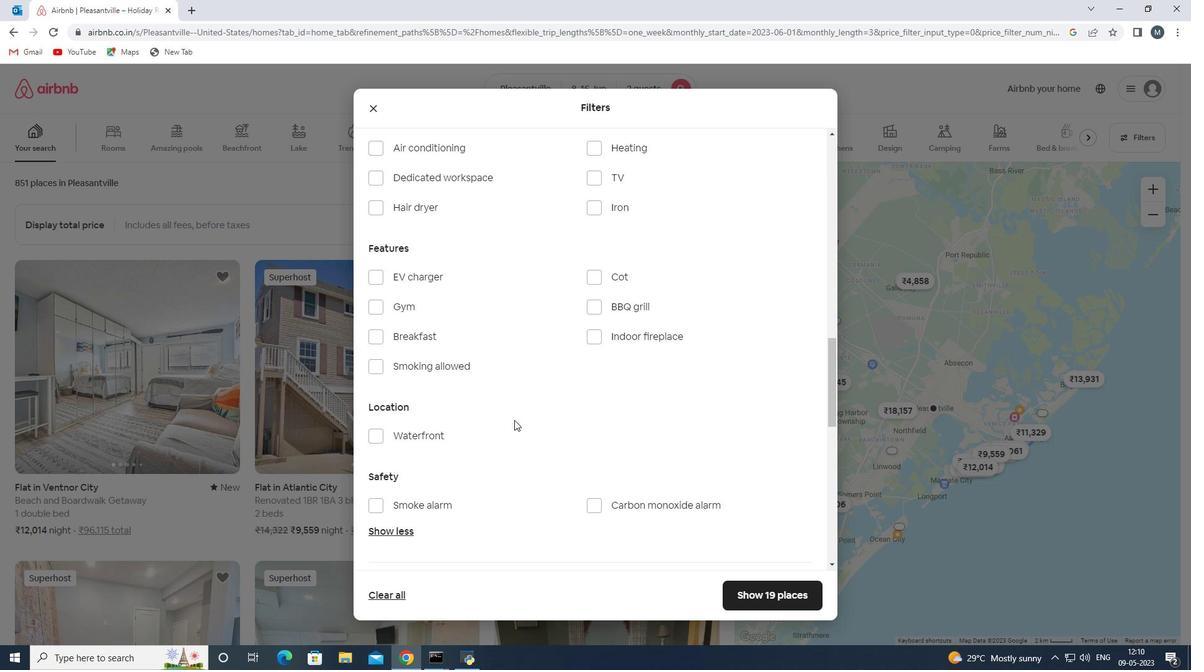 
Action: Mouse scrolled (516, 419) with delta (0, 0)
Screenshot: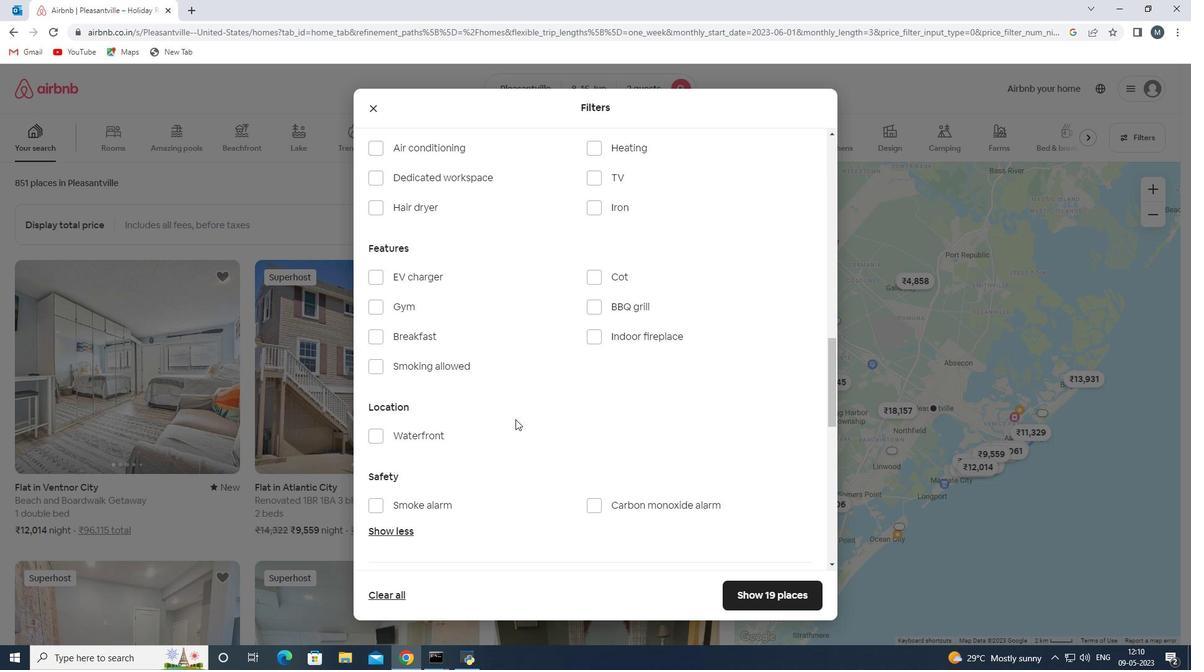 
Action: Mouse moved to (517, 419)
Screenshot: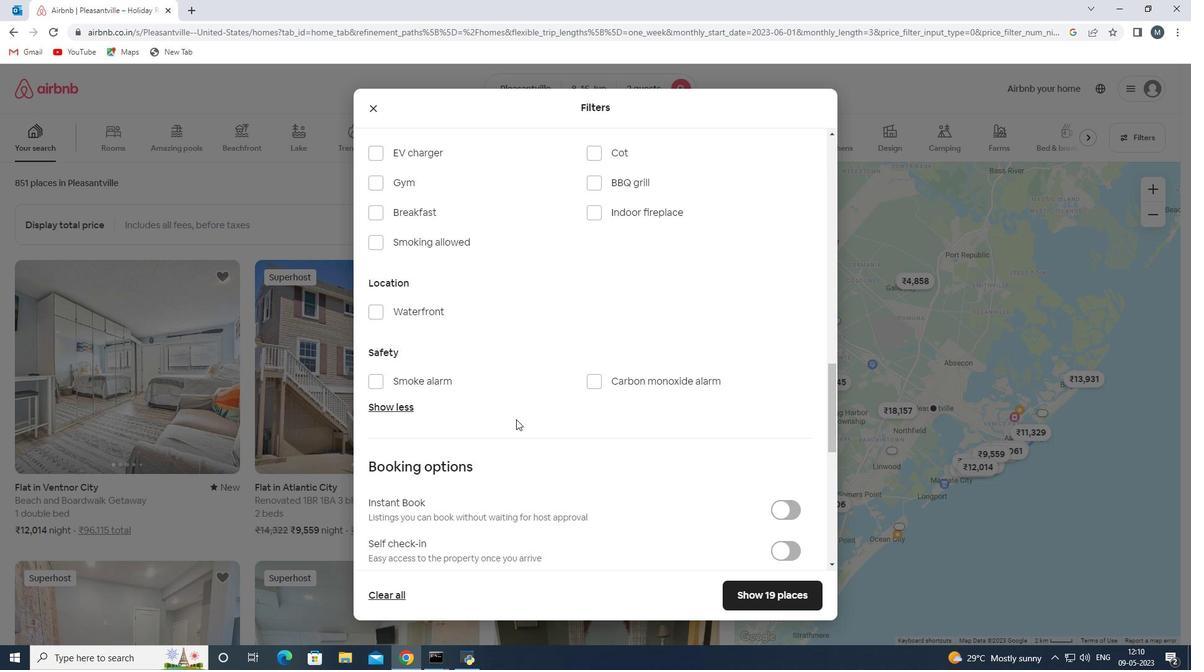 
Action: Mouse scrolled (517, 419) with delta (0, 0)
Screenshot: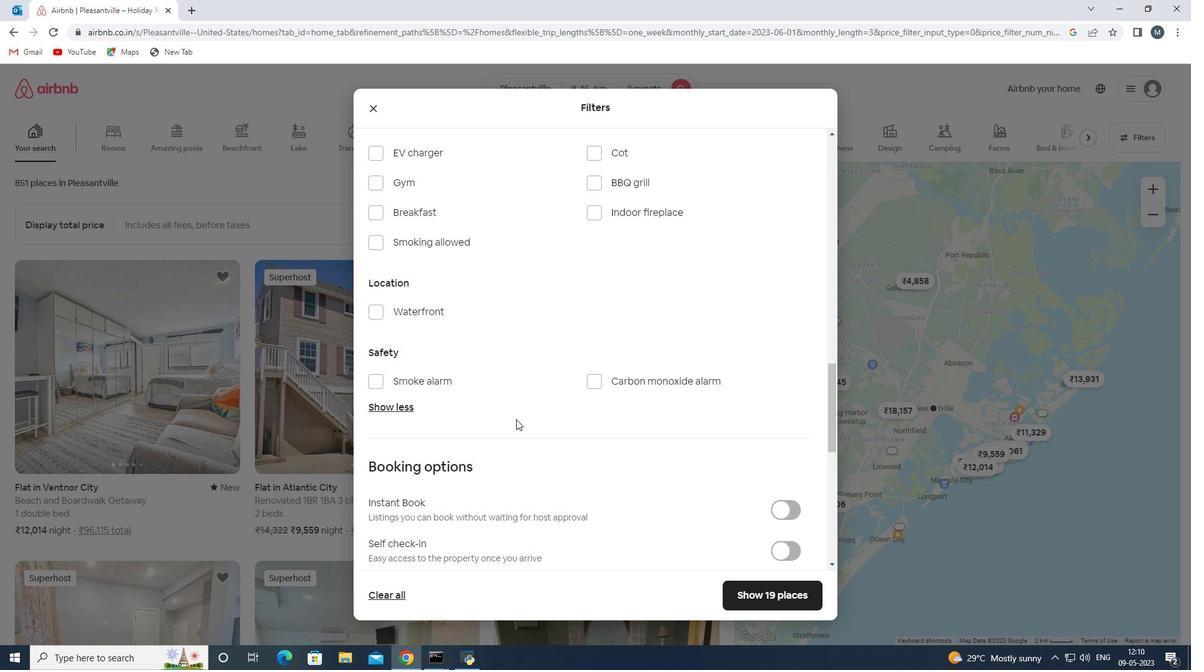 
Action: Mouse scrolled (517, 419) with delta (0, 0)
Screenshot: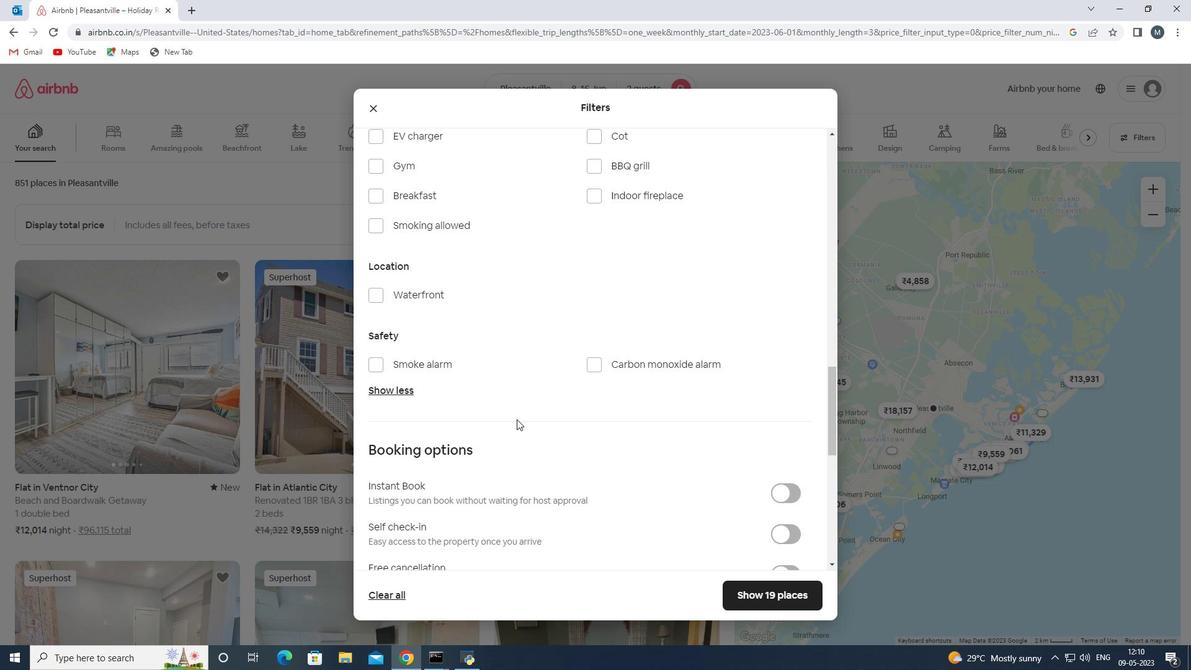 
Action: Mouse scrolled (517, 419) with delta (0, 0)
Screenshot: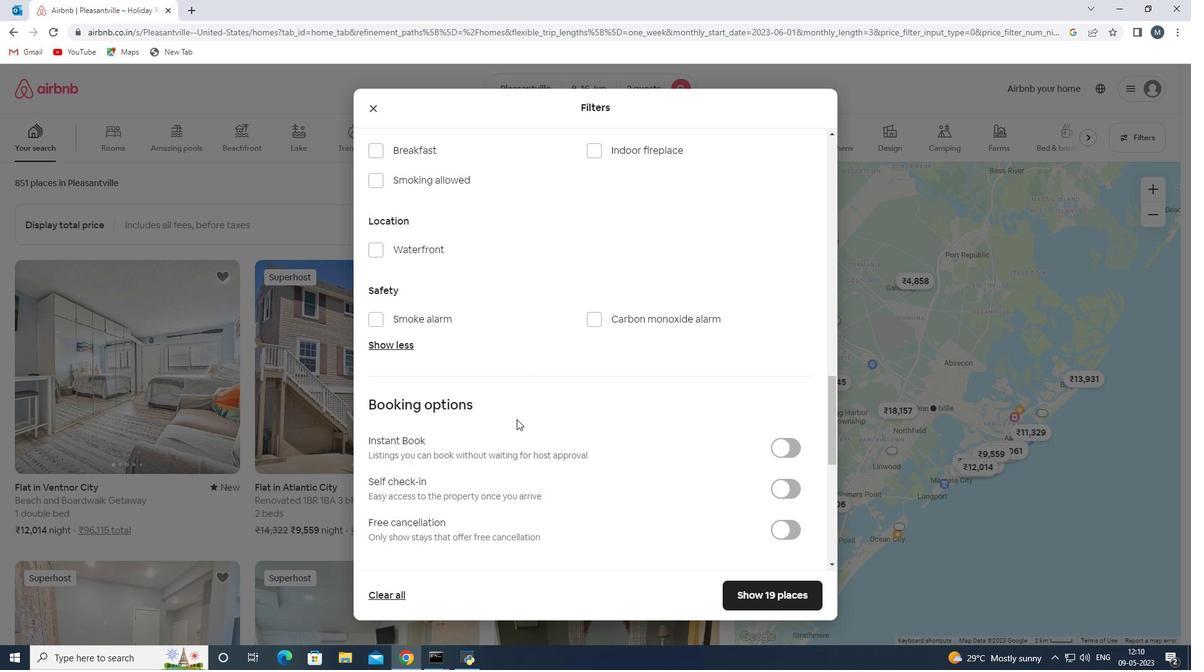 
Action: Mouse moved to (779, 366)
Screenshot: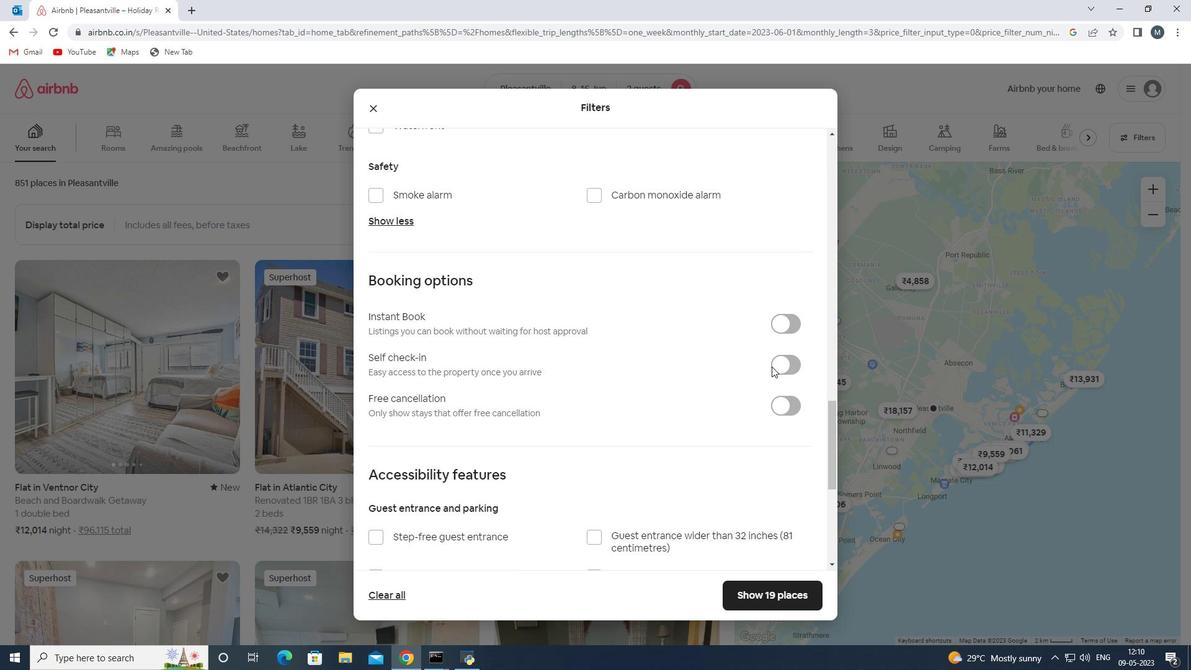 
Action: Mouse pressed left at (779, 366)
Screenshot: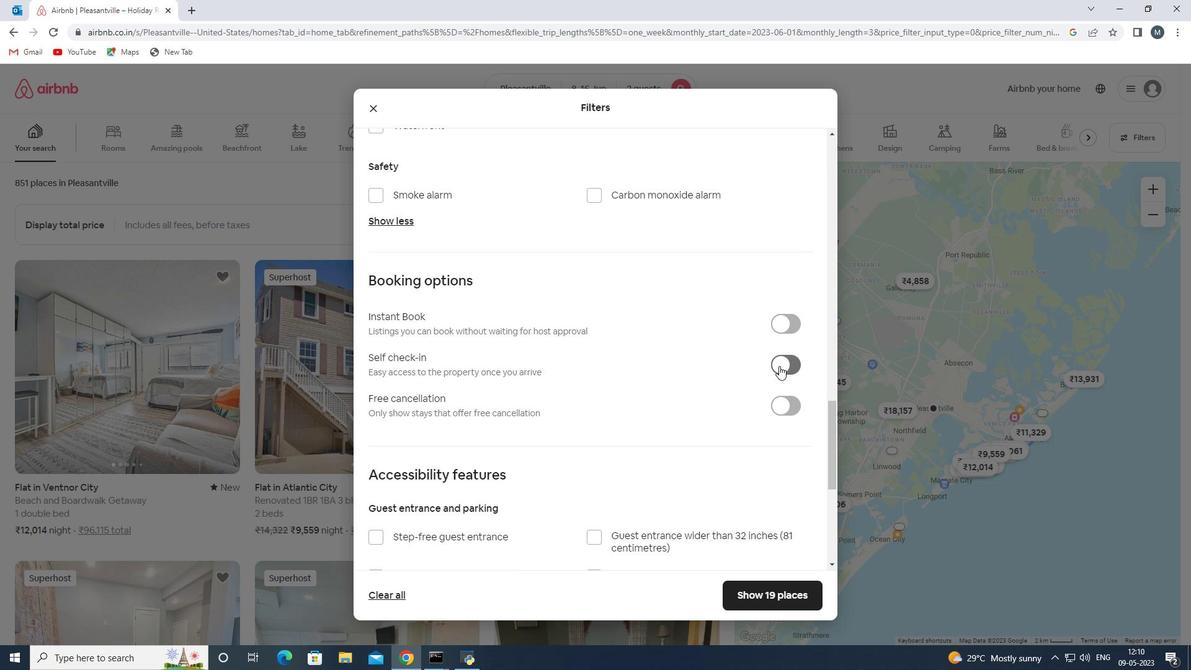 
Action: Mouse moved to (616, 378)
Screenshot: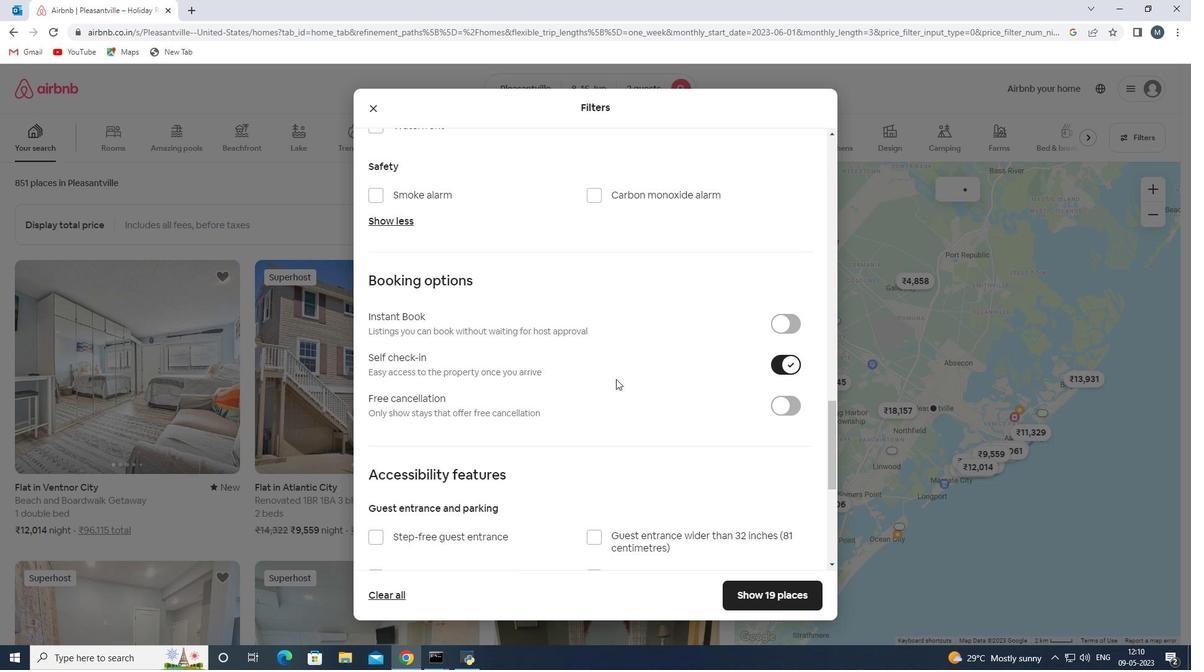 
Action: Mouse scrolled (616, 378) with delta (0, 0)
Screenshot: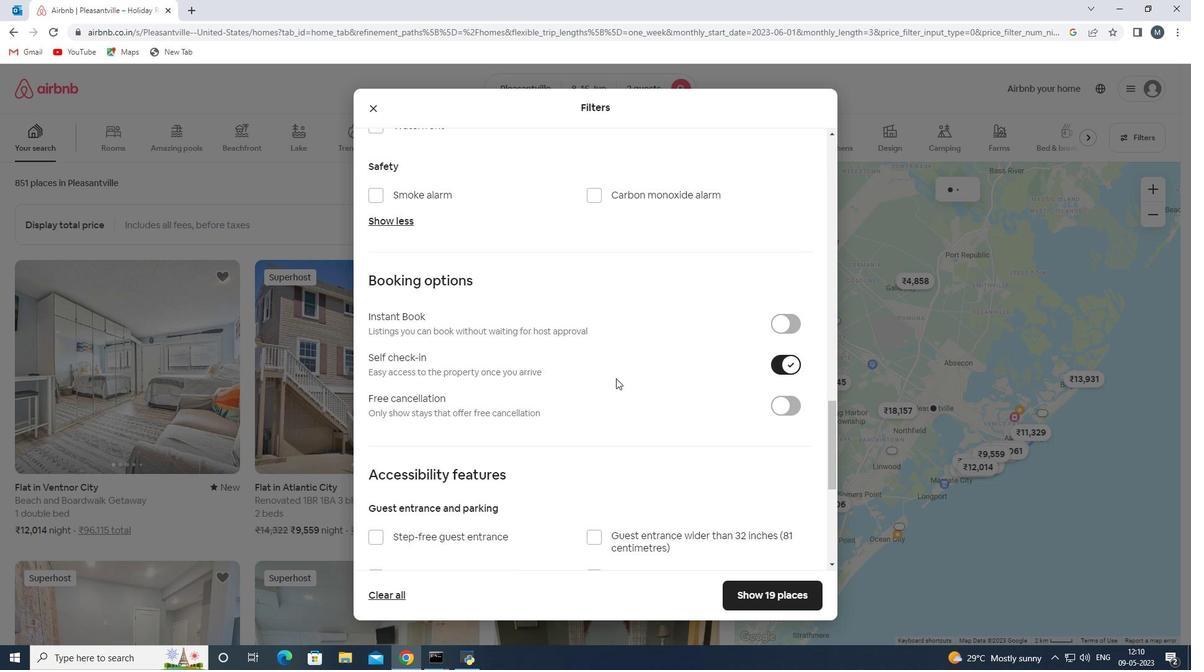 
Action: Mouse moved to (570, 386)
Screenshot: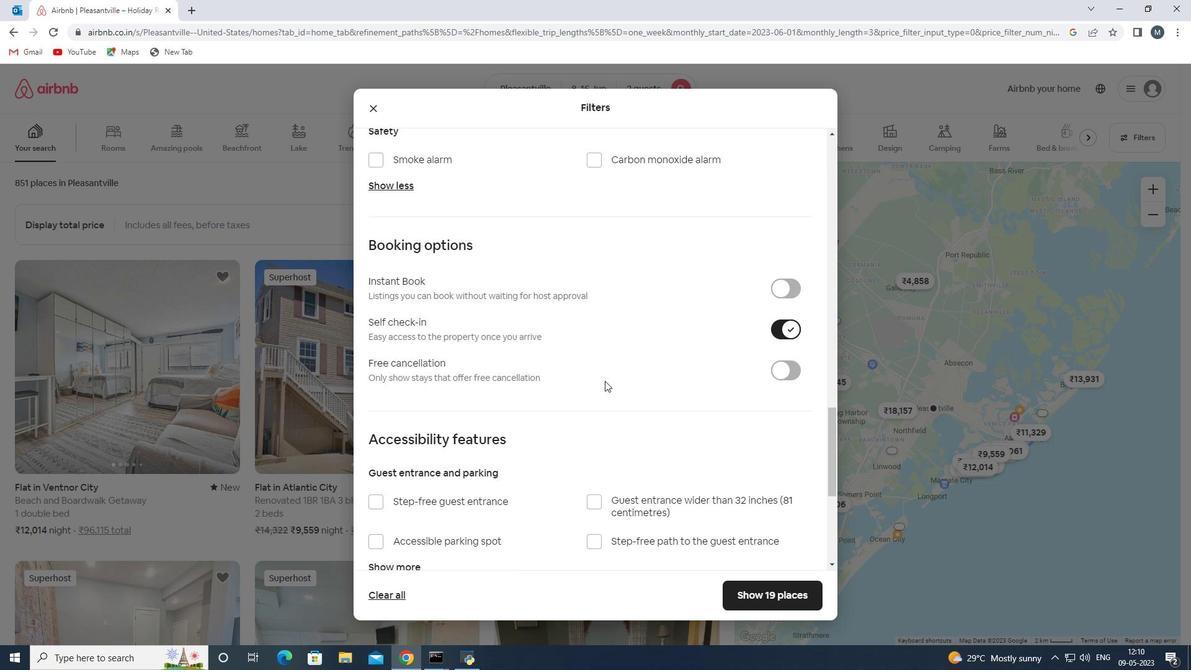 
Action: Mouse scrolled (570, 386) with delta (0, 0)
Screenshot: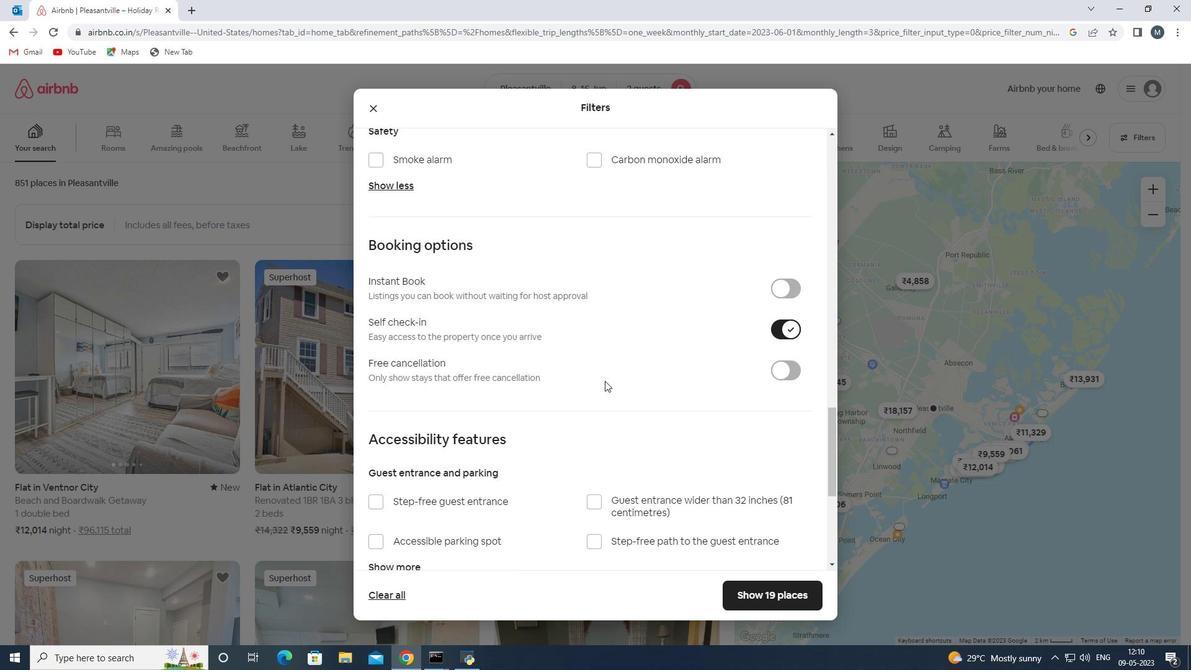
Action: Mouse moved to (540, 396)
Screenshot: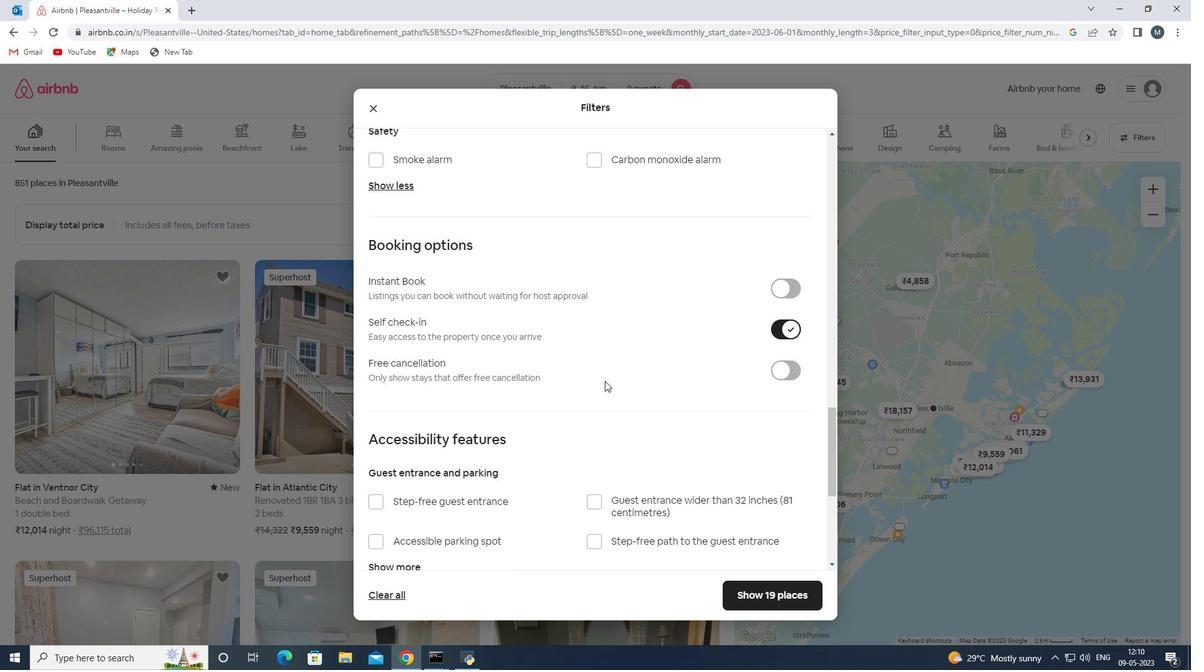 
Action: Mouse scrolled (540, 395) with delta (0, 0)
Screenshot: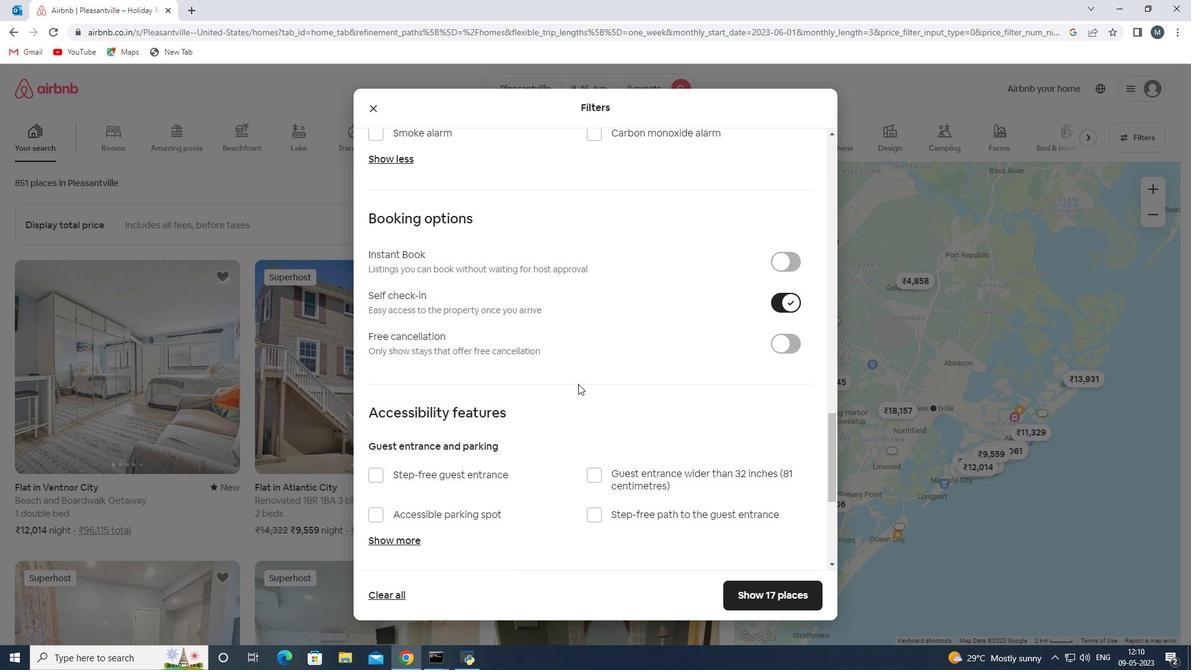 
Action: Mouse moved to (536, 397)
Screenshot: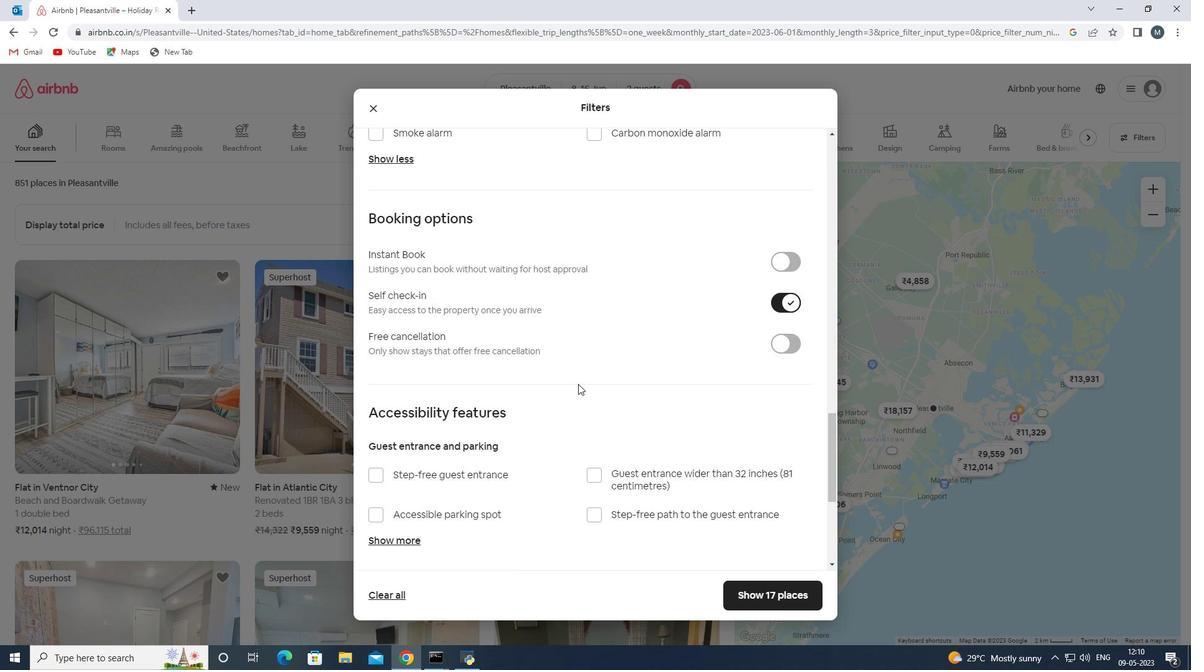 
Action: Mouse scrolled (536, 396) with delta (0, 0)
Screenshot: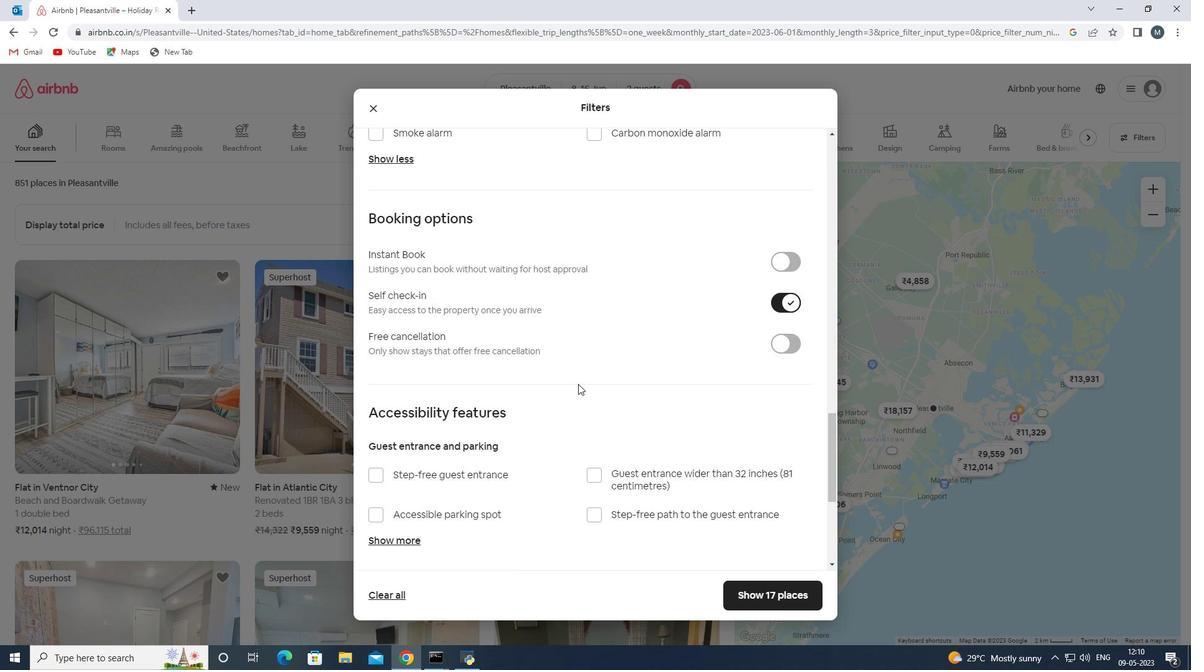 
Action: Mouse moved to (515, 402)
Screenshot: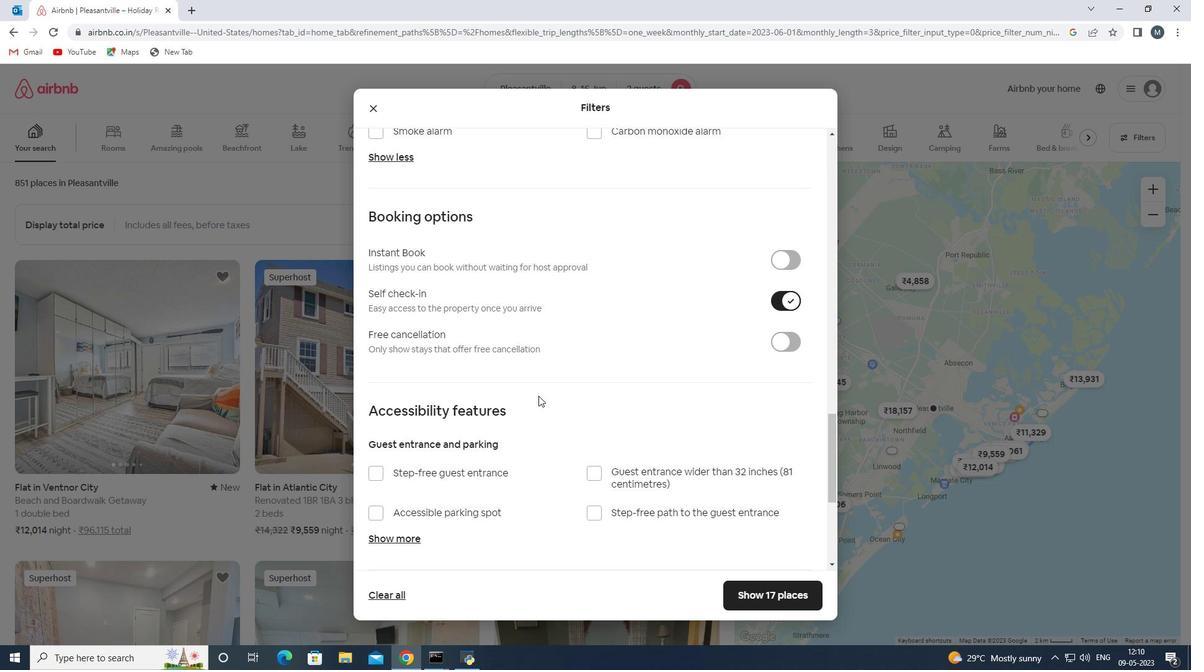 
Action: Mouse scrolled (515, 402) with delta (0, 0)
Screenshot: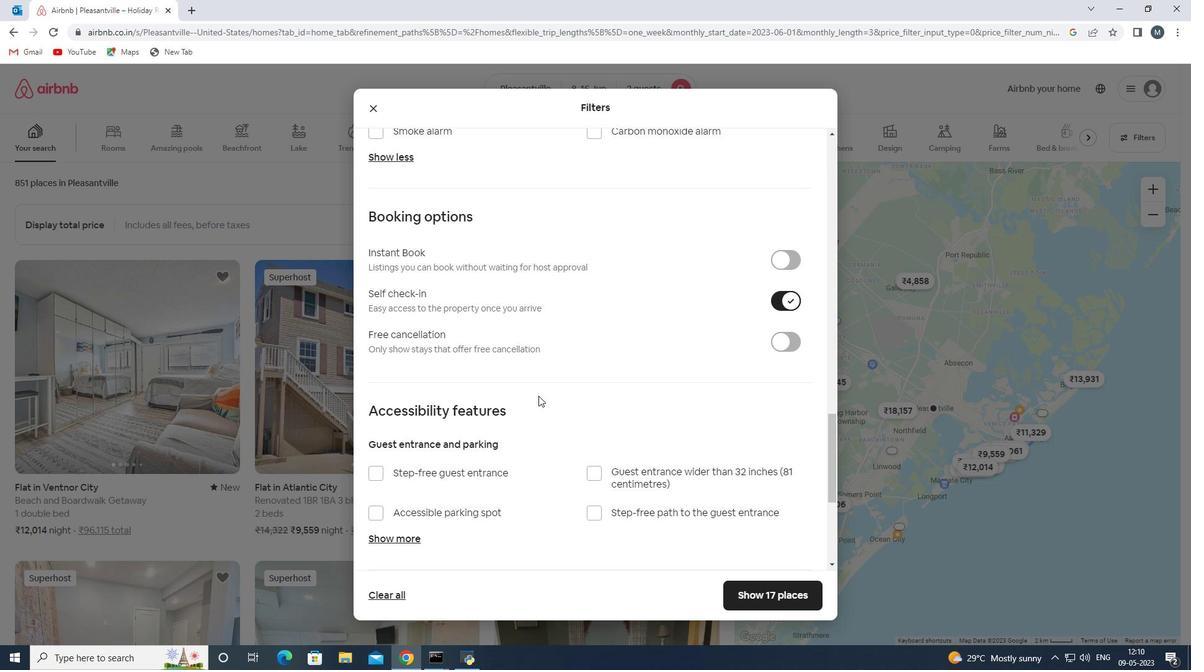 
Action: Mouse moved to (372, 520)
Screenshot: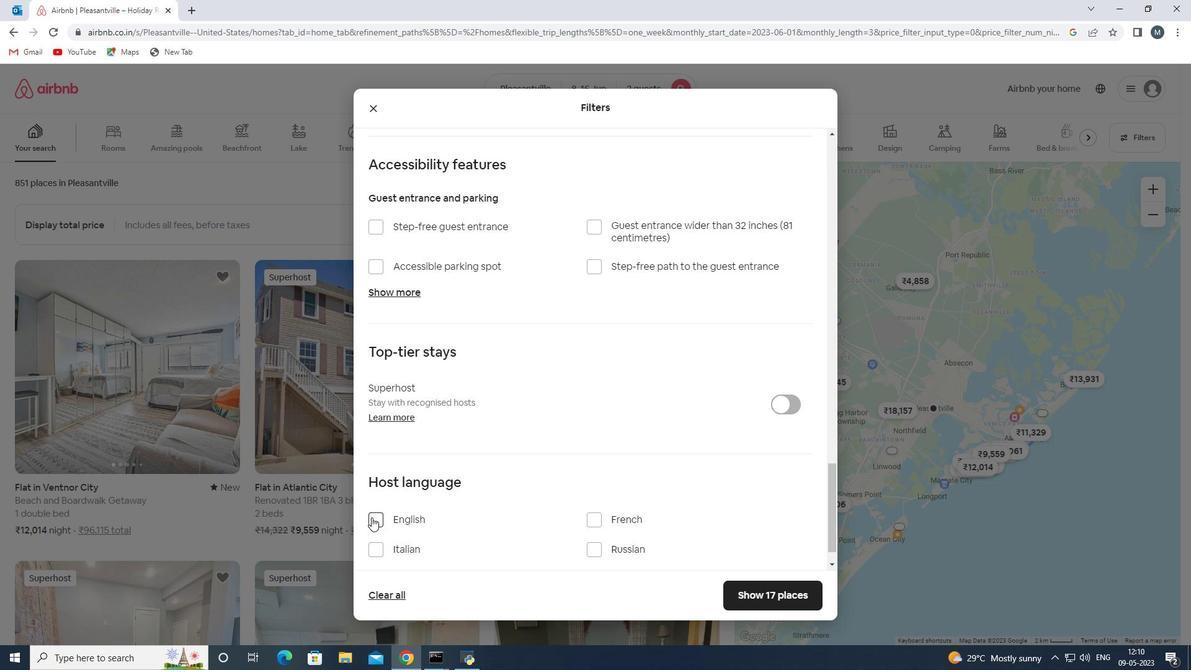 
Action: Mouse pressed left at (372, 520)
Screenshot: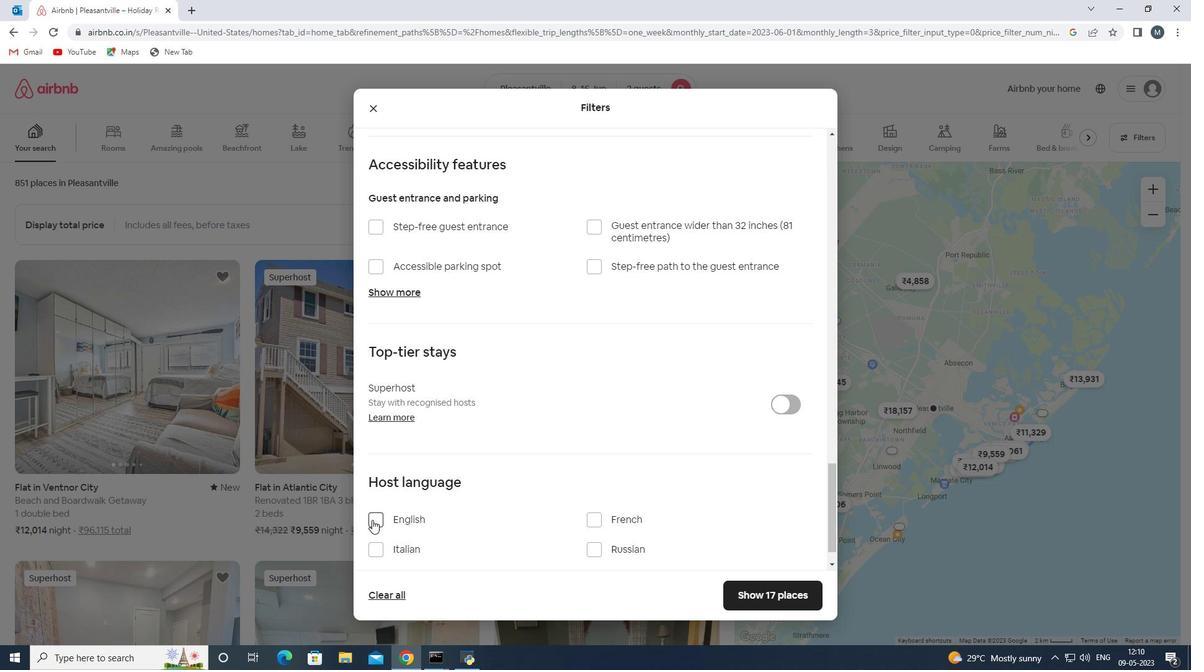 
Action: Mouse moved to (773, 594)
Screenshot: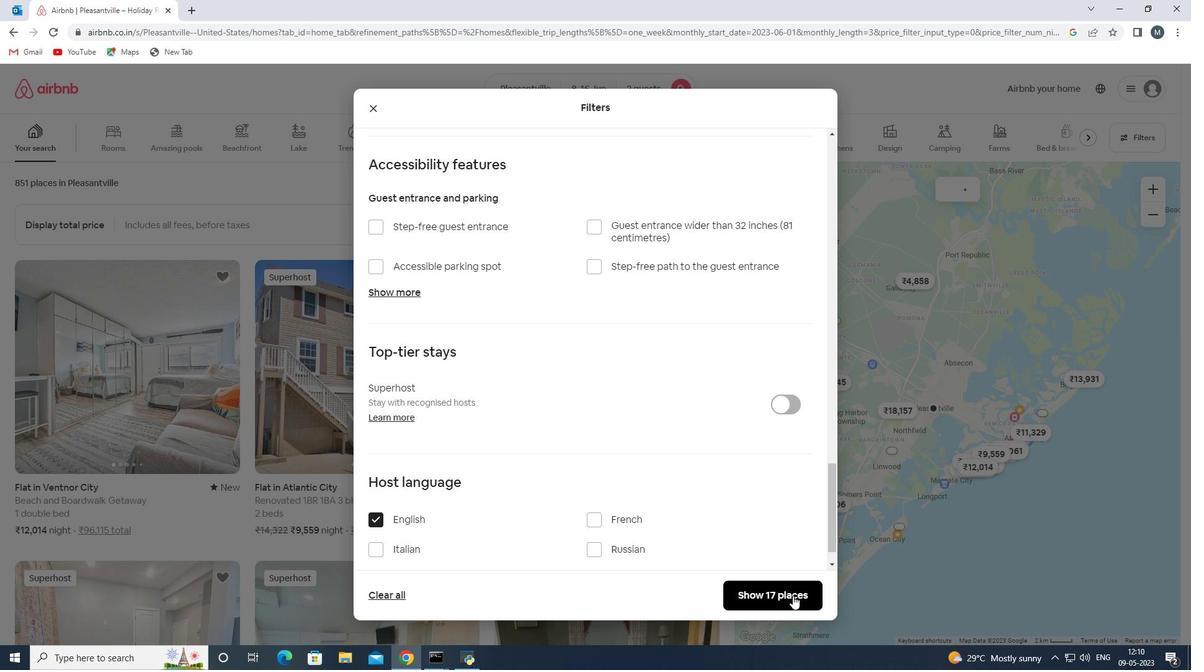 
Action: Mouse pressed left at (773, 594)
Screenshot: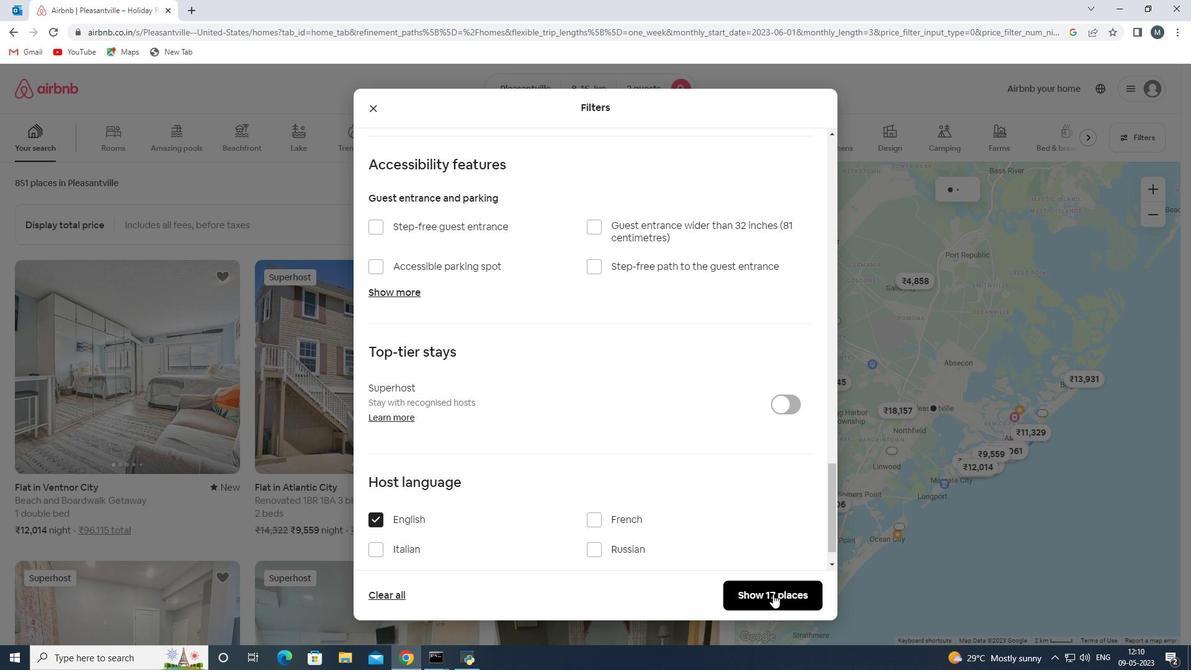 
Action: Mouse moved to (770, 594)
Screenshot: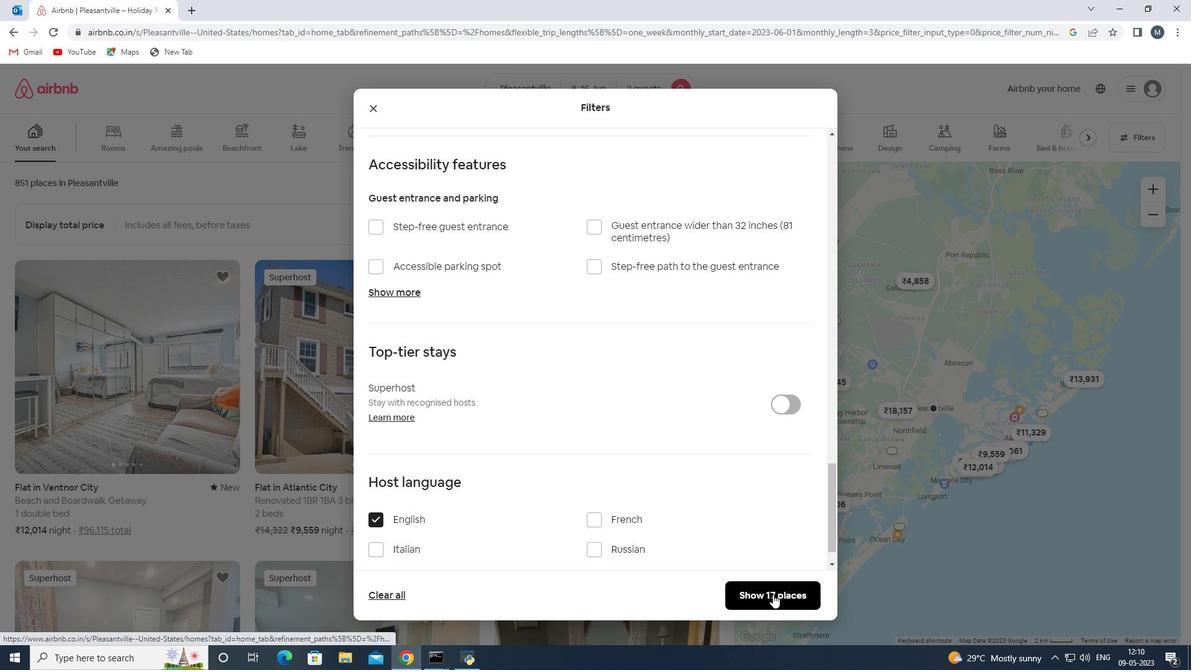 
